 Task: Look for space in Izumo, Japan from 2nd August, 2023 to 12th August, 2023 for 2 adults in price range Rs.5000 to Rs.10000. Place can be private room with 1  bedroom having 1 bed and 1 bathroom. Property type can be house, flat, guest house, hotel. Booking option can be shelf check-in. Required host language is English.
Action: Mouse moved to (516, 143)
Screenshot: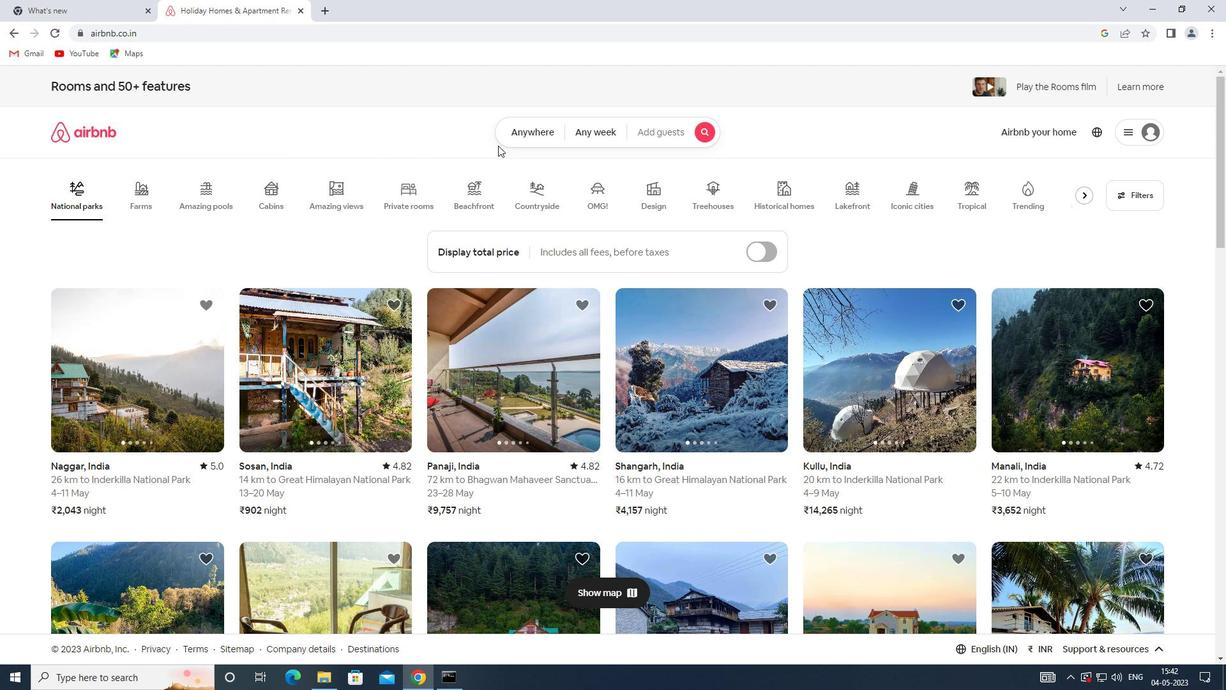 
Action: Mouse pressed left at (516, 143)
Screenshot: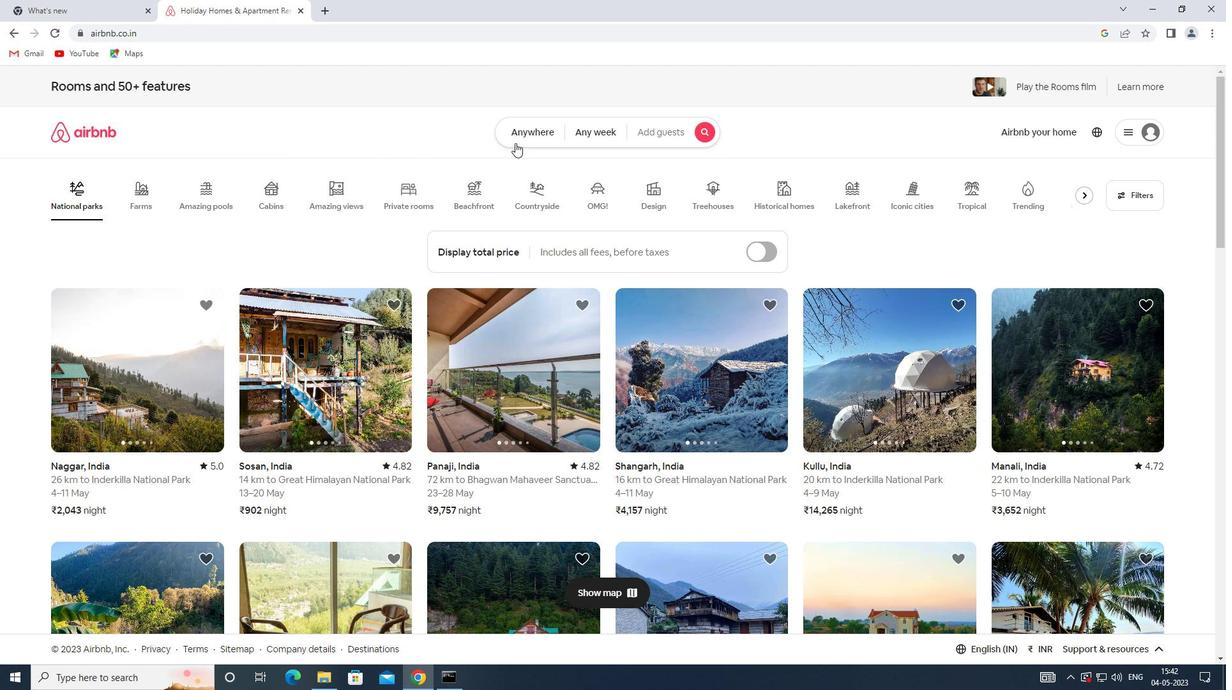 
Action: Mouse moved to (458, 185)
Screenshot: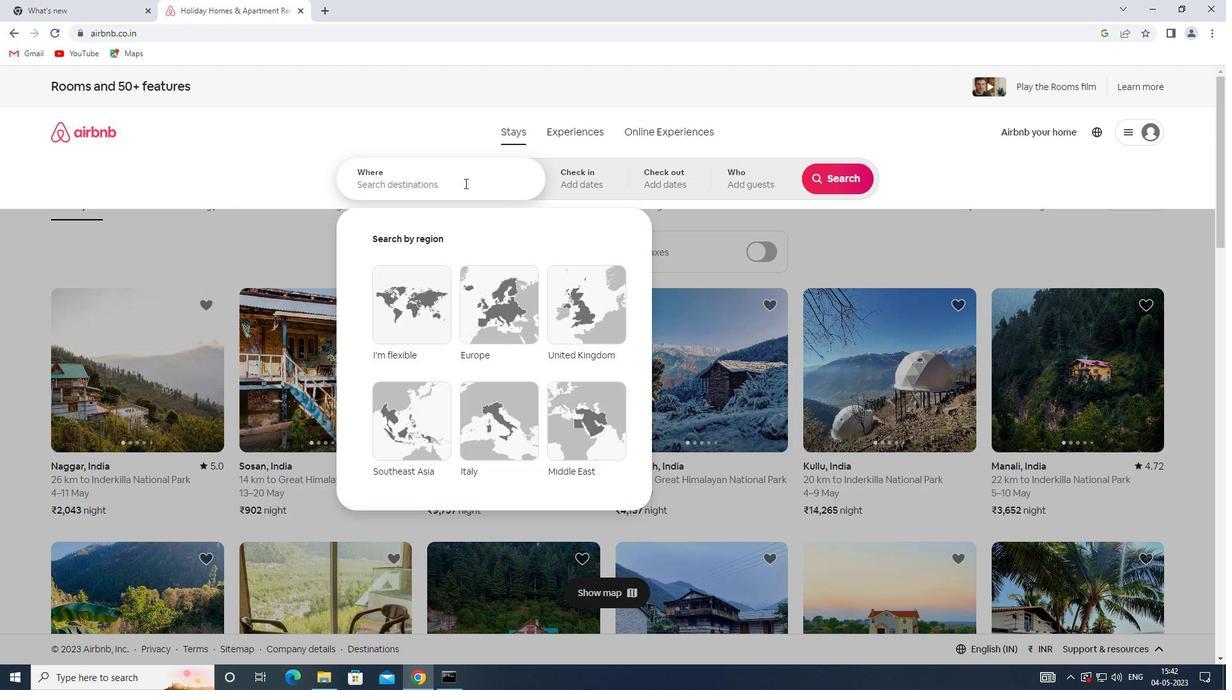 
Action: Mouse pressed left at (458, 185)
Screenshot: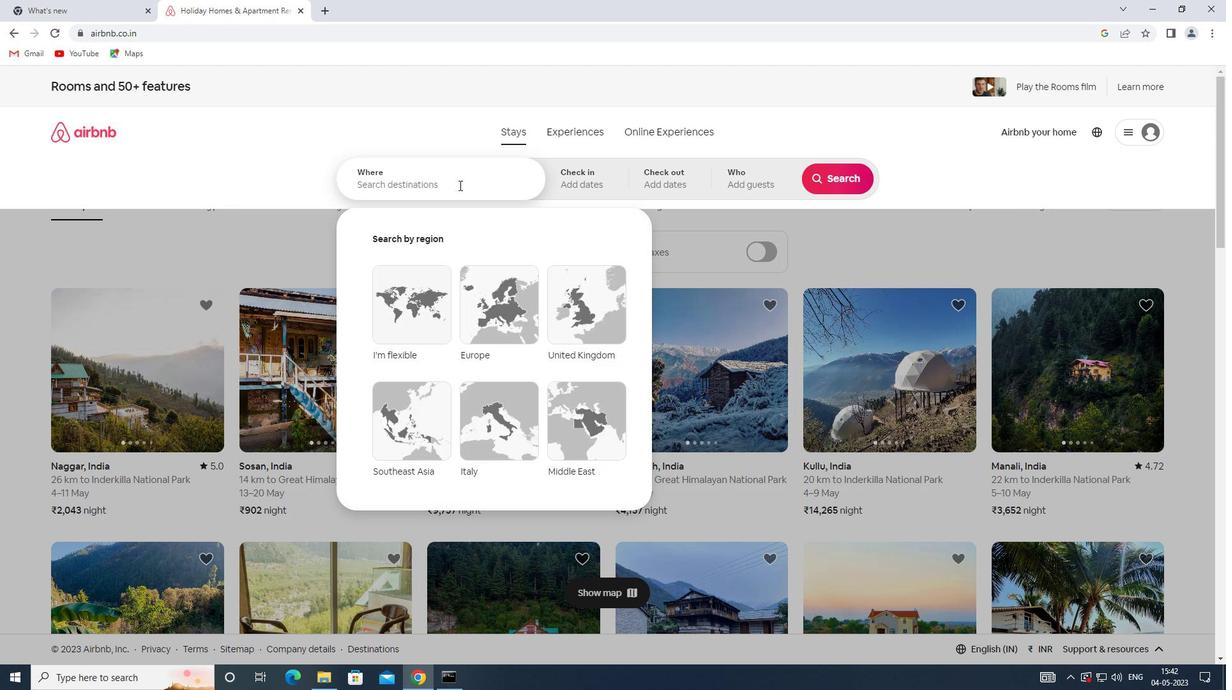 
Action: Key pressed <Key.shift>IZUMO,<Key.shift>JAPAN
Screenshot: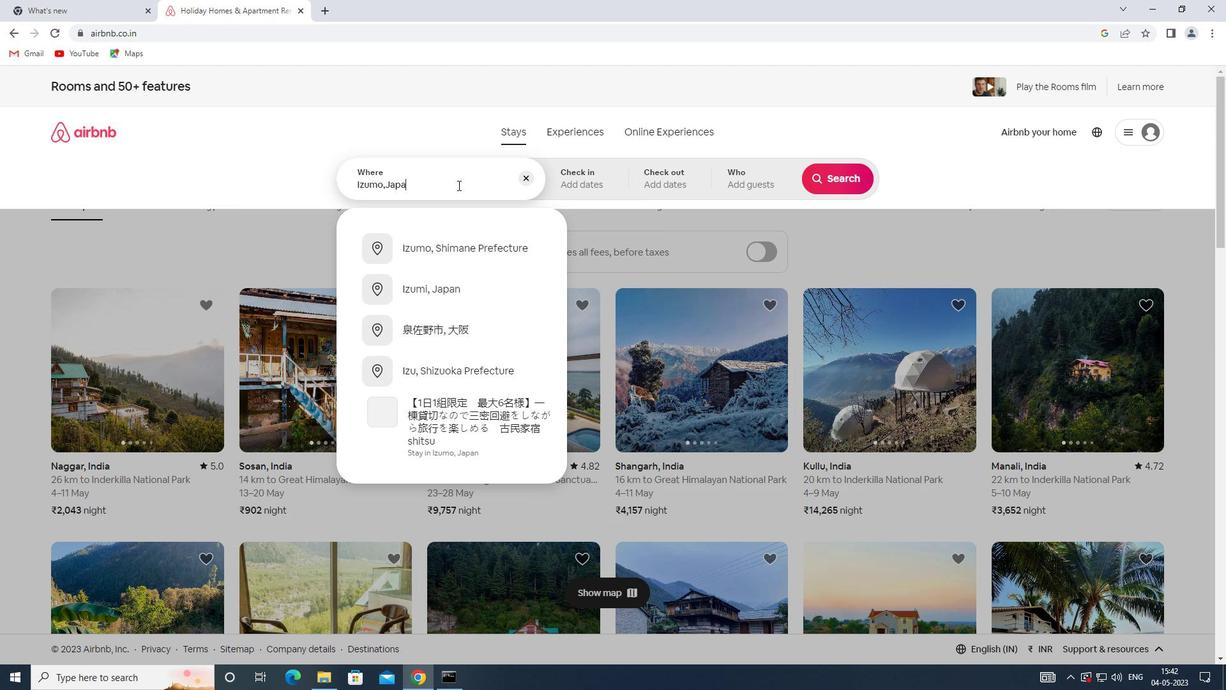 
Action: Mouse moved to (571, 173)
Screenshot: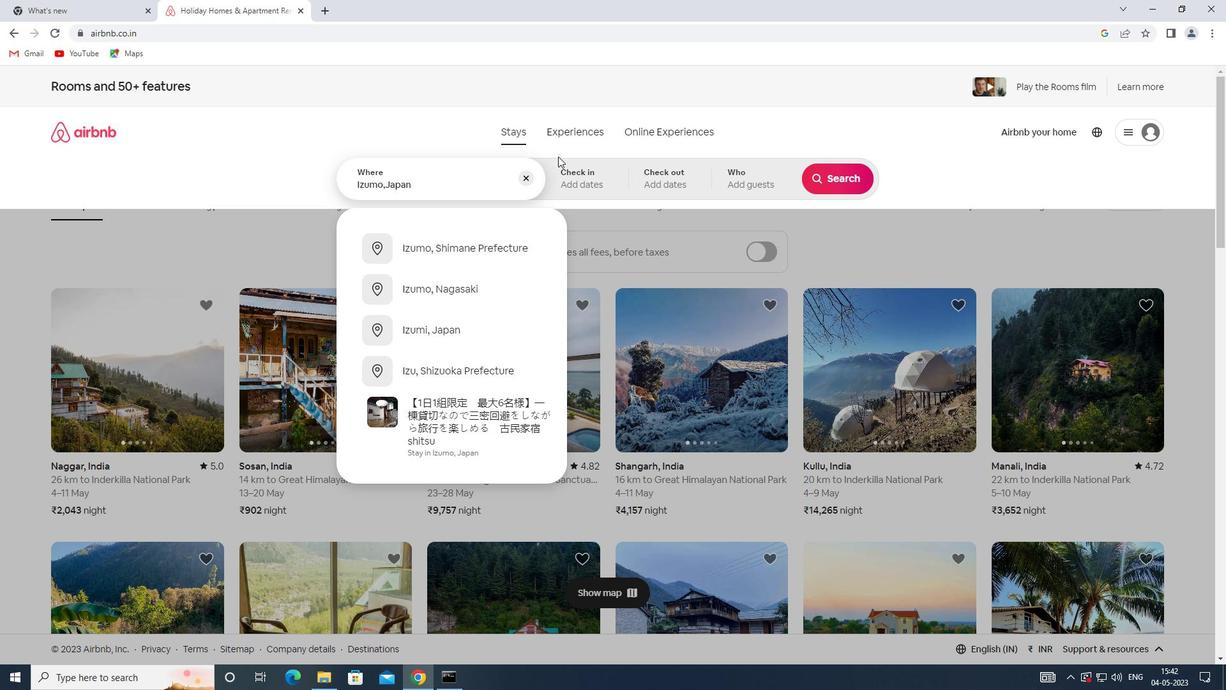 
Action: Mouse pressed left at (571, 173)
Screenshot: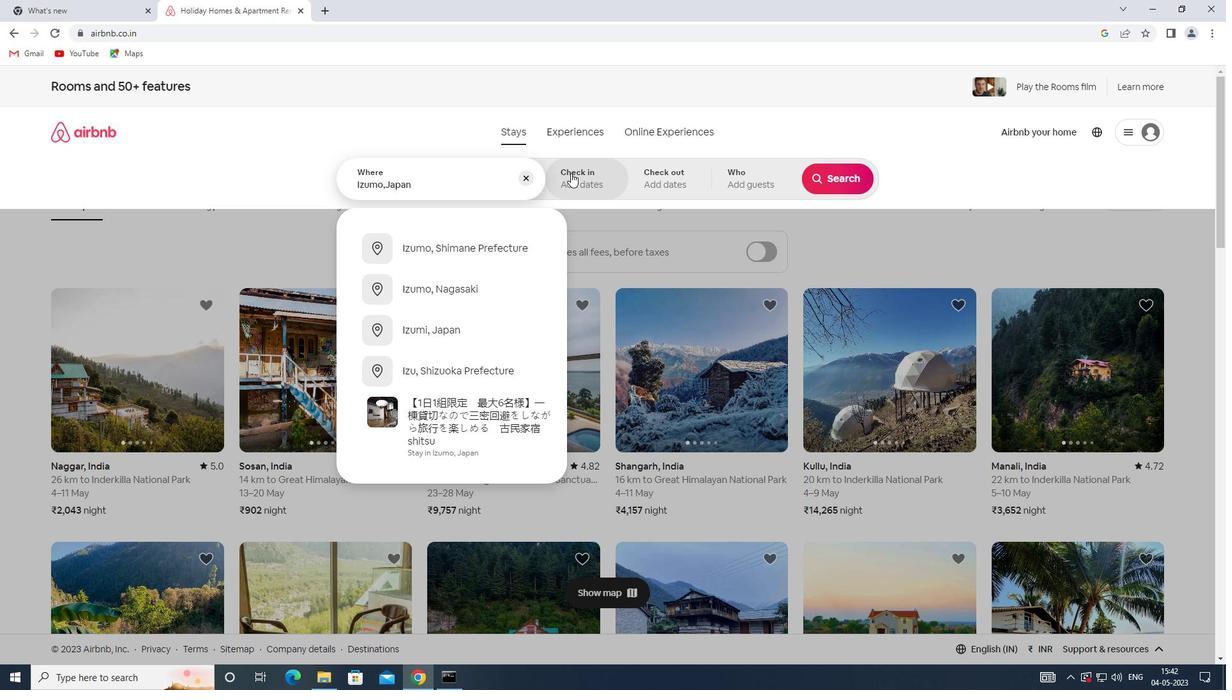 
Action: Mouse moved to (837, 279)
Screenshot: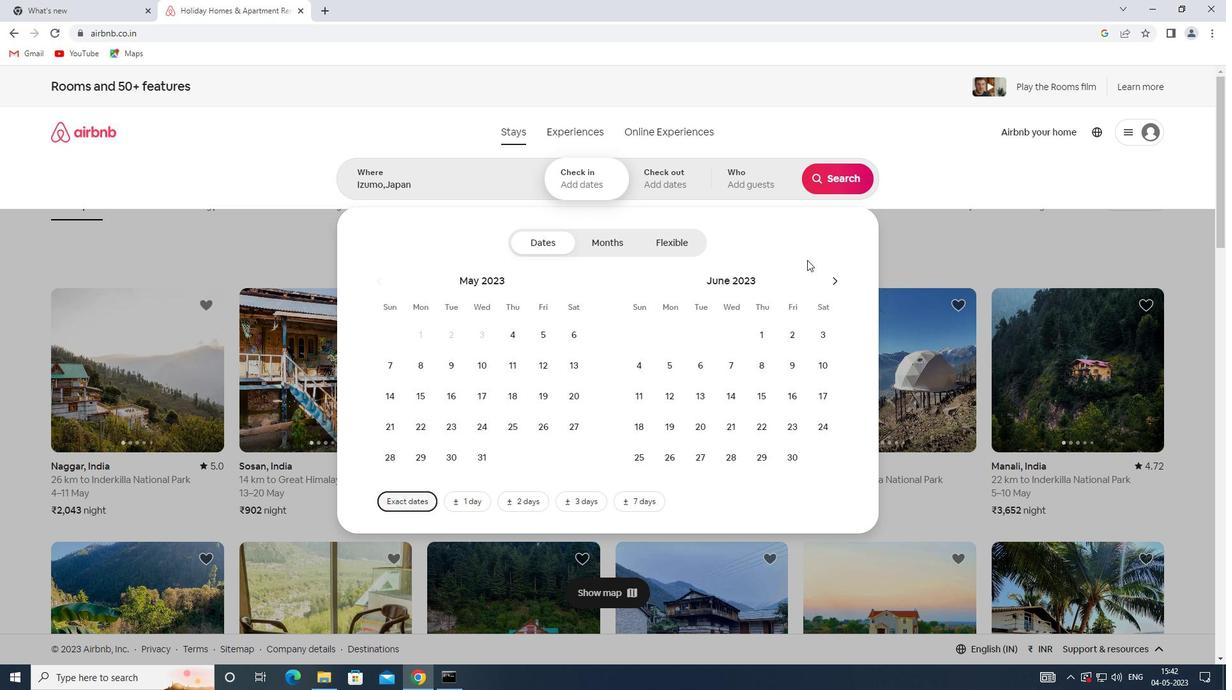 
Action: Mouse pressed left at (837, 279)
Screenshot: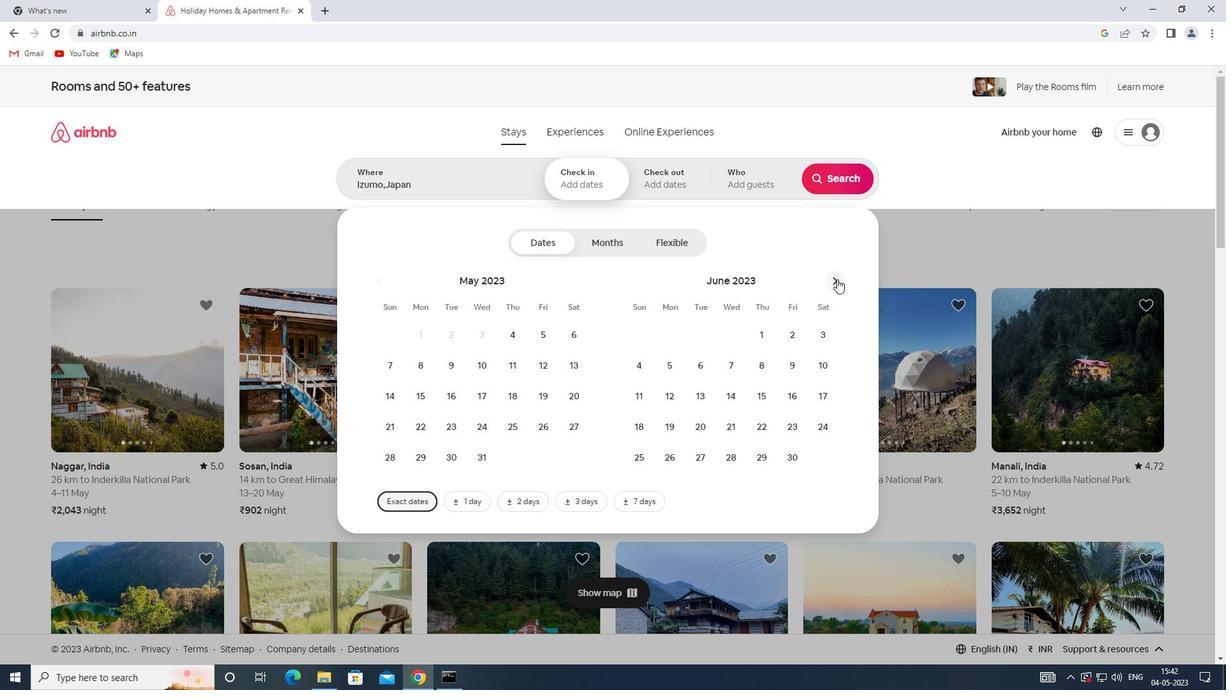 
Action: Mouse pressed left at (837, 279)
Screenshot: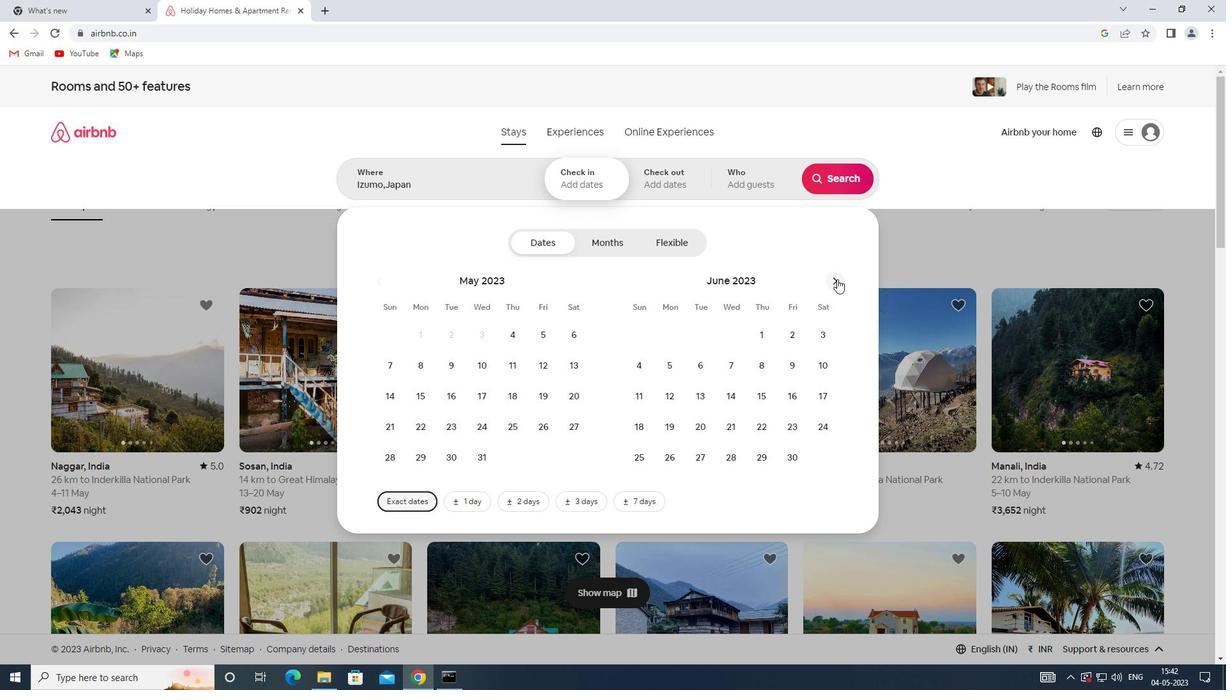 
Action: Mouse moved to (735, 330)
Screenshot: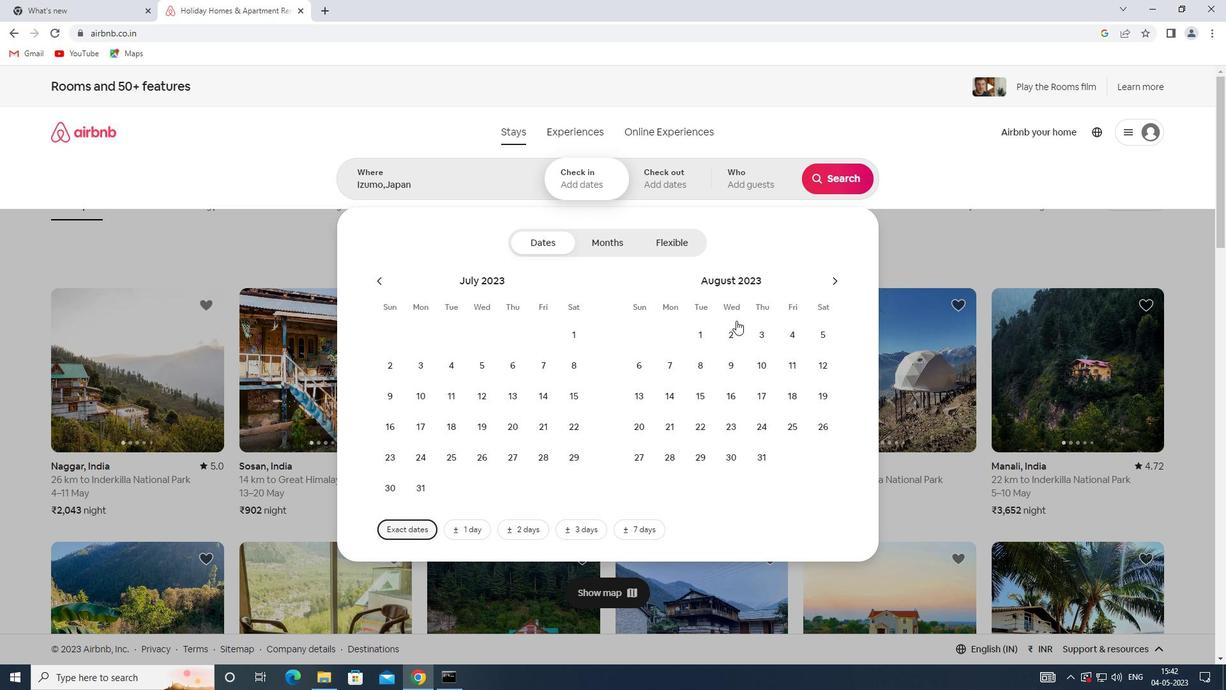 
Action: Mouse pressed left at (735, 330)
Screenshot: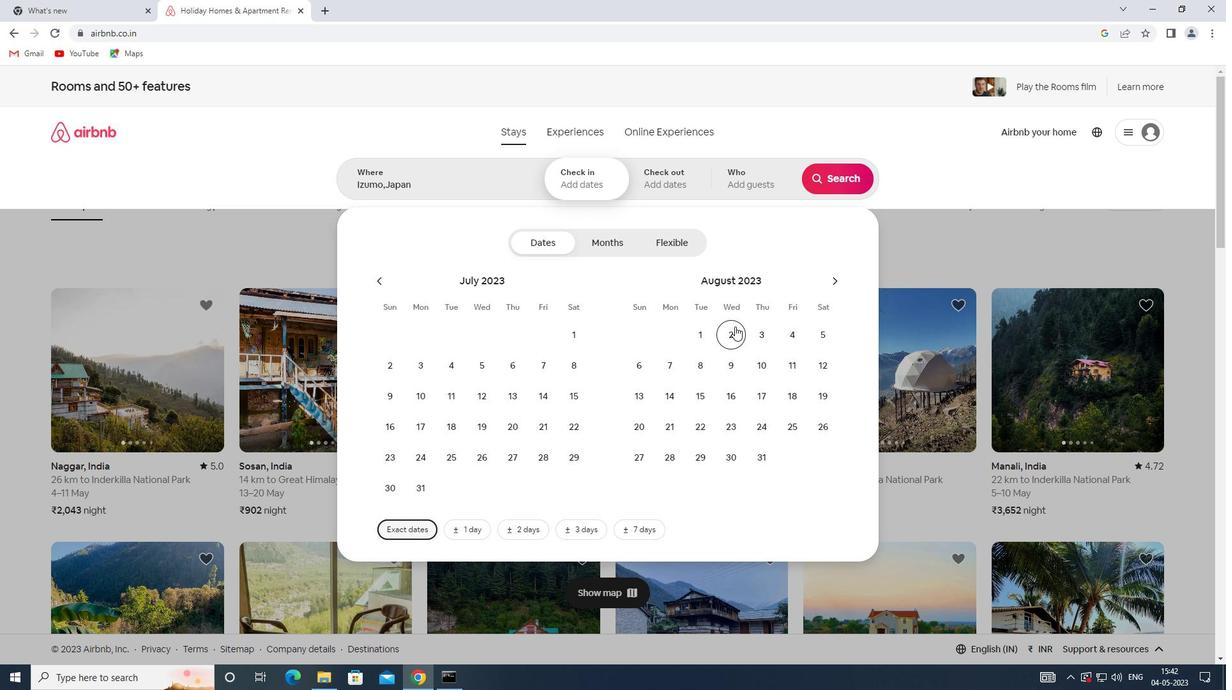 
Action: Mouse moved to (824, 366)
Screenshot: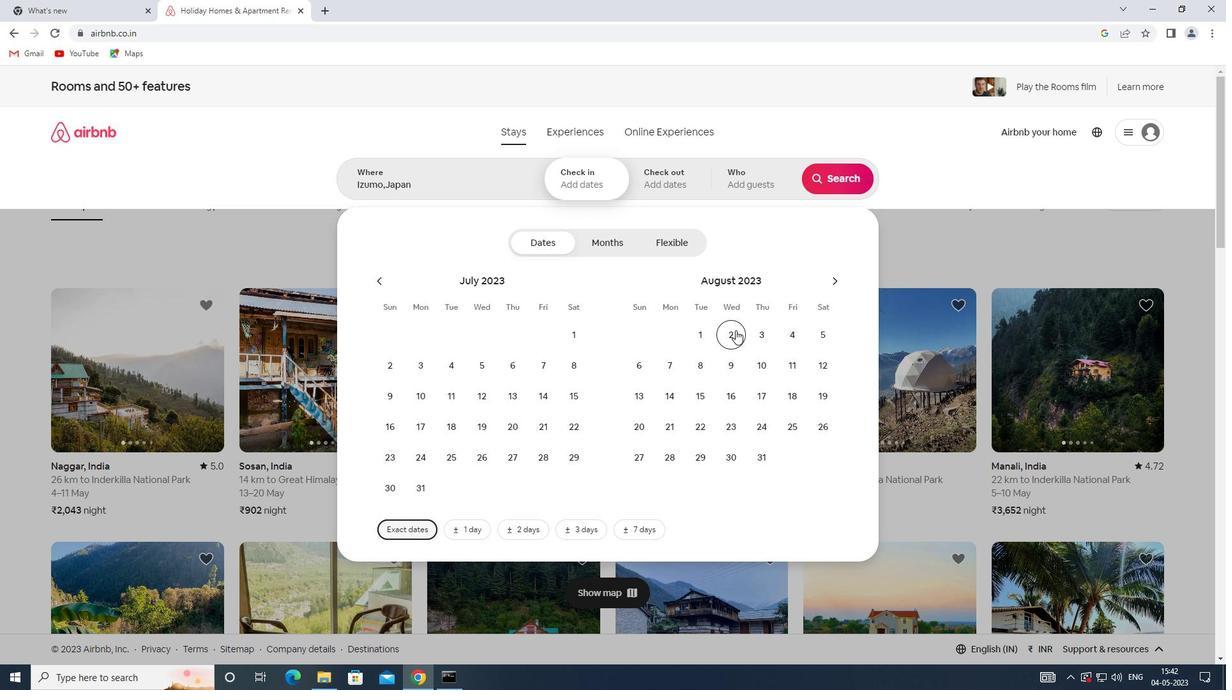 
Action: Mouse pressed left at (824, 366)
Screenshot: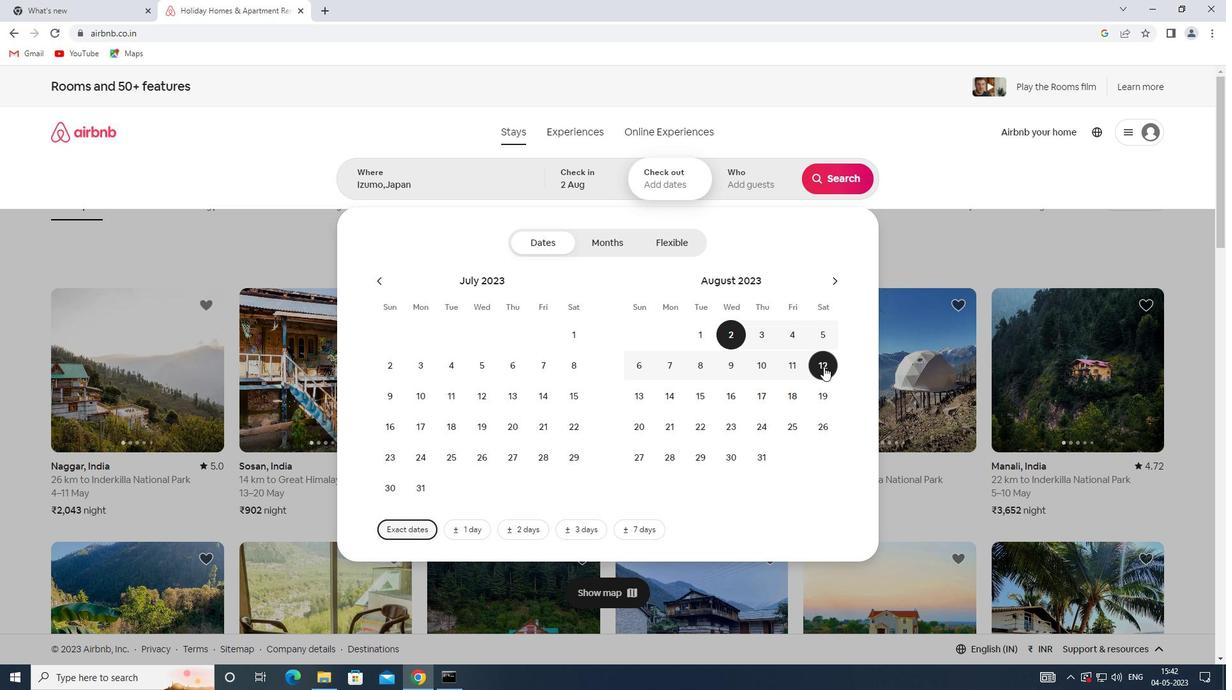 
Action: Mouse moved to (761, 182)
Screenshot: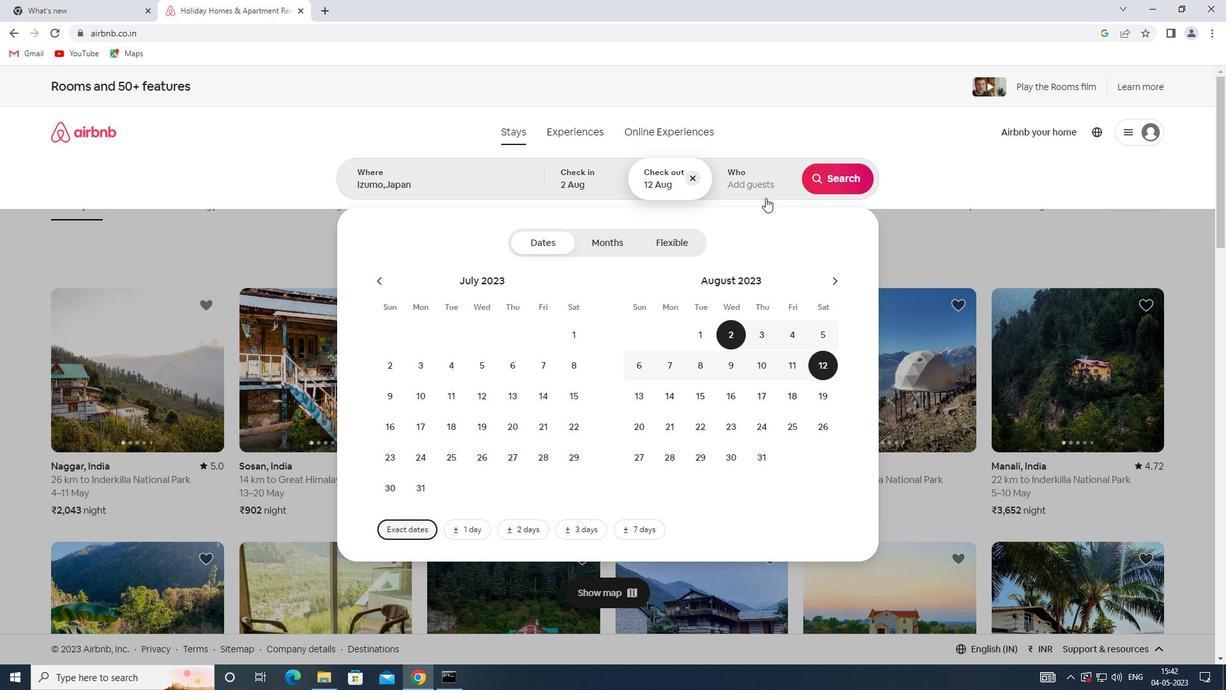 
Action: Mouse pressed left at (761, 182)
Screenshot: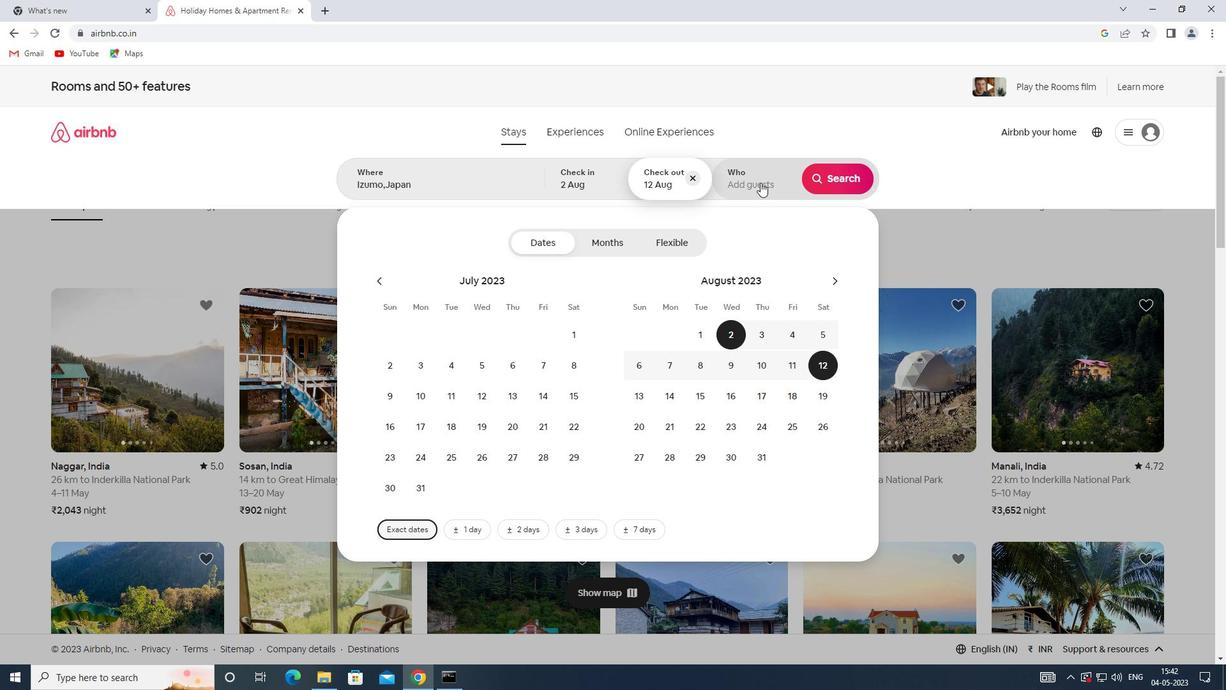 
Action: Mouse moved to (845, 244)
Screenshot: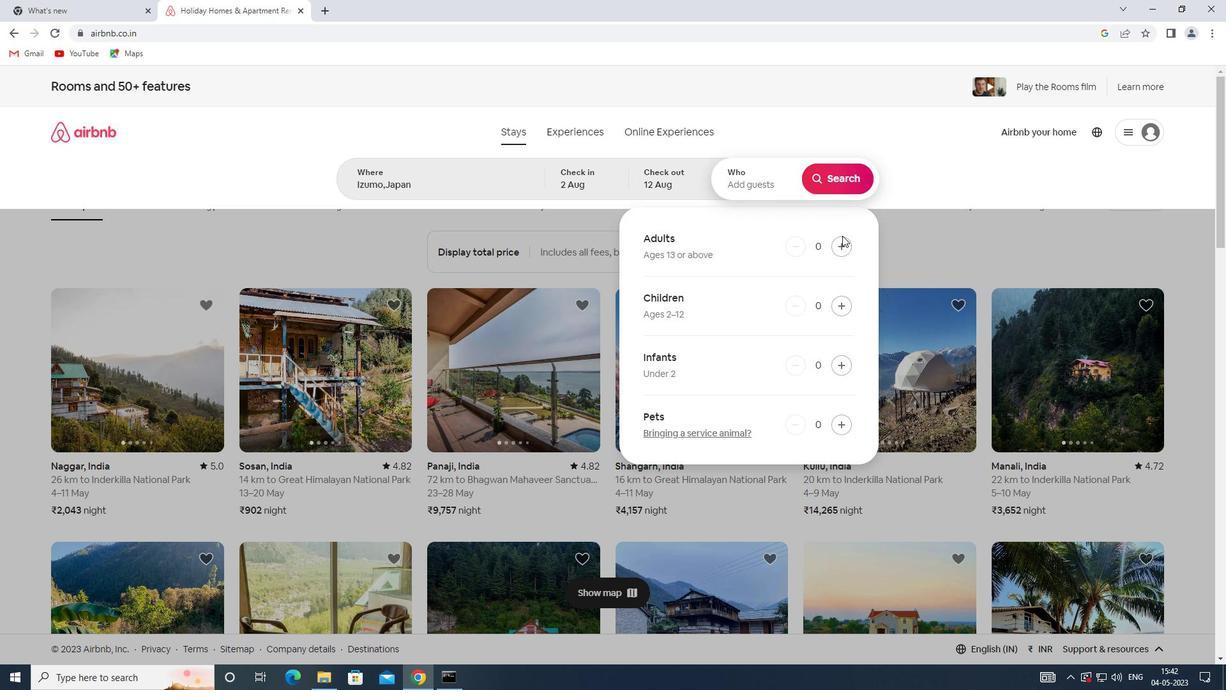 
Action: Mouse pressed left at (845, 244)
Screenshot: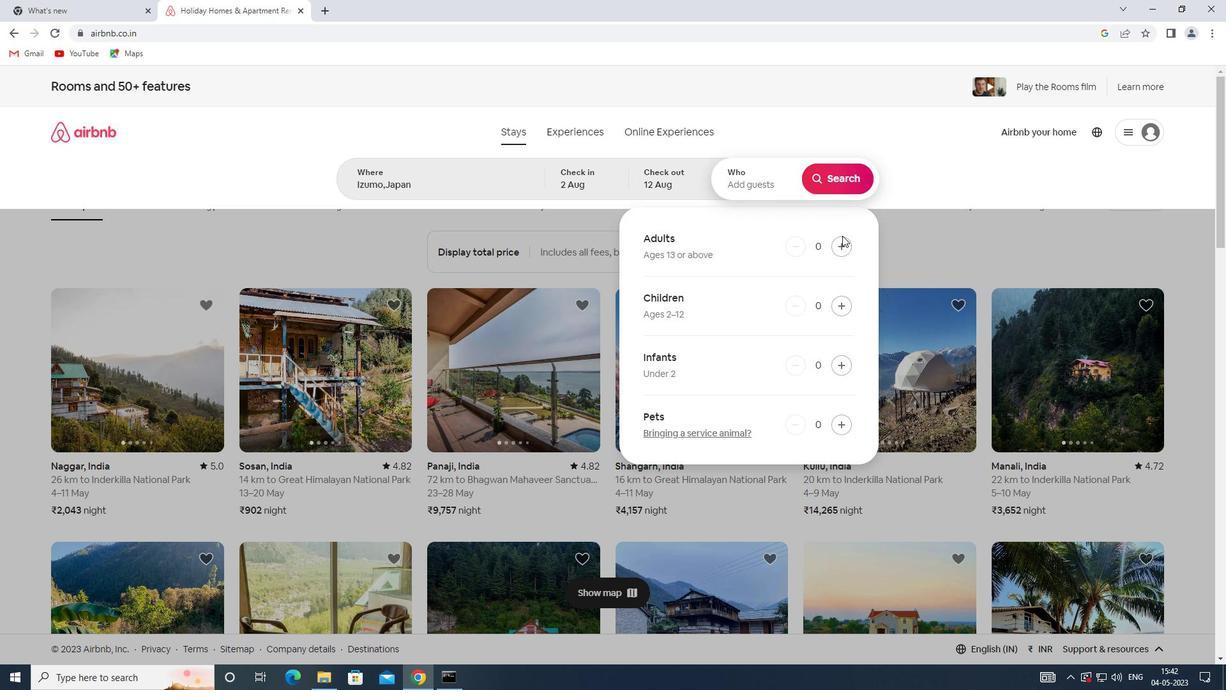 
Action: Mouse moved to (845, 244)
Screenshot: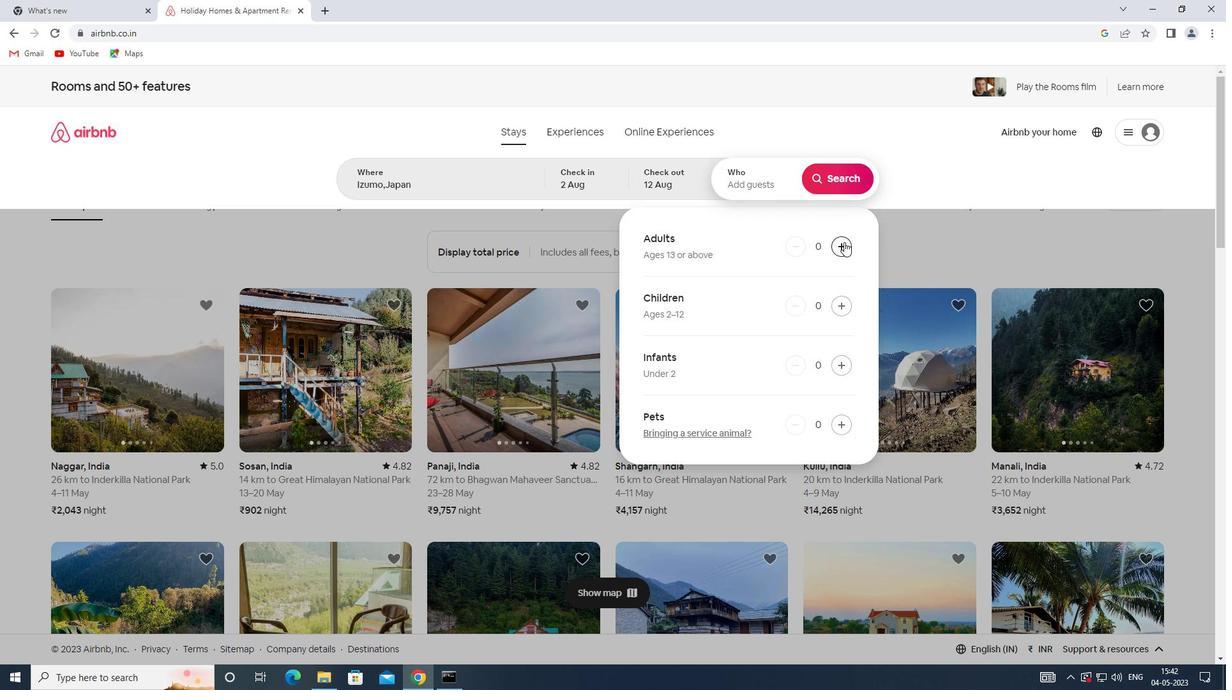
Action: Mouse pressed left at (845, 244)
Screenshot: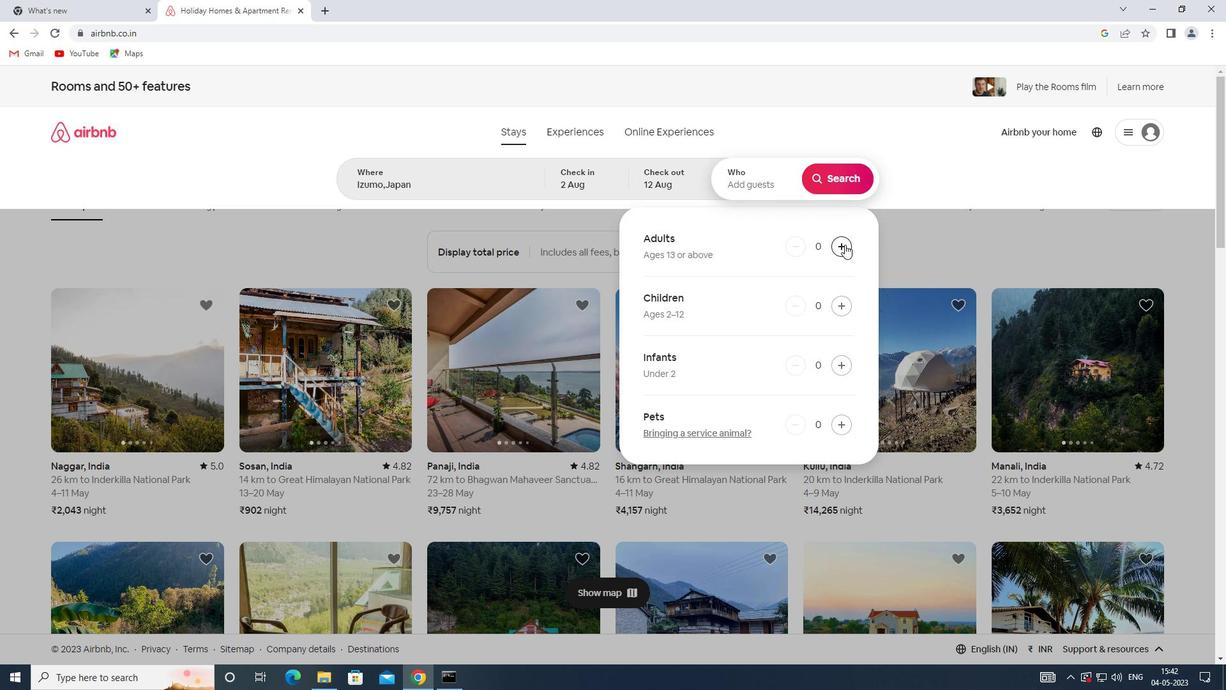 
Action: Mouse moved to (840, 183)
Screenshot: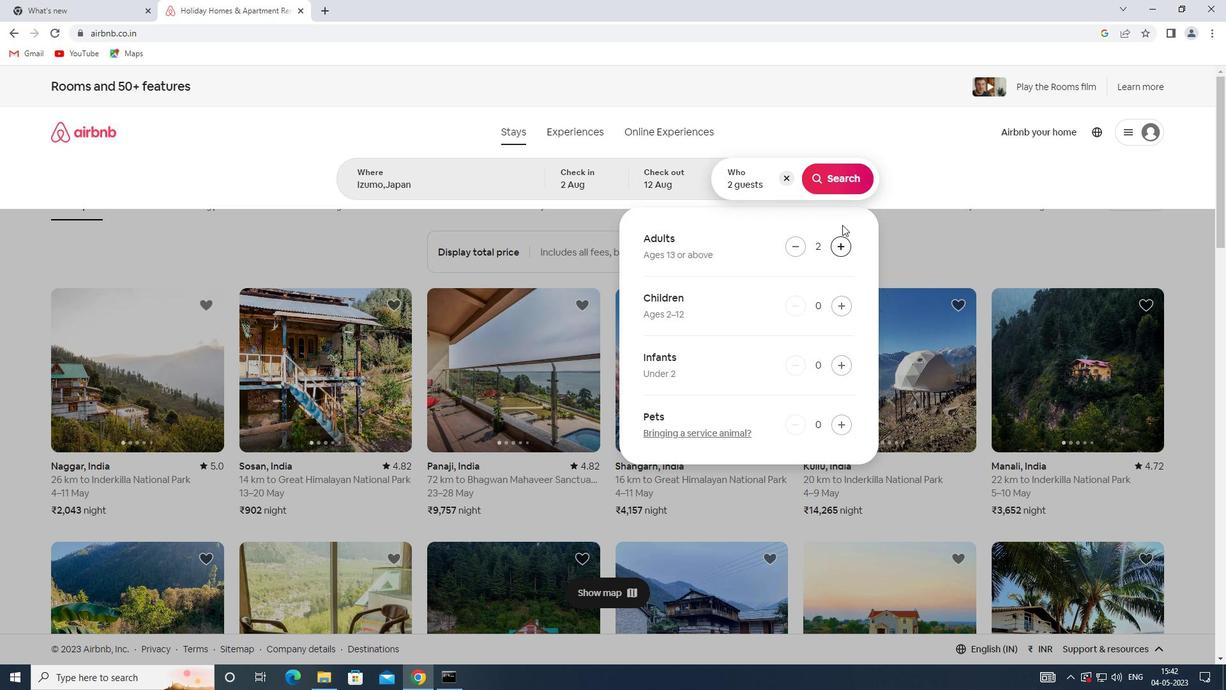 
Action: Mouse pressed left at (840, 183)
Screenshot: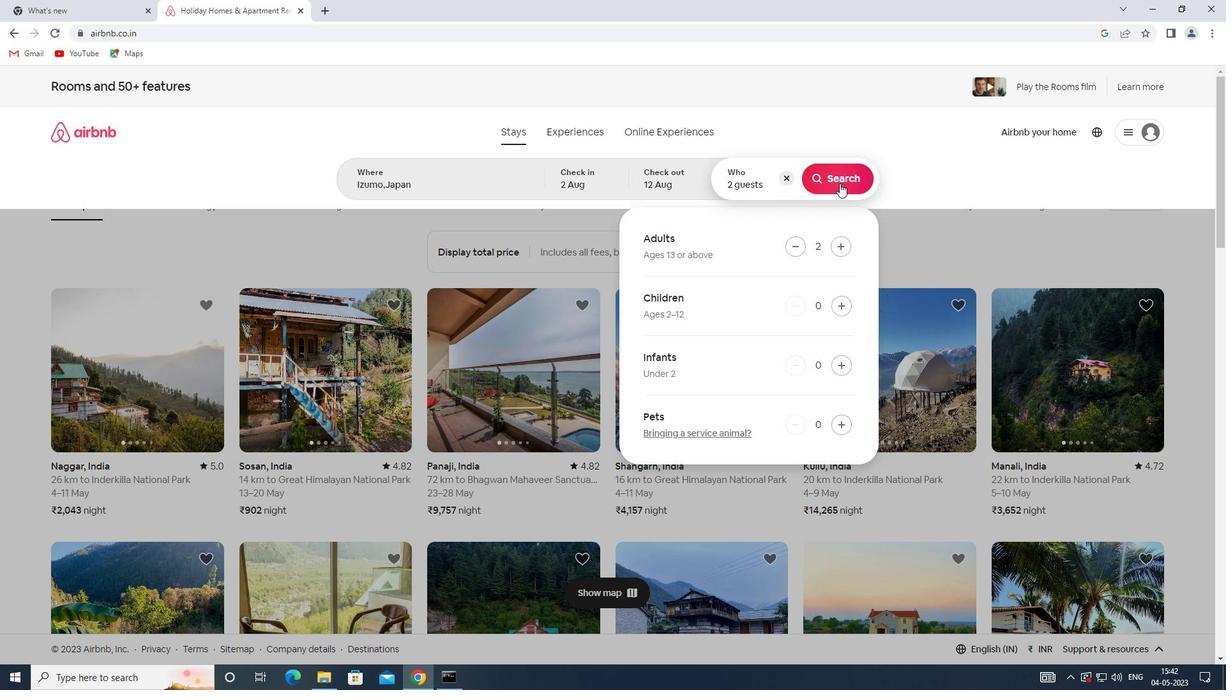 
Action: Mouse moved to (1154, 145)
Screenshot: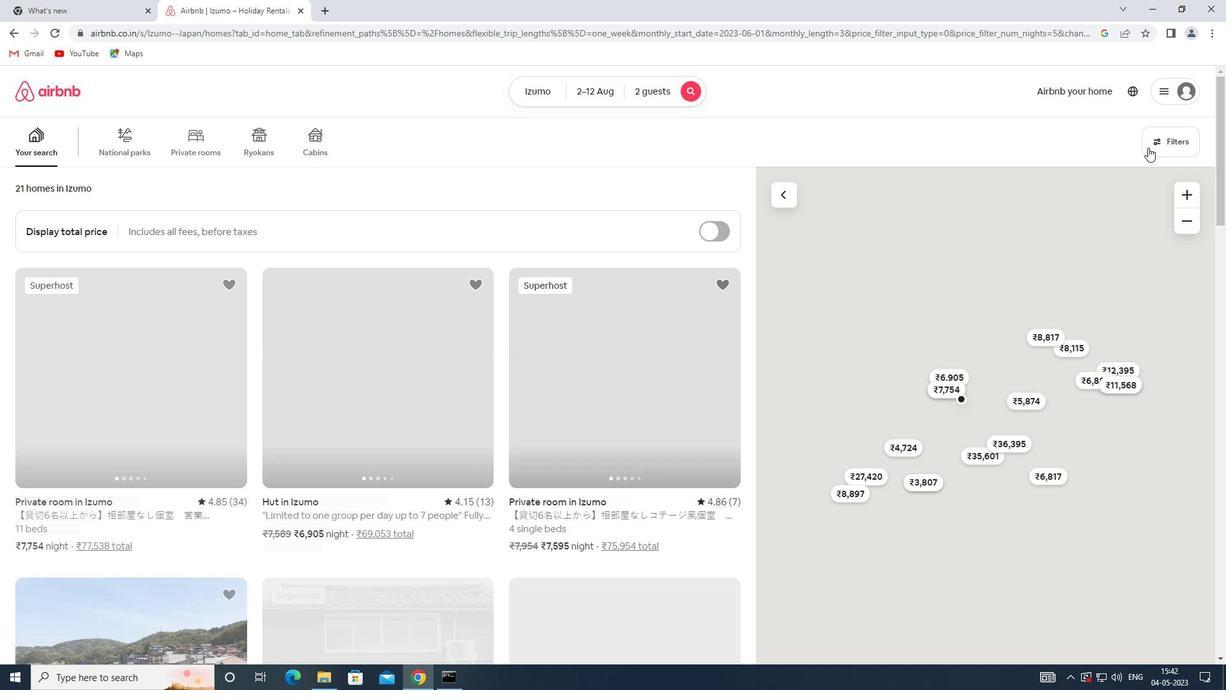 
Action: Mouse pressed left at (1154, 145)
Screenshot: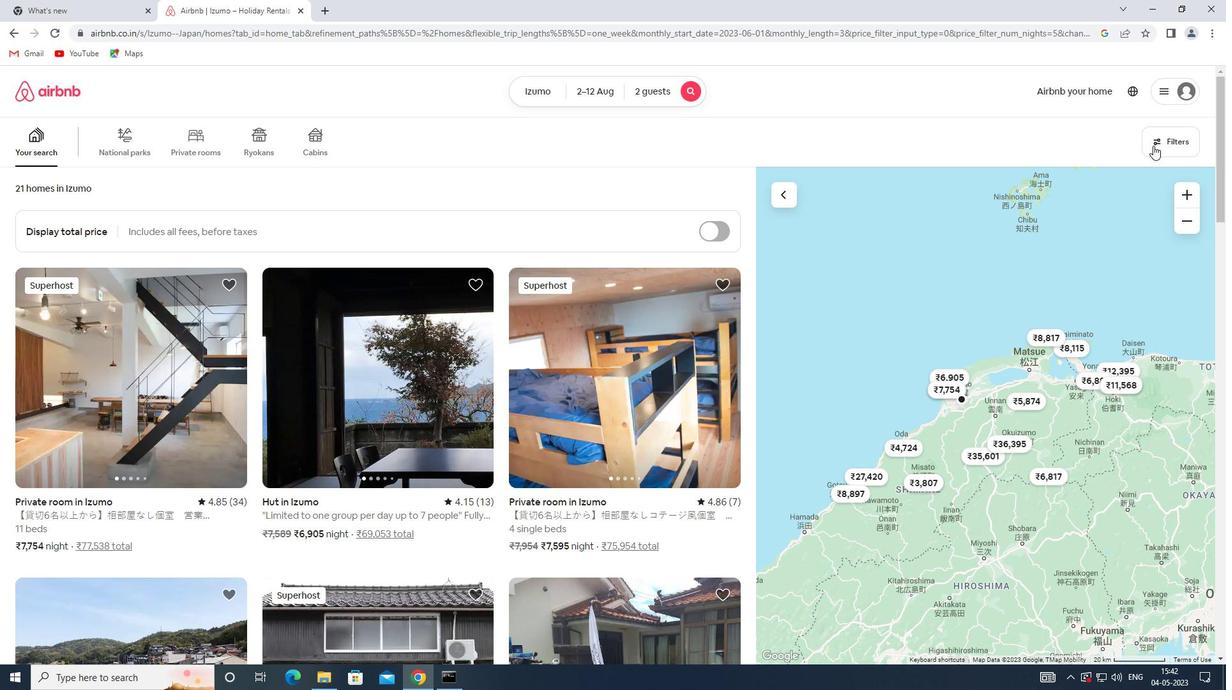 
Action: Mouse moved to (448, 306)
Screenshot: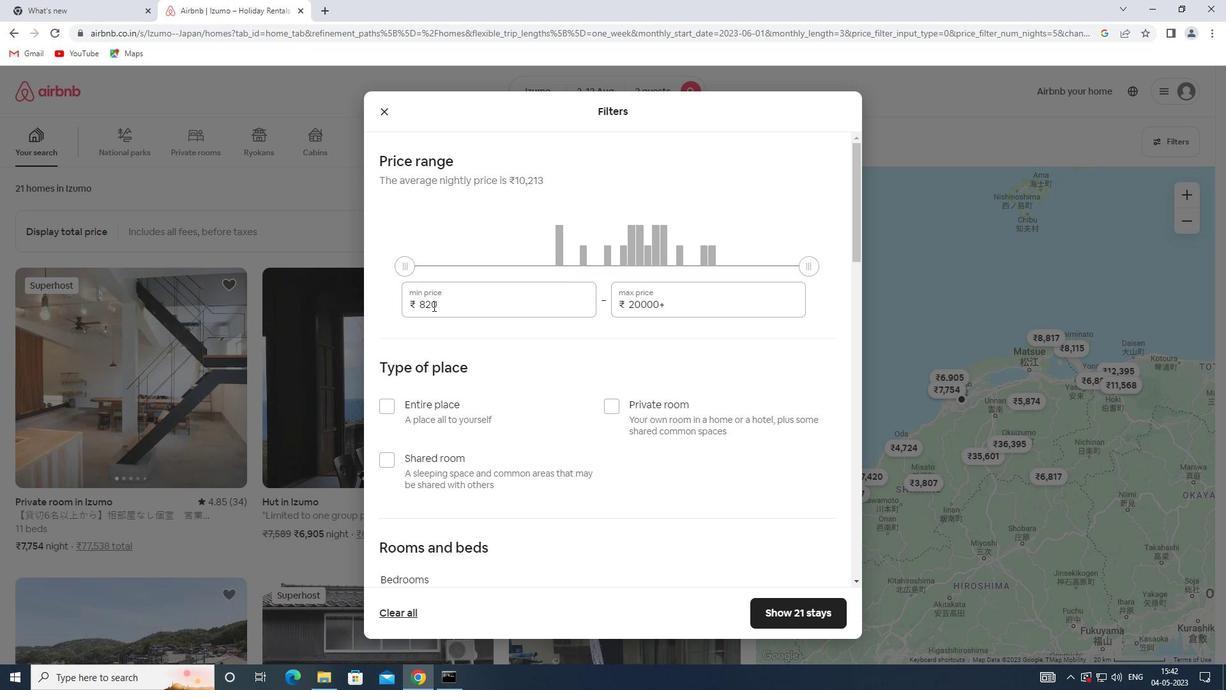 
Action: Mouse pressed left at (448, 306)
Screenshot: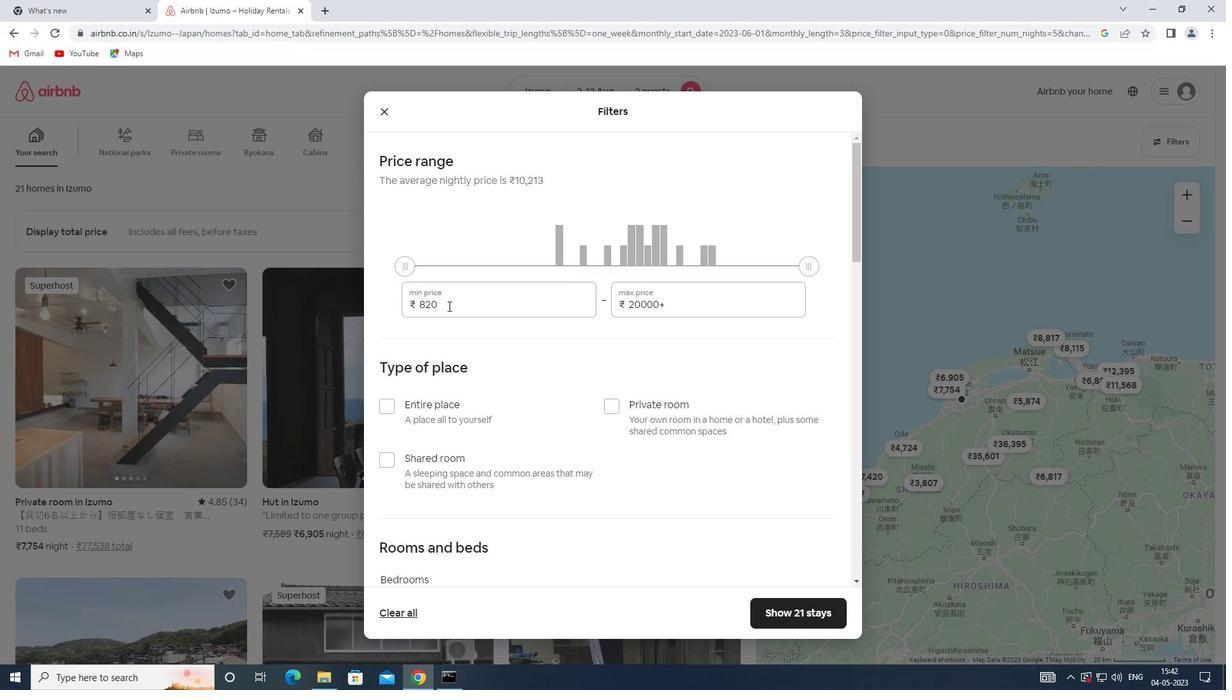 
Action: Mouse moved to (408, 301)
Screenshot: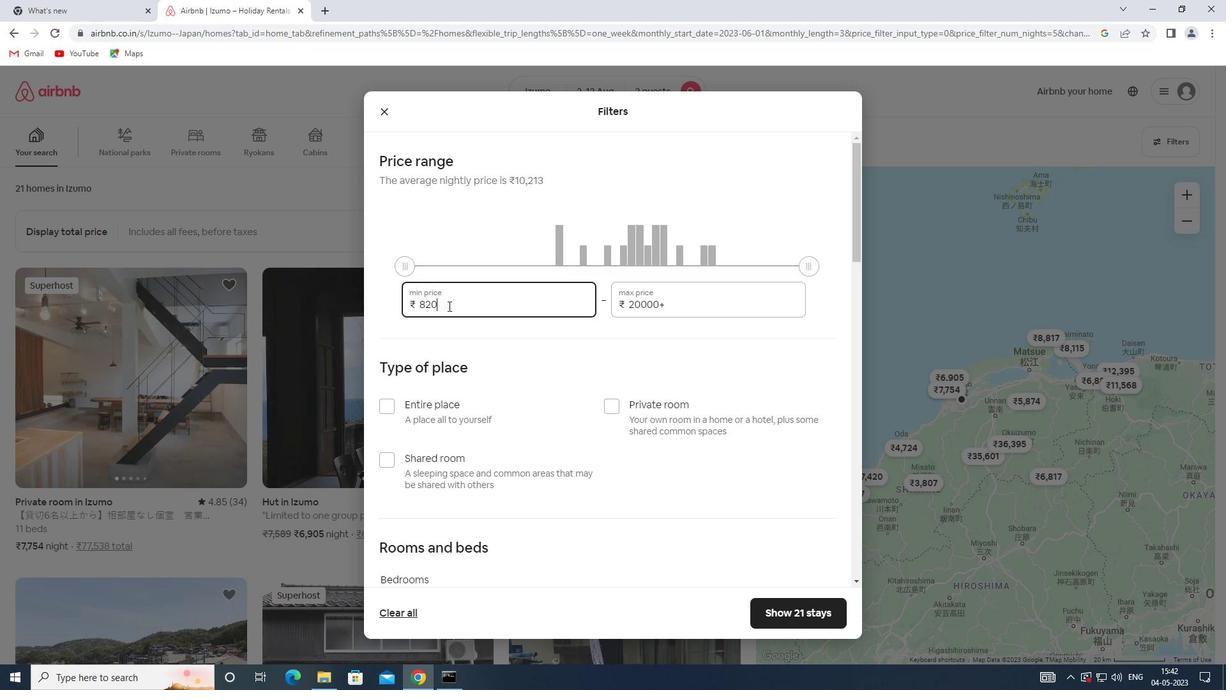 
Action: Key pressed 5000
Screenshot: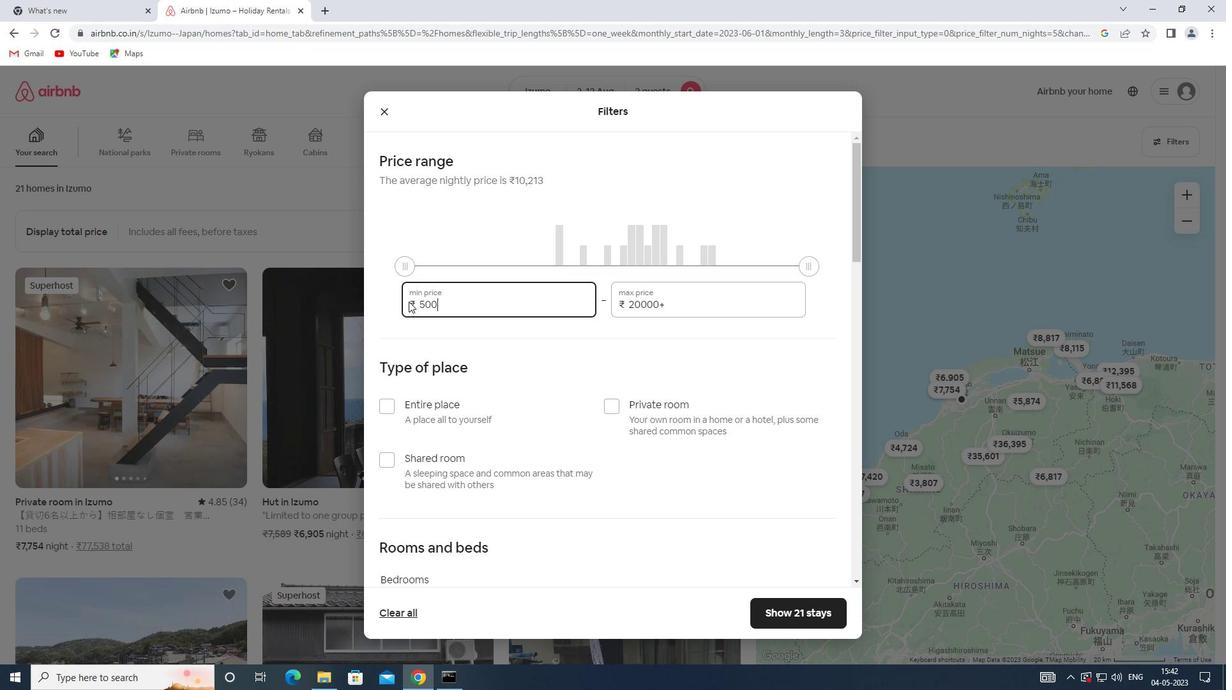 
Action: Mouse moved to (667, 304)
Screenshot: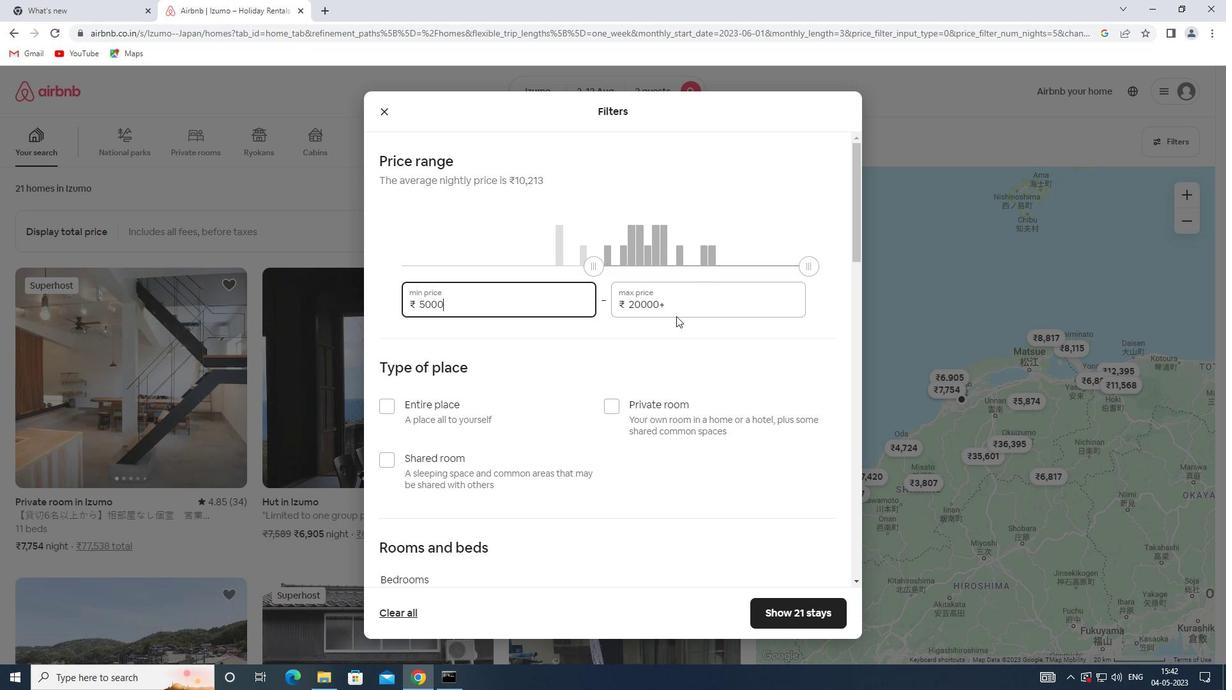 
Action: Mouse pressed left at (667, 304)
Screenshot: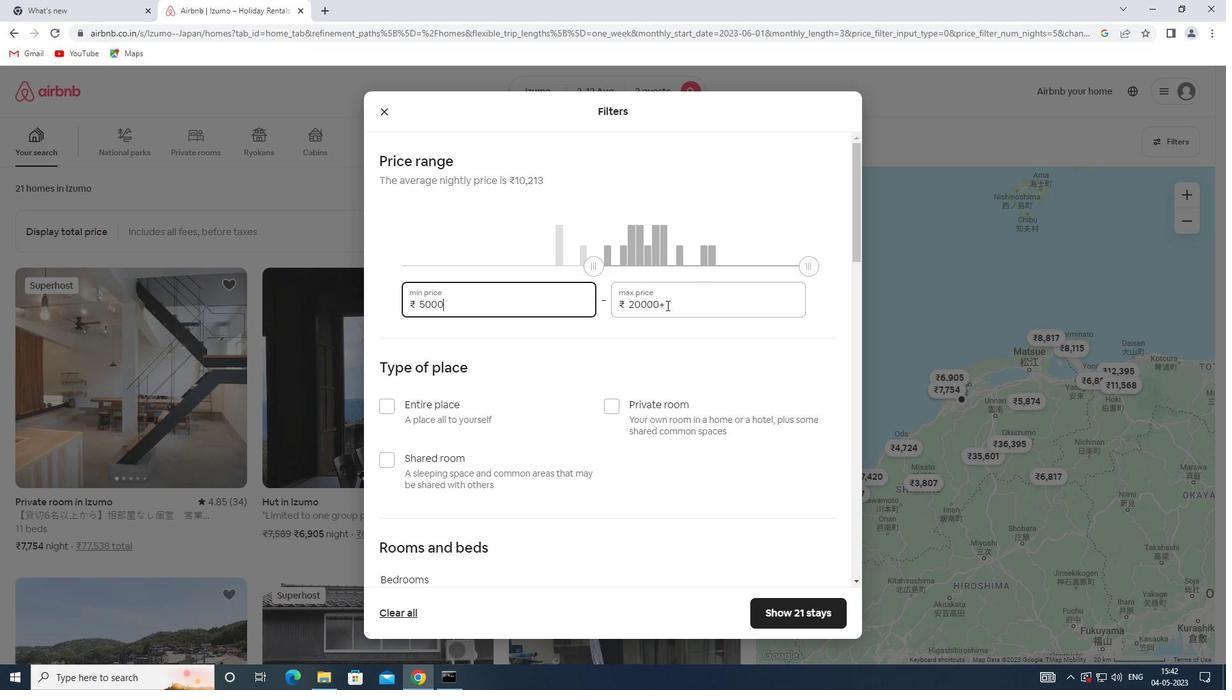 
Action: Mouse moved to (547, 300)
Screenshot: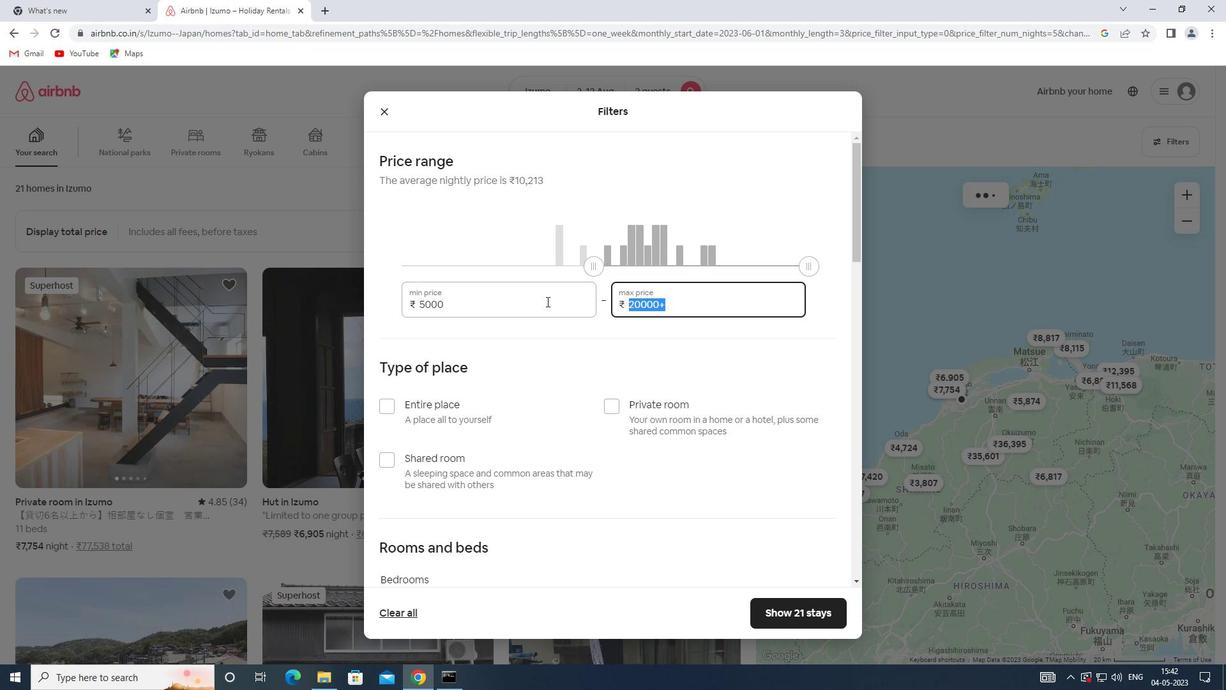 
Action: Key pressed 10000
Screenshot: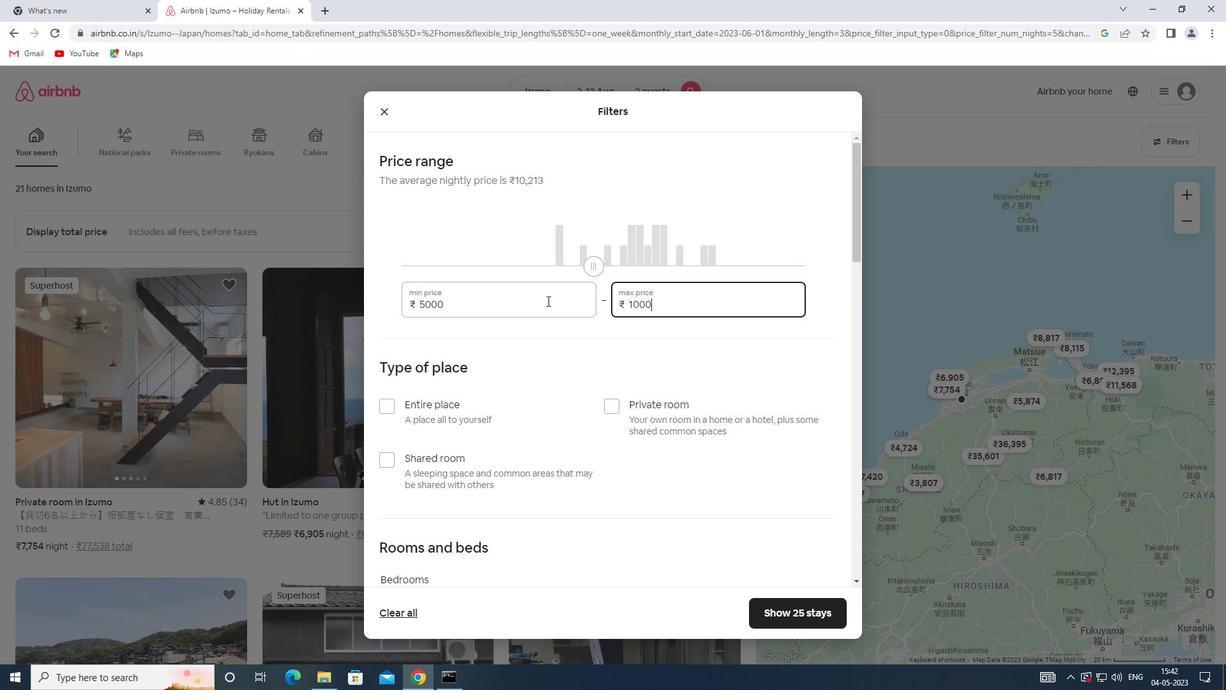 
Action: Mouse moved to (541, 269)
Screenshot: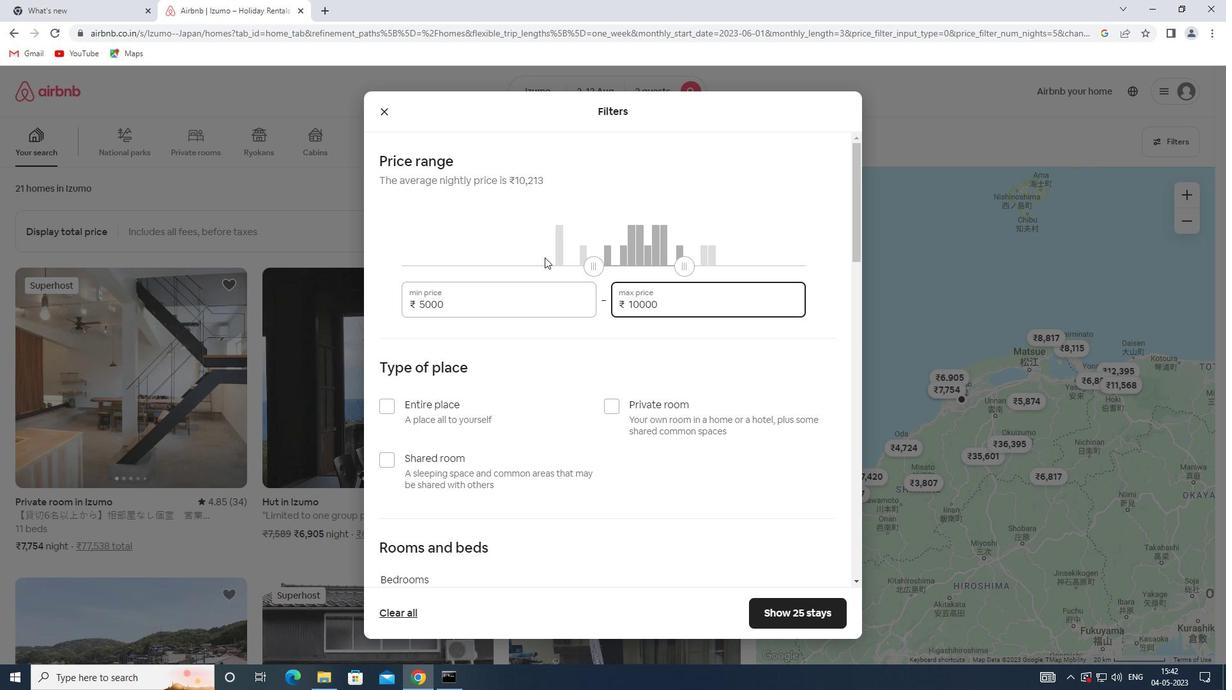 
Action: Mouse scrolled (541, 268) with delta (0, 0)
Screenshot: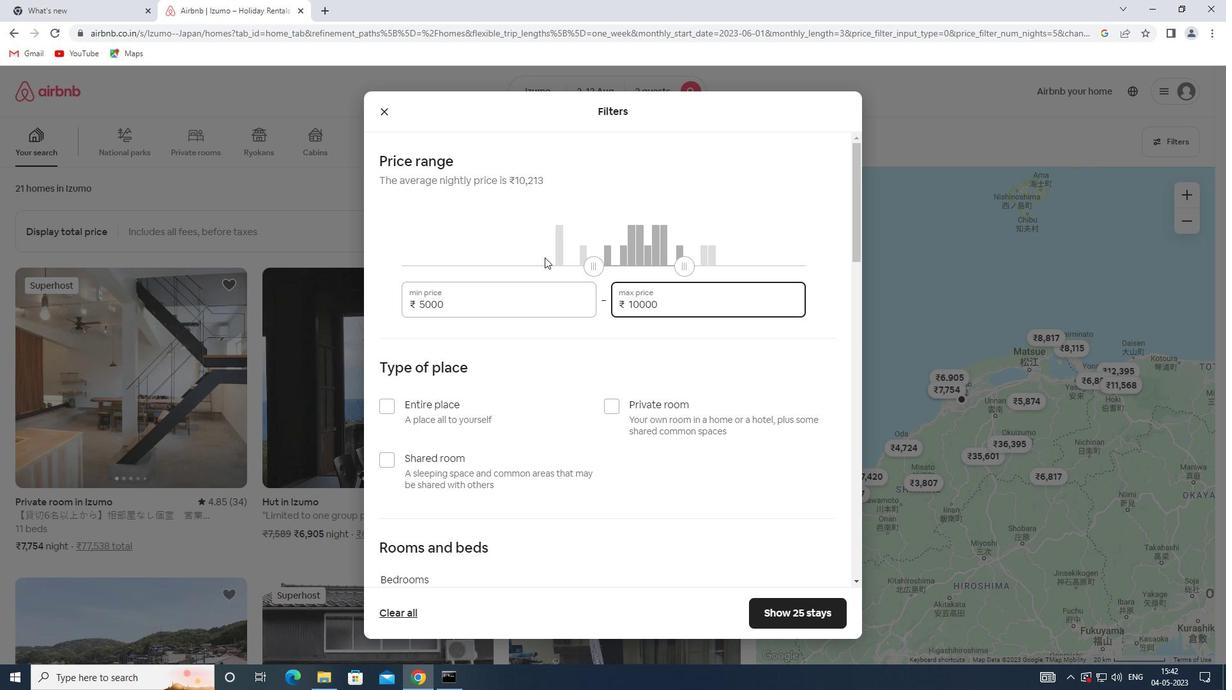 
Action: Mouse moved to (541, 269)
Screenshot: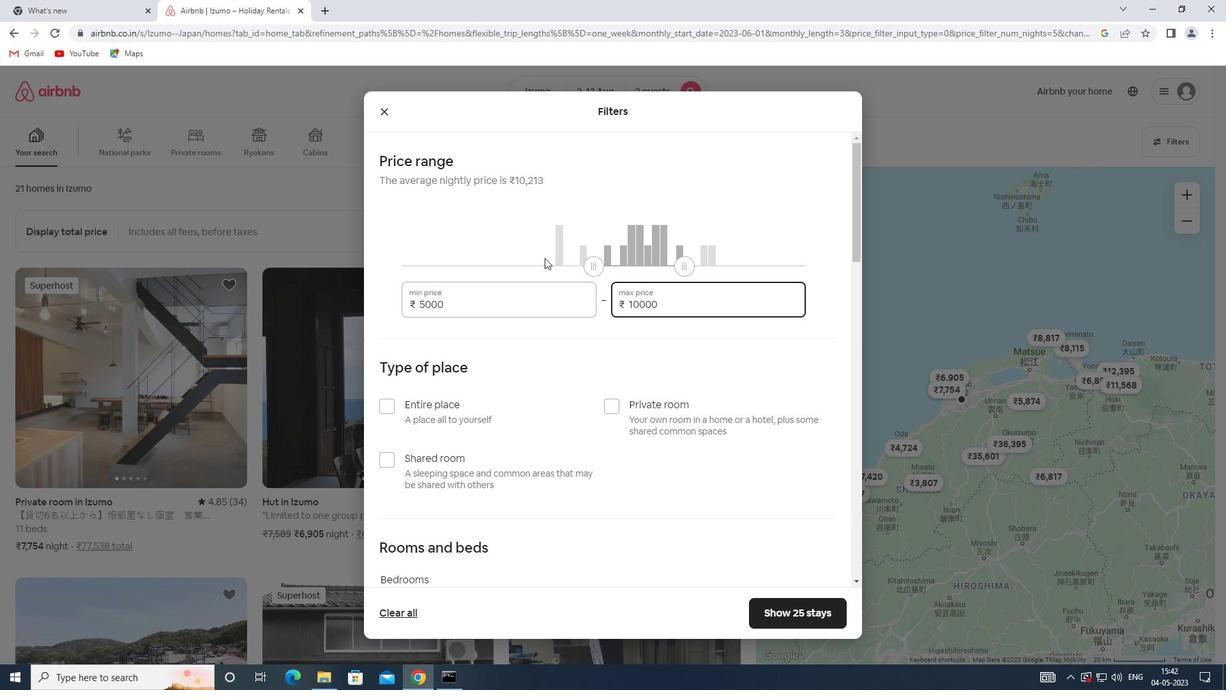 
Action: Mouse scrolled (541, 269) with delta (0, 0)
Screenshot: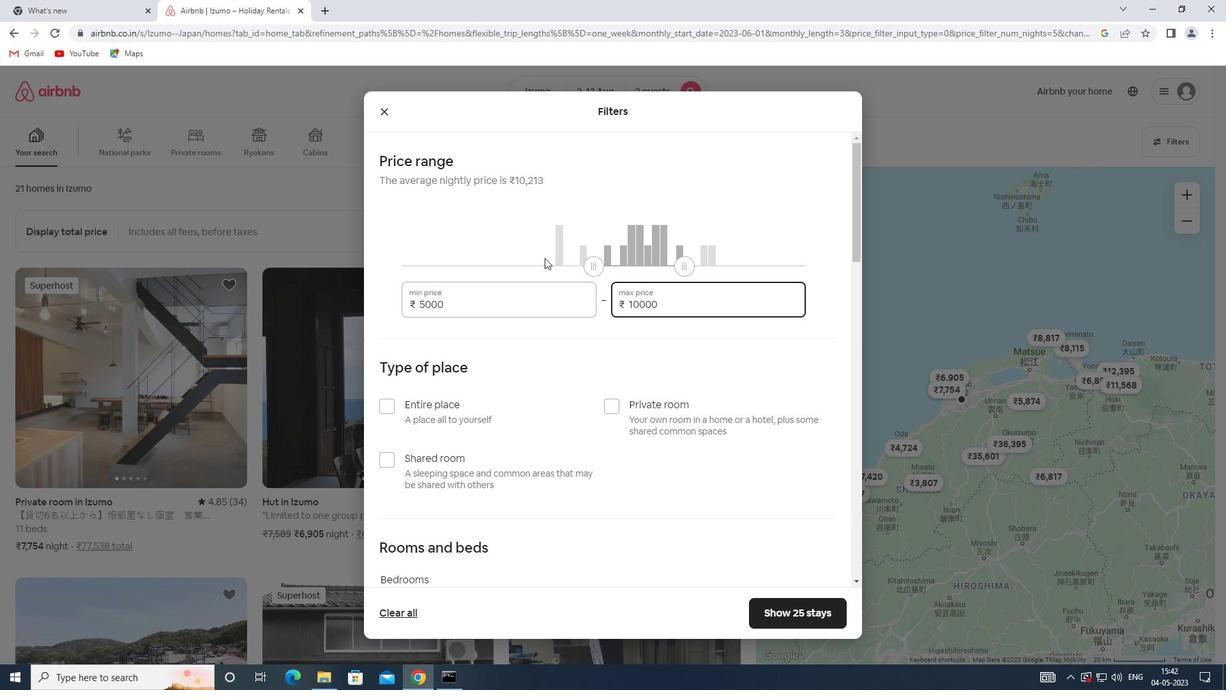 
Action: Mouse moved to (612, 277)
Screenshot: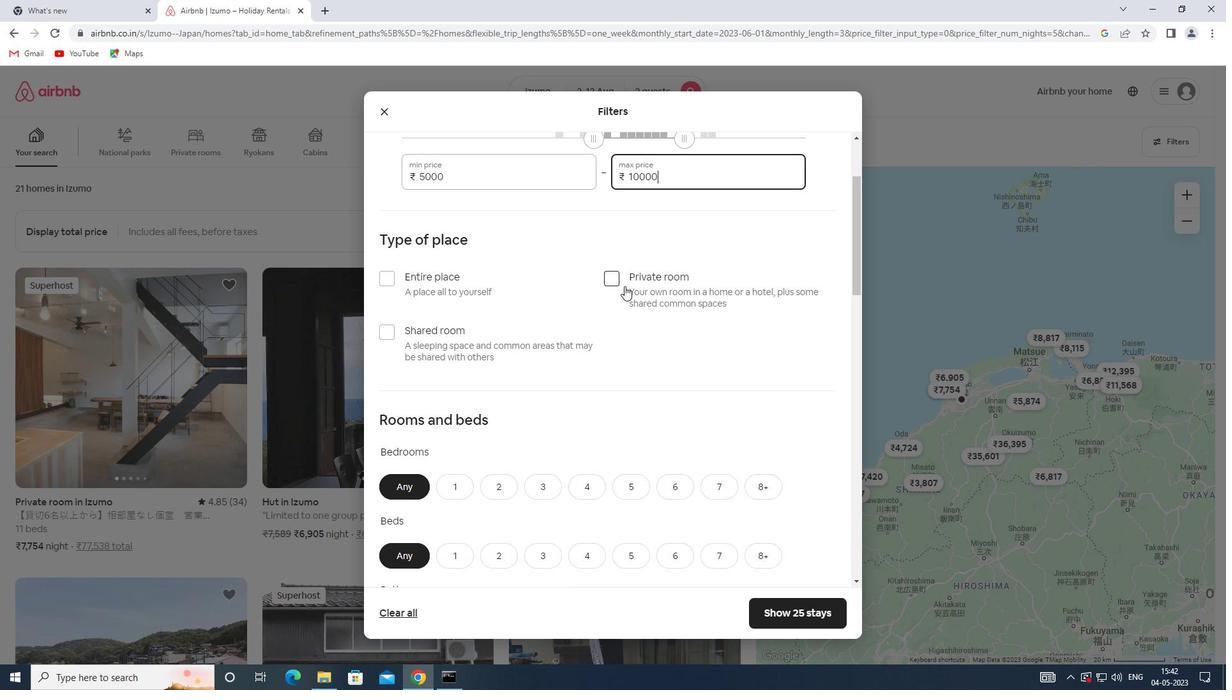 
Action: Mouse pressed left at (612, 277)
Screenshot: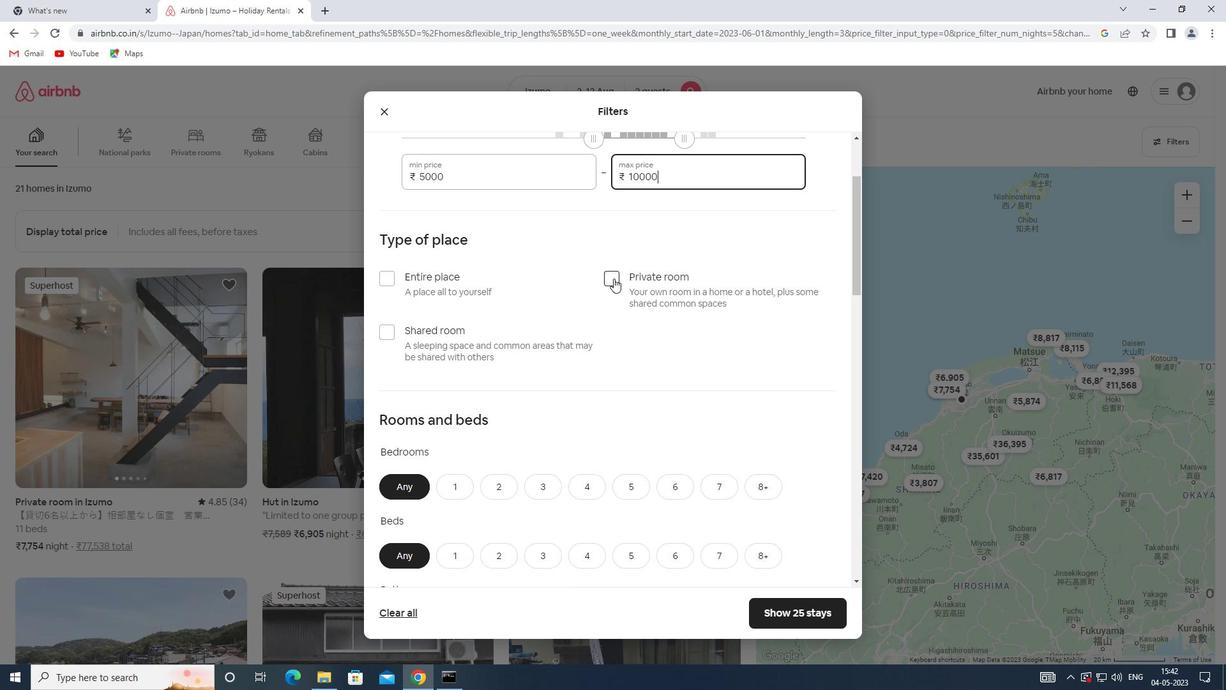 
Action: Mouse scrolled (612, 277) with delta (0, 0)
Screenshot: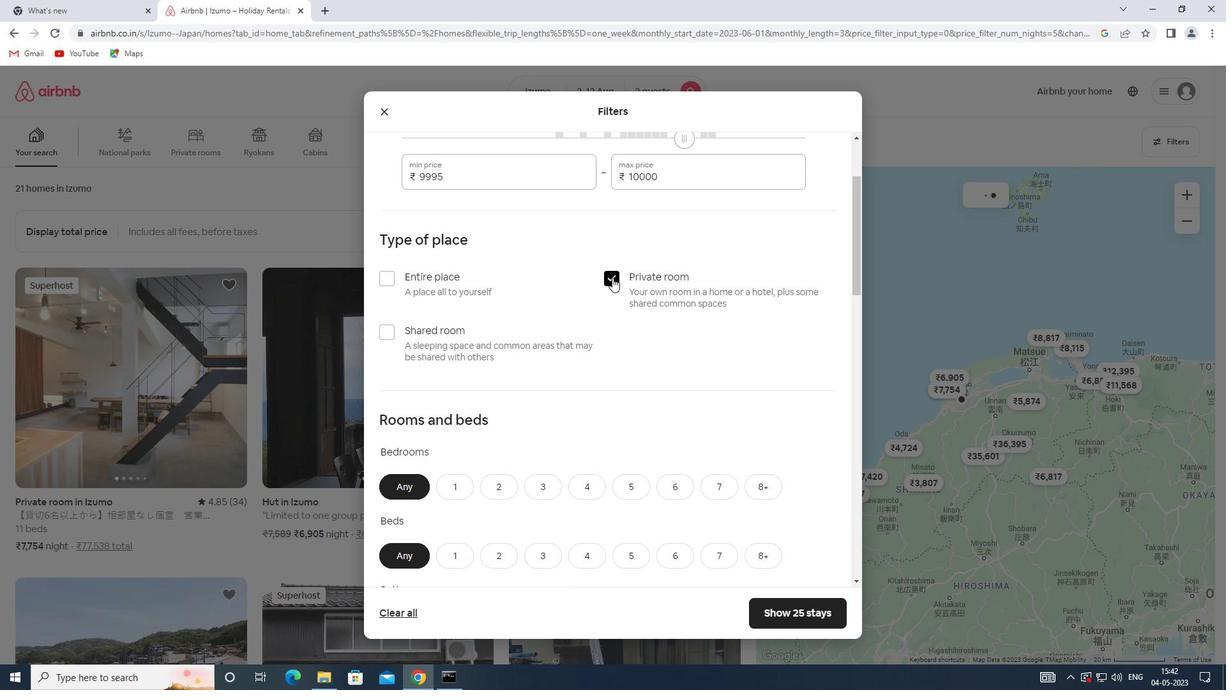 
Action: Mouse scrolled (612, 277) with delta (0, 0)
Screenshot: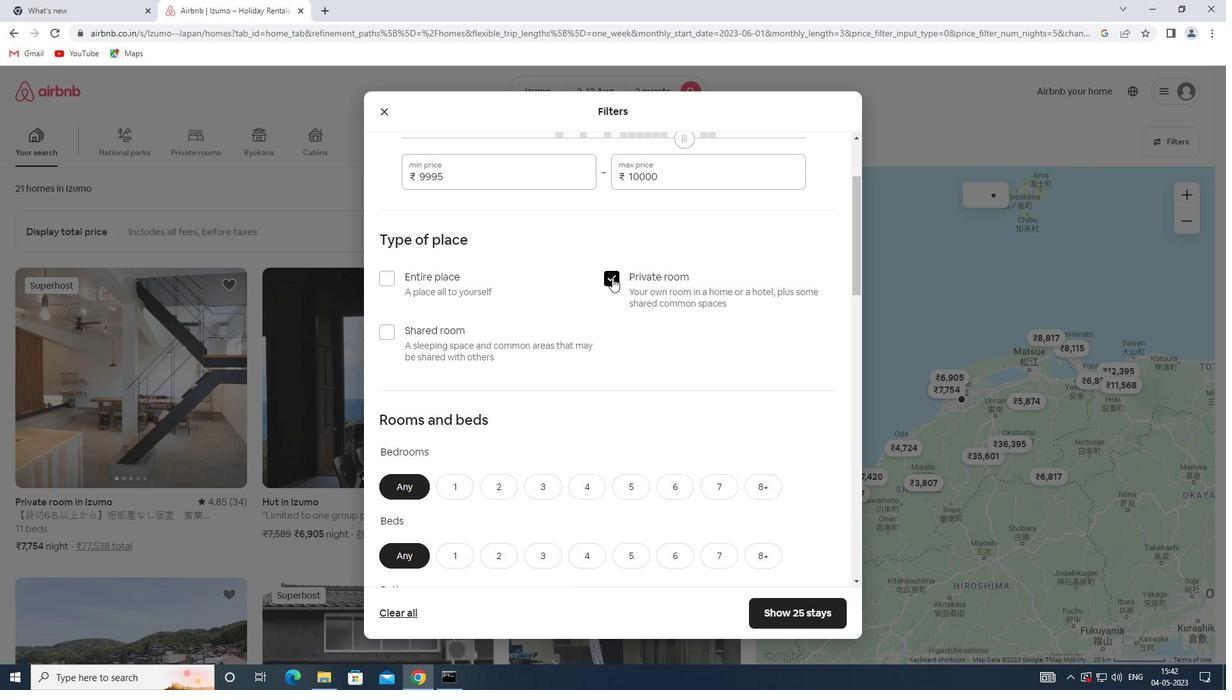 
Action: Mouse moved to (457, 354)
Screenshot: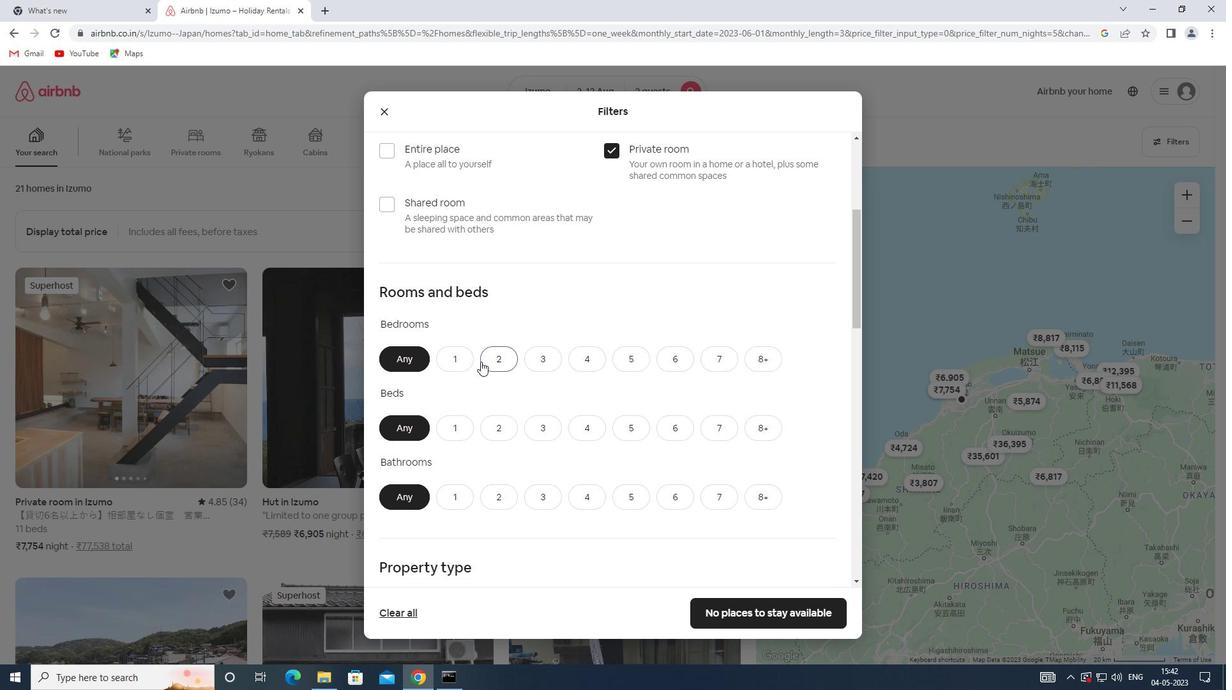 
Action: Mouse pressed left at (457, 354)
Screenshot: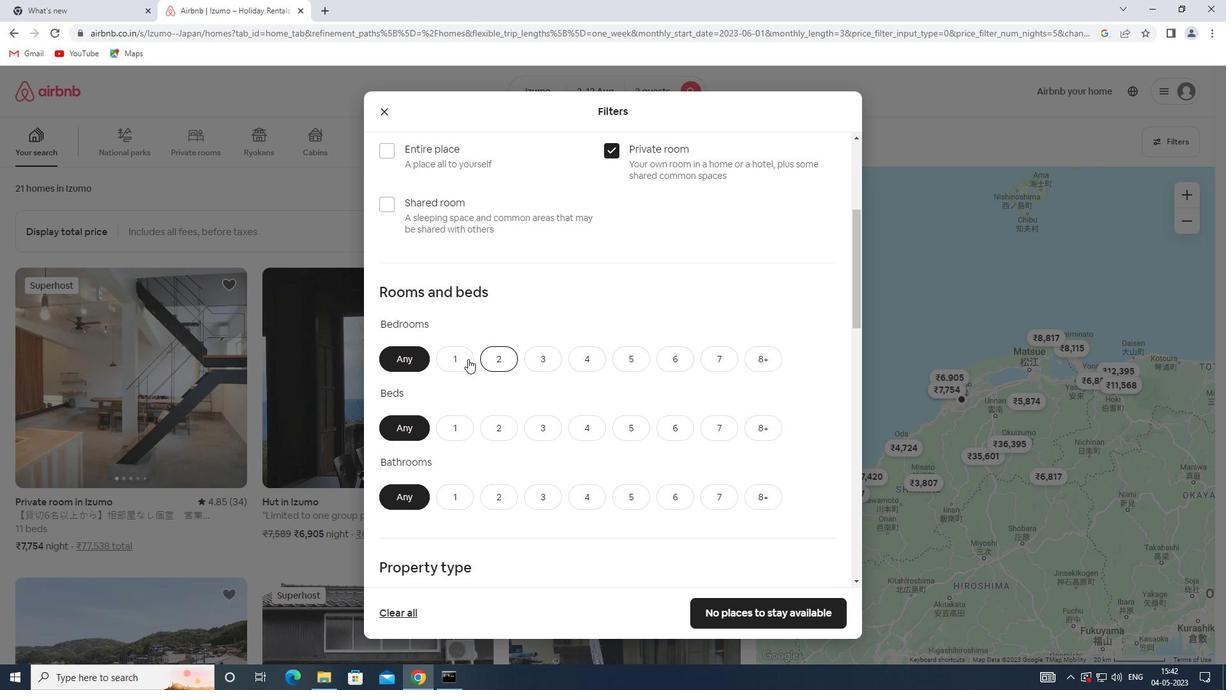 
Action: Mouse moved to (459, 423)
Screenshot: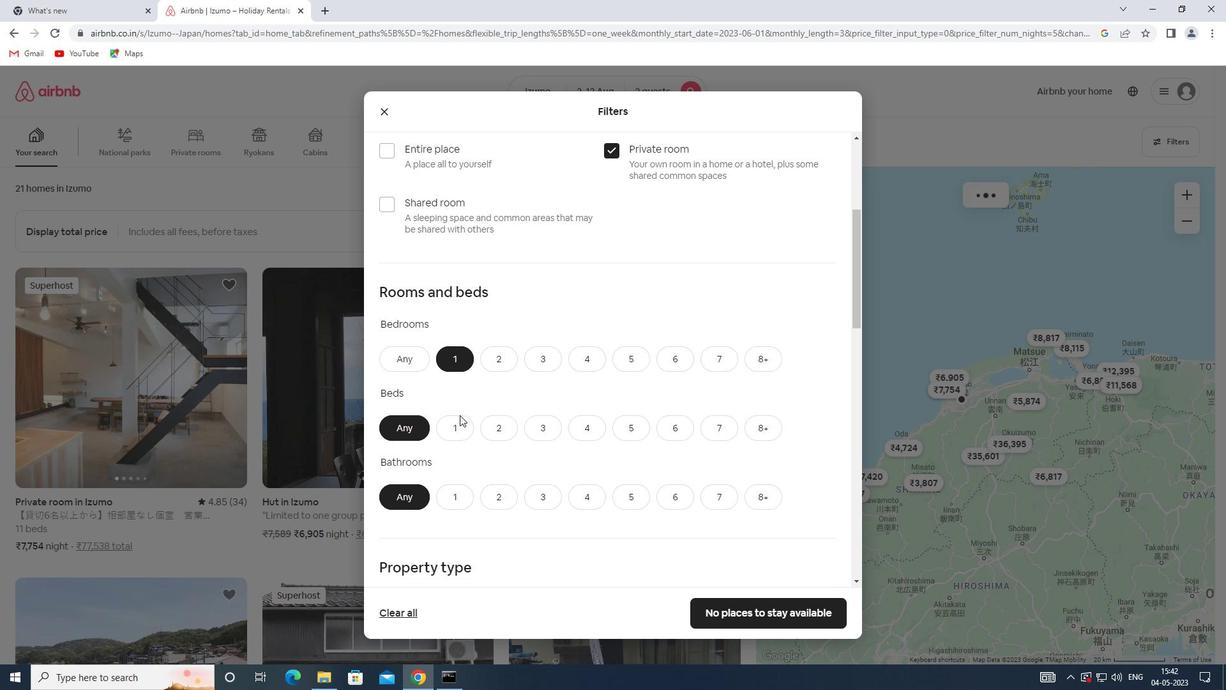
Action: Mouse pressed left at (459, 423)
Screenshot: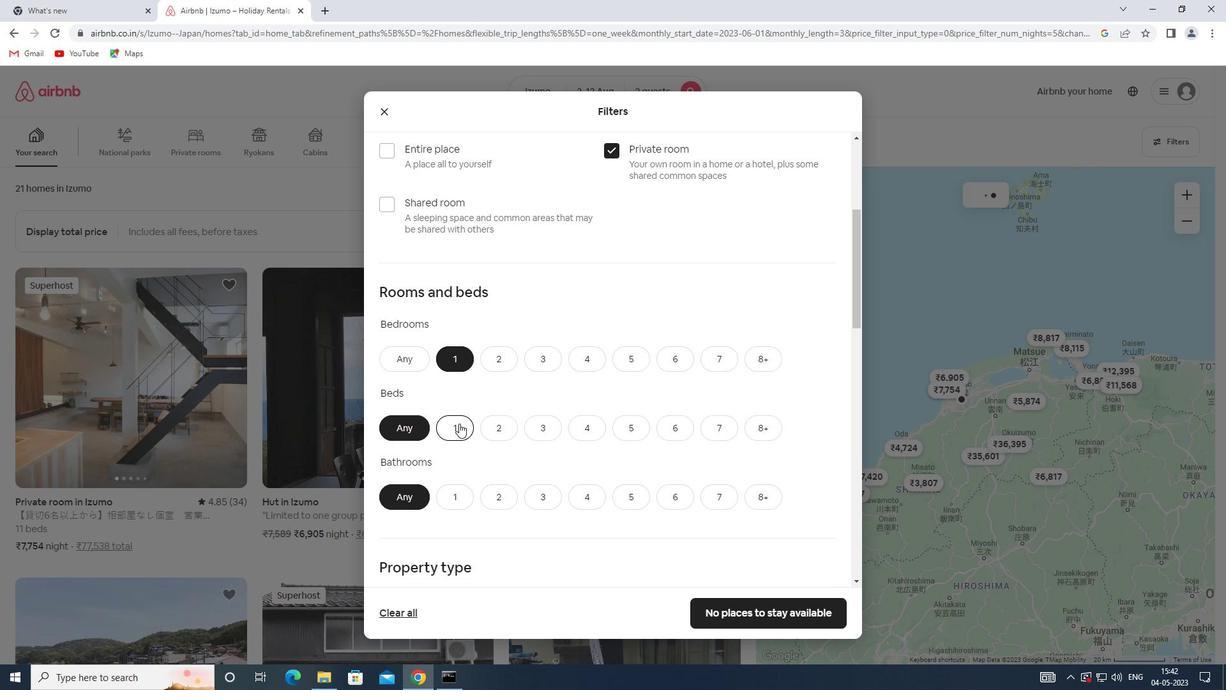 
Action: Mouse moved to (449, 493)
Screenshot: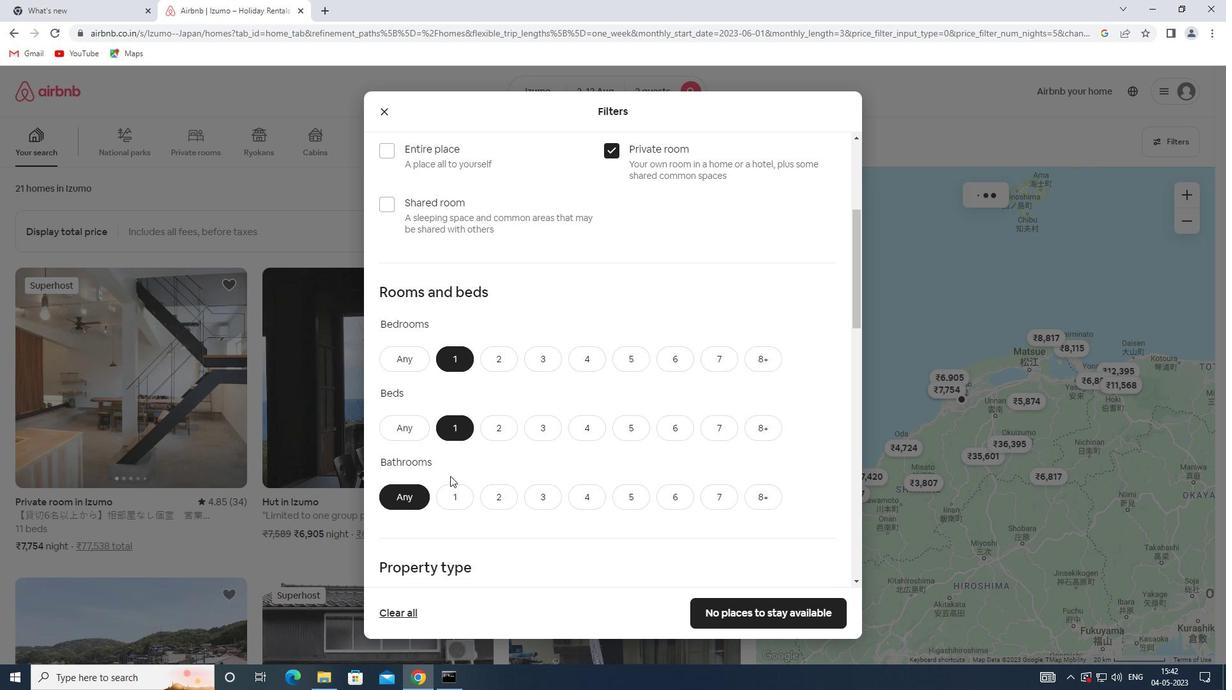 
Action: Mouse pressed left at (449, 493)
Screenshot: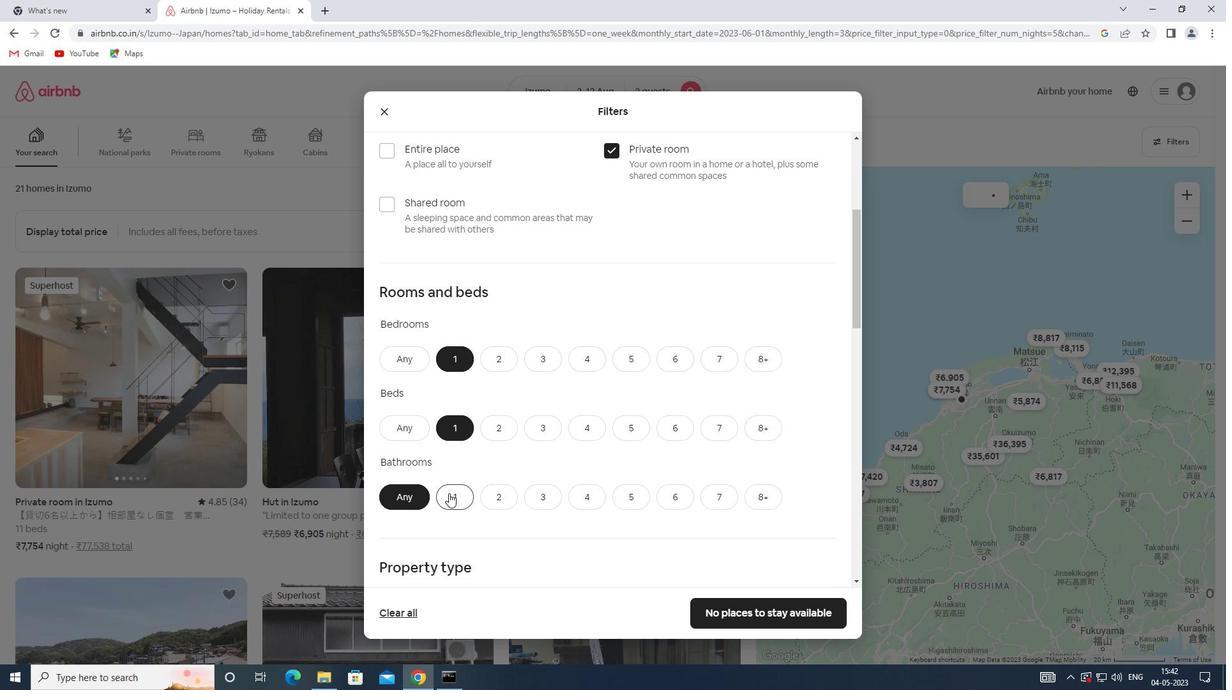
Action: Mouse moved to (450, 375)
Screenshot: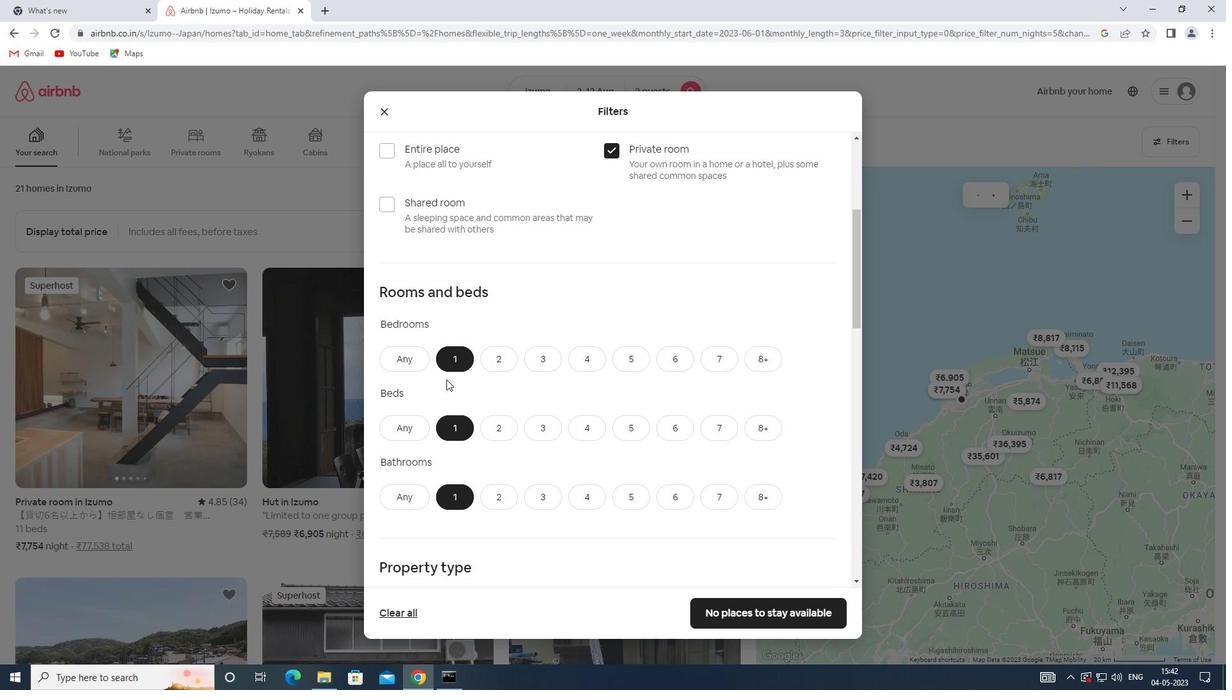 
Action: Mouse scrolled (450, 375) with delta (0, 0)
Screenshot: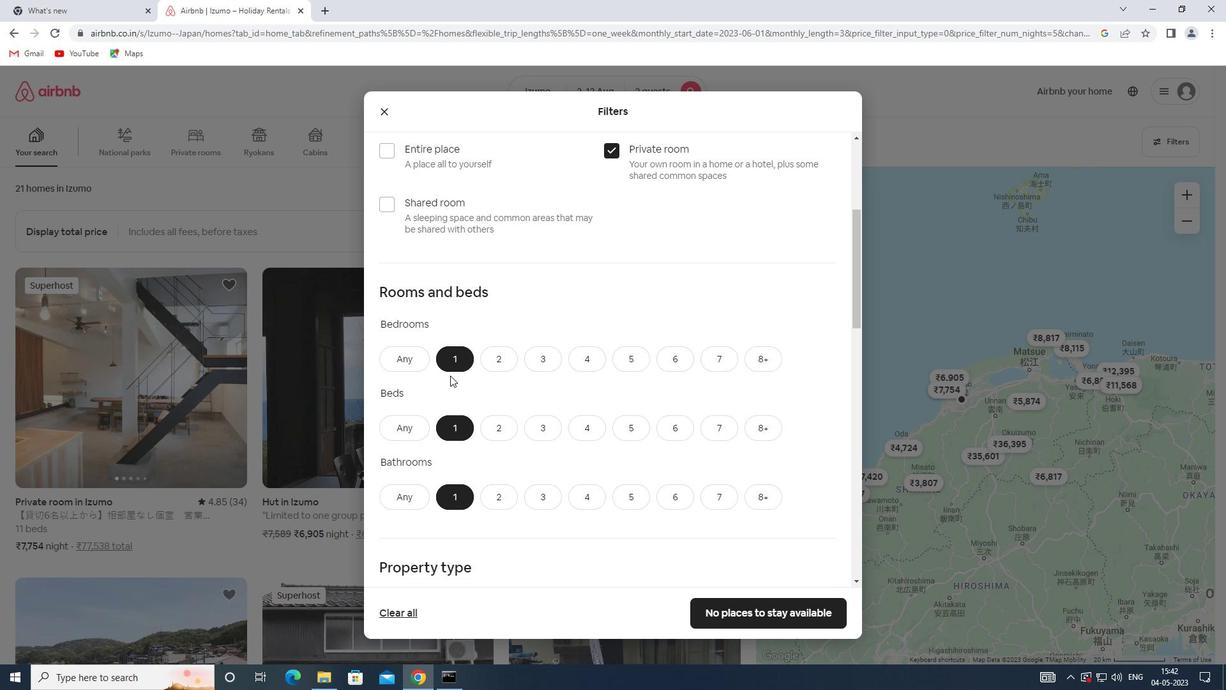 
Action: Mouse scrolled (450, 375) with delta (0, 0)
Screenshot: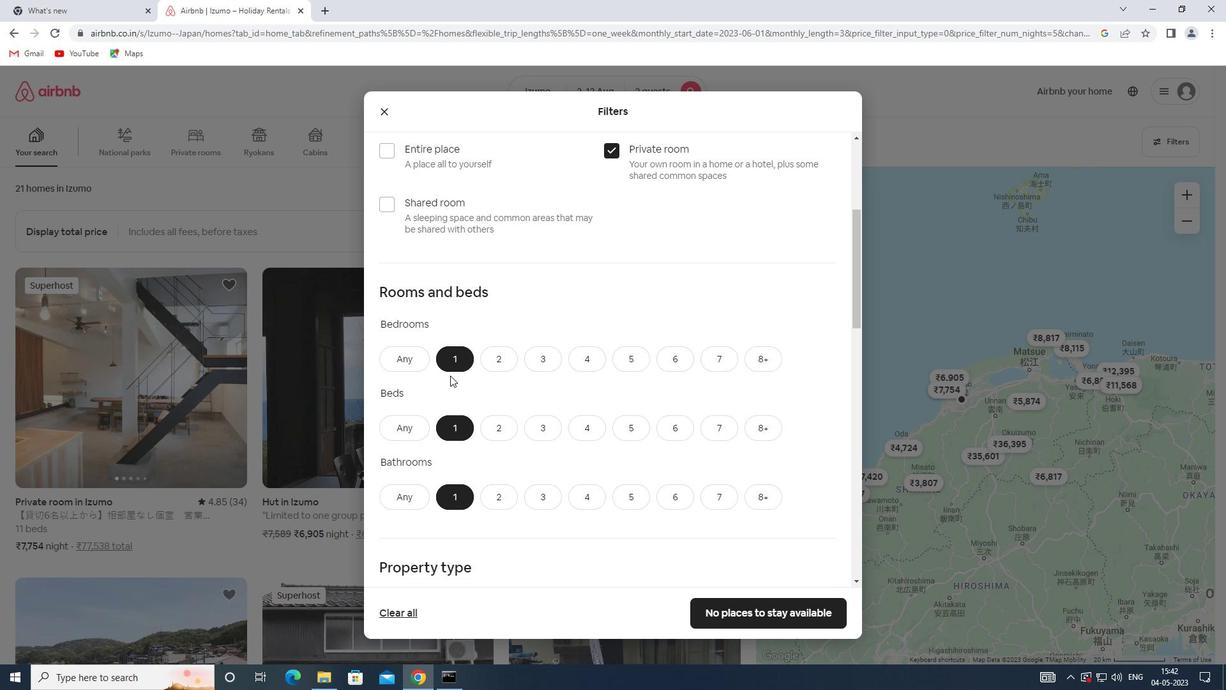 
Action: Mouse moved to (451, 375)
Screenshot: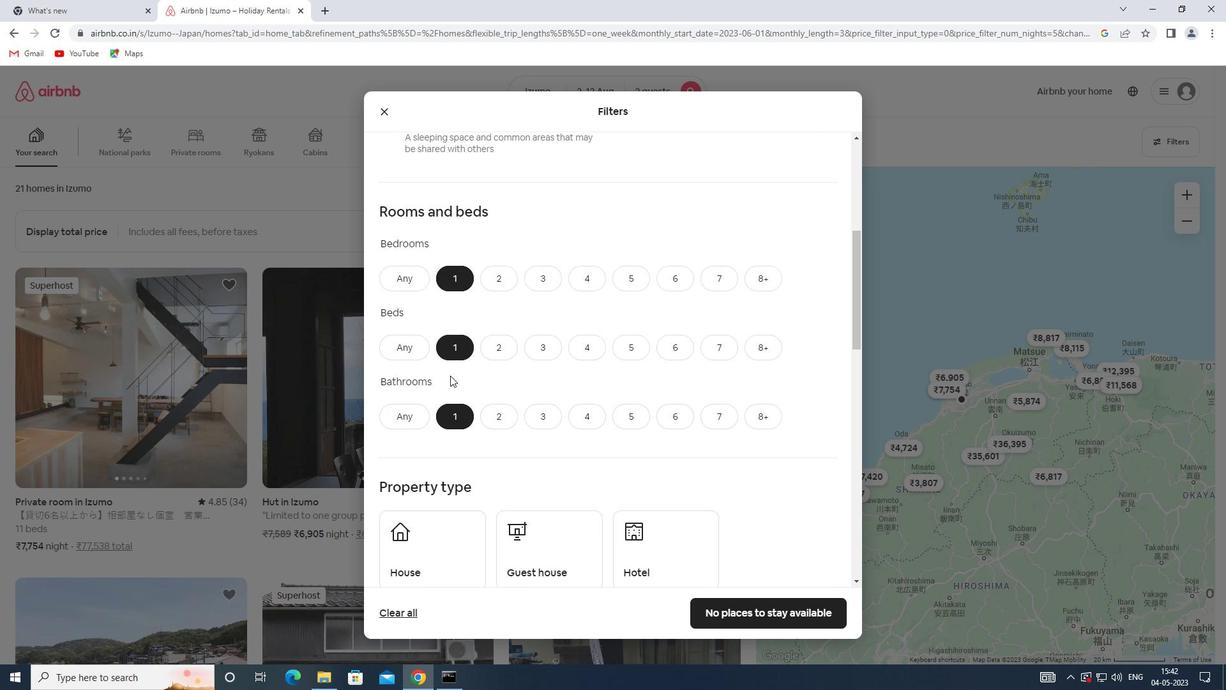 
Action: Mouse scrolled (451, 374) with delta (0, 0)
Screenshot: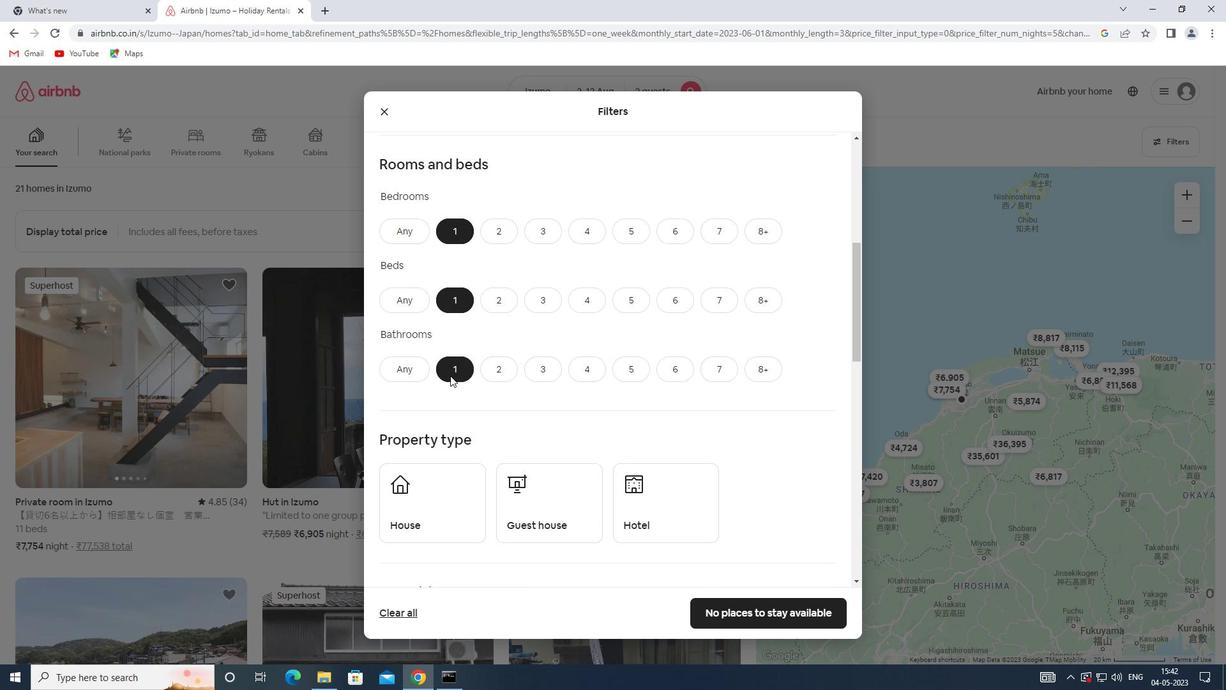 
Action: Mouse scrolled (451, 374) with delta (0, 0)
Screenshot: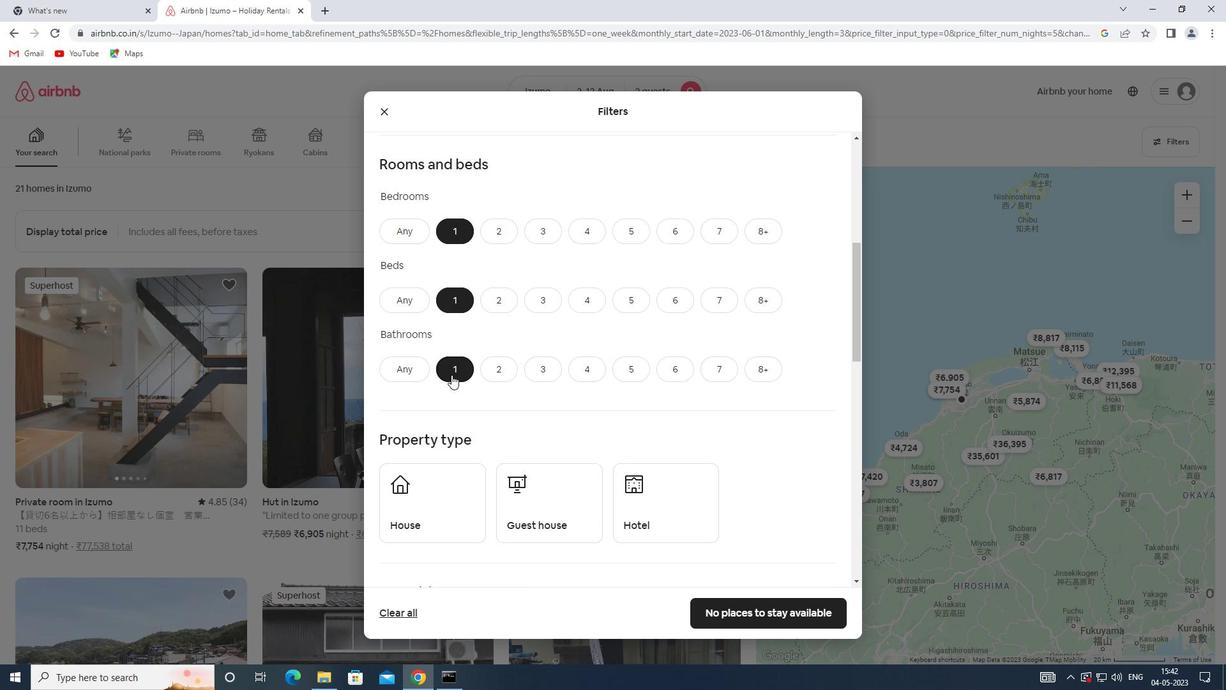 
Action: Mouse moved to (454, 387)
Screenshot: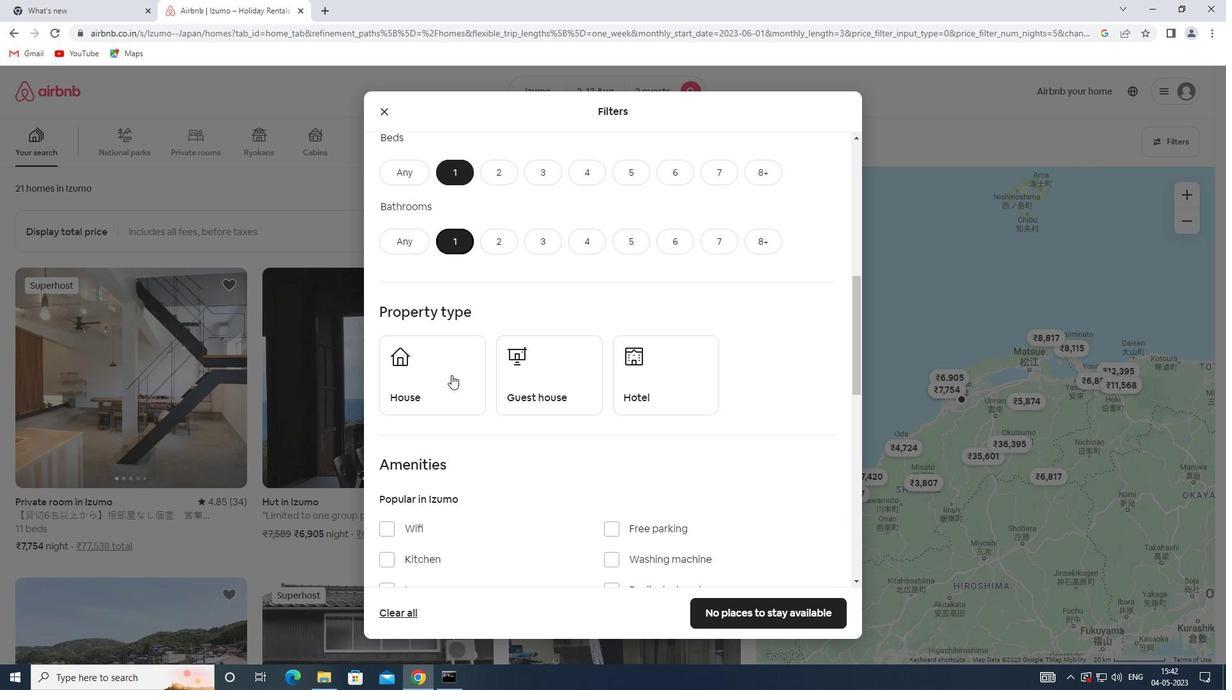 
Action: Mouse pressed left at (454, 387)
Screenshot: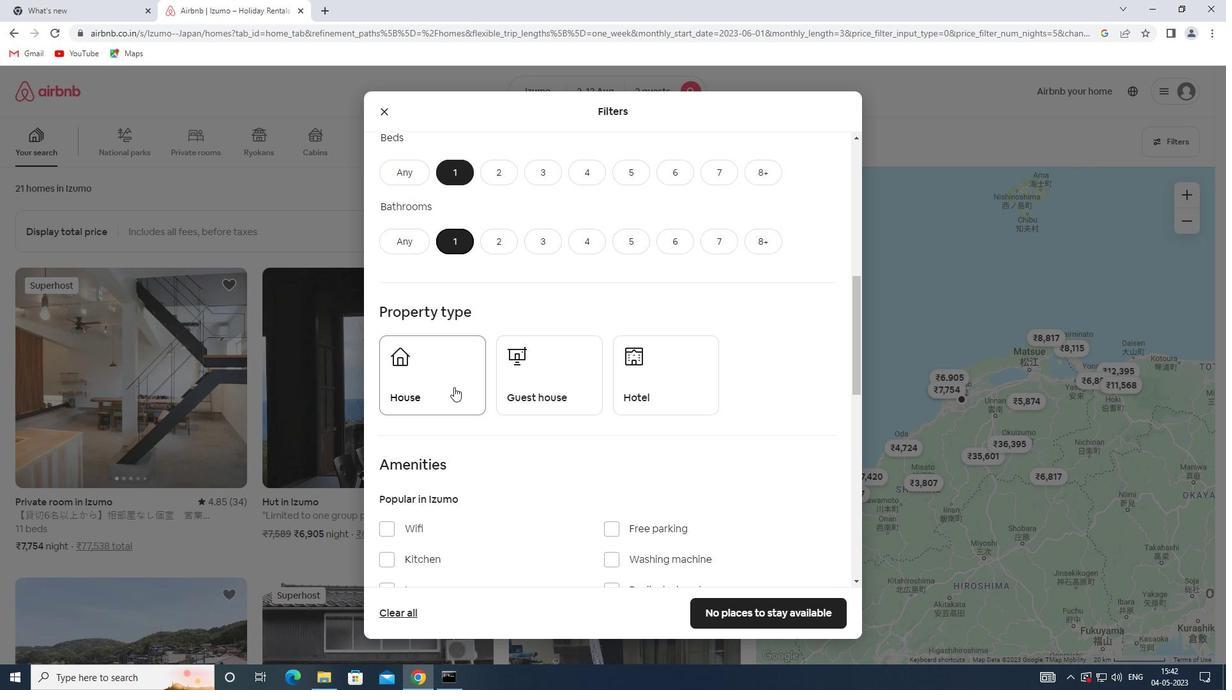 
Action: Mouse moved to (550, 387)
Screenshot: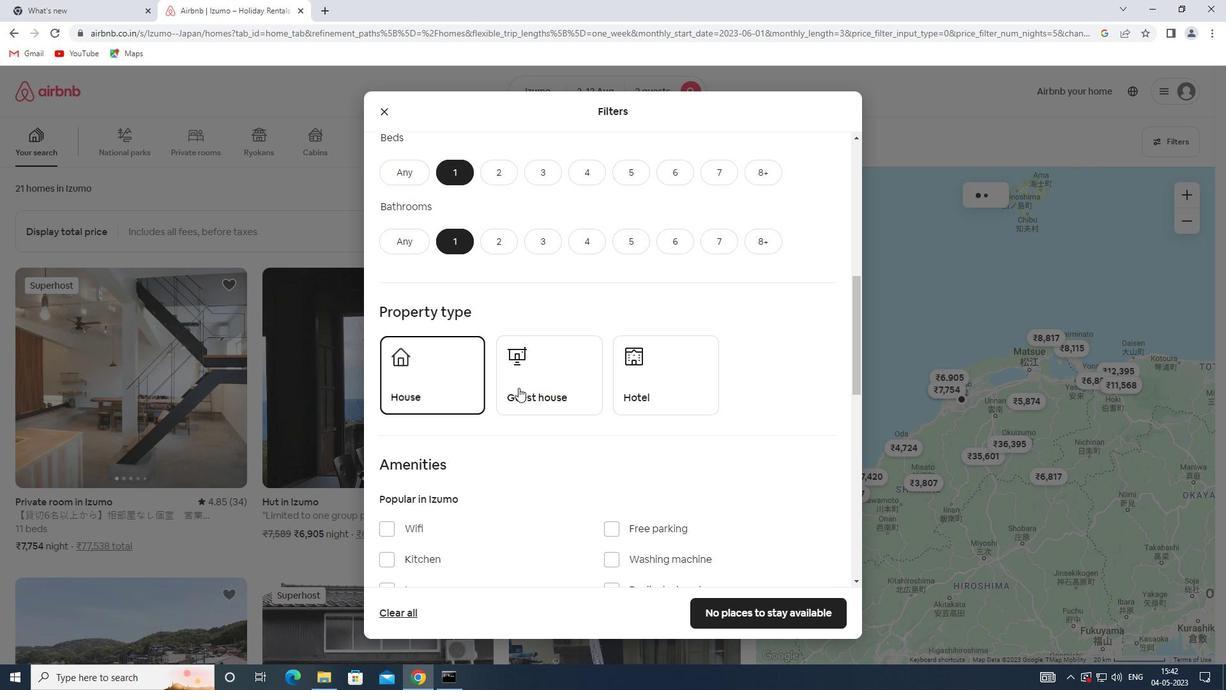 
Action: Mouse pressed left at (550, 387)
Screenshot: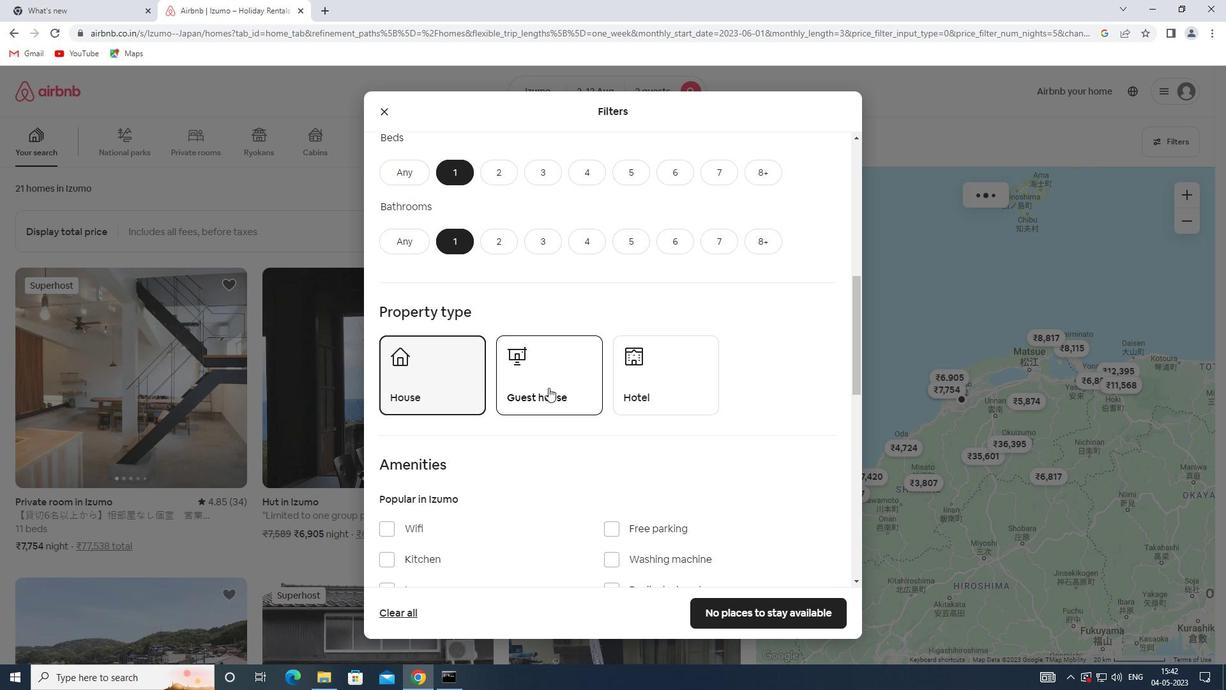 
Action: Mouse moved to (654, 384)
Screenshot: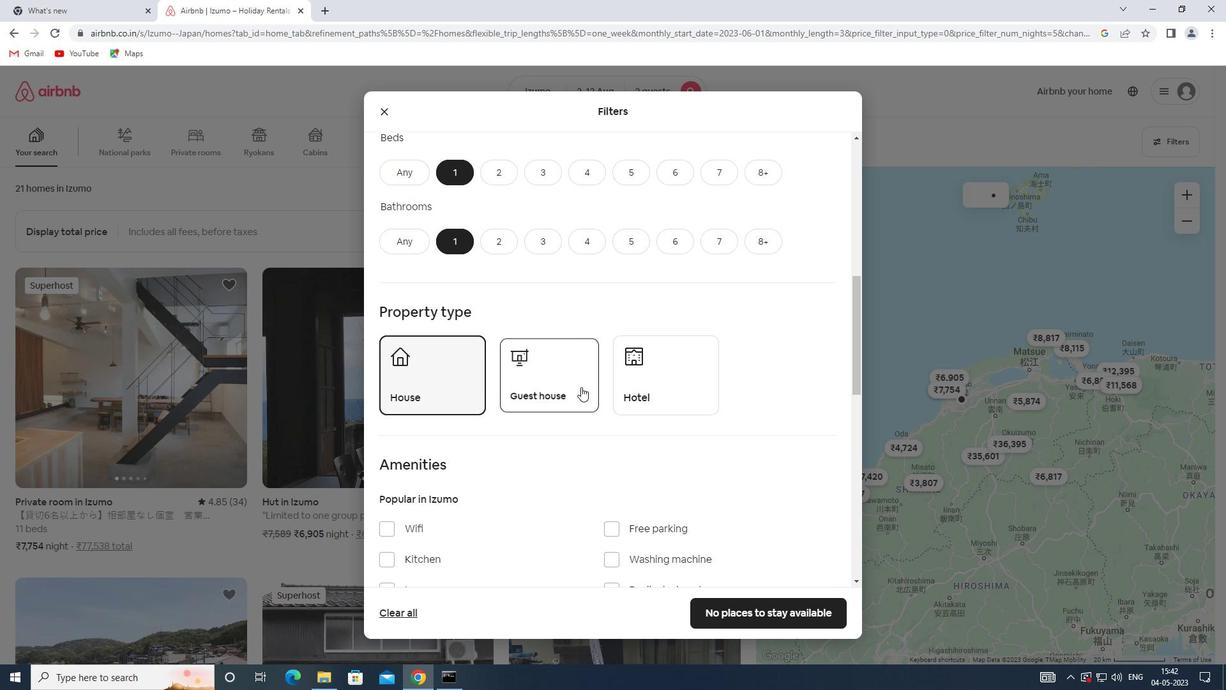 
Action: Mouse pressed left at (654, 384)
Screenshot: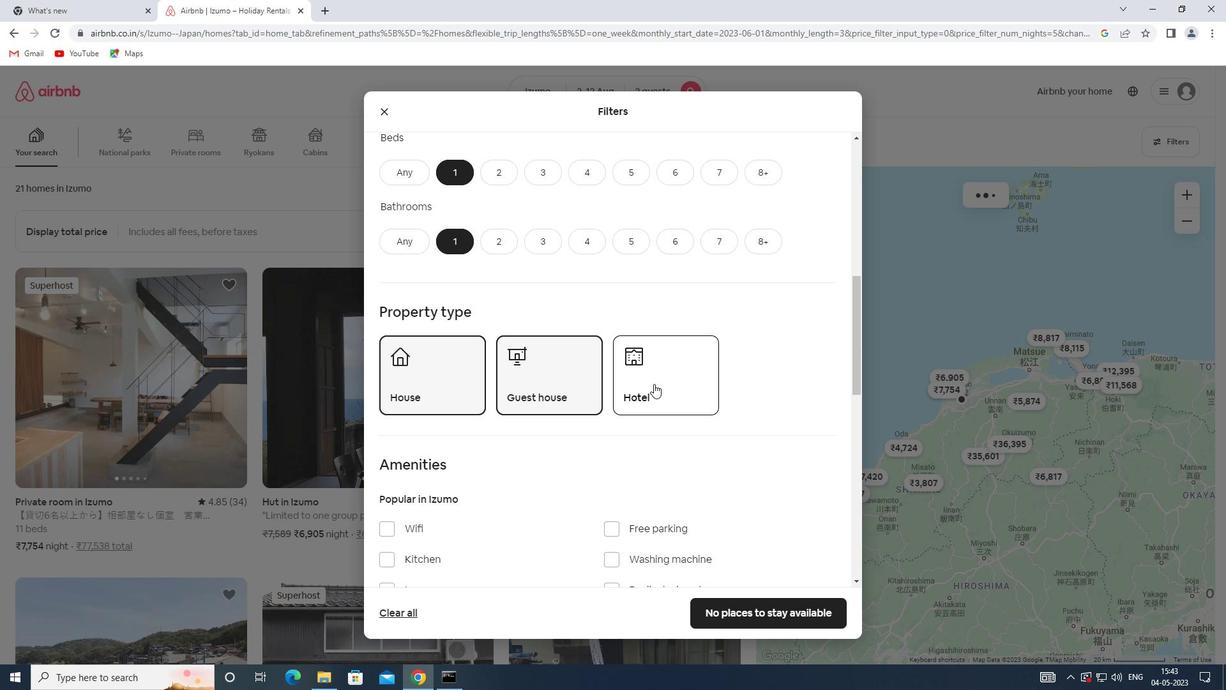 
Action: Mouse moved to (653, 380)
Screenshot: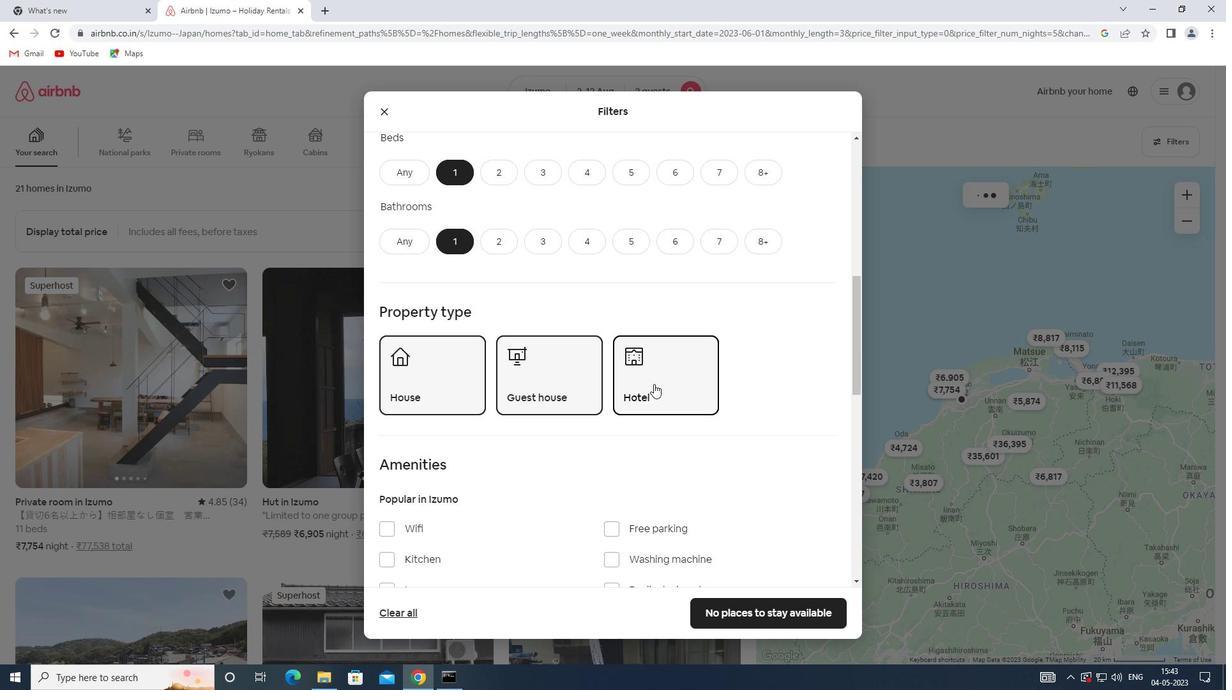 
Action: Mouse scrolled (653, 380) with delta (0, 0)
Screenshot: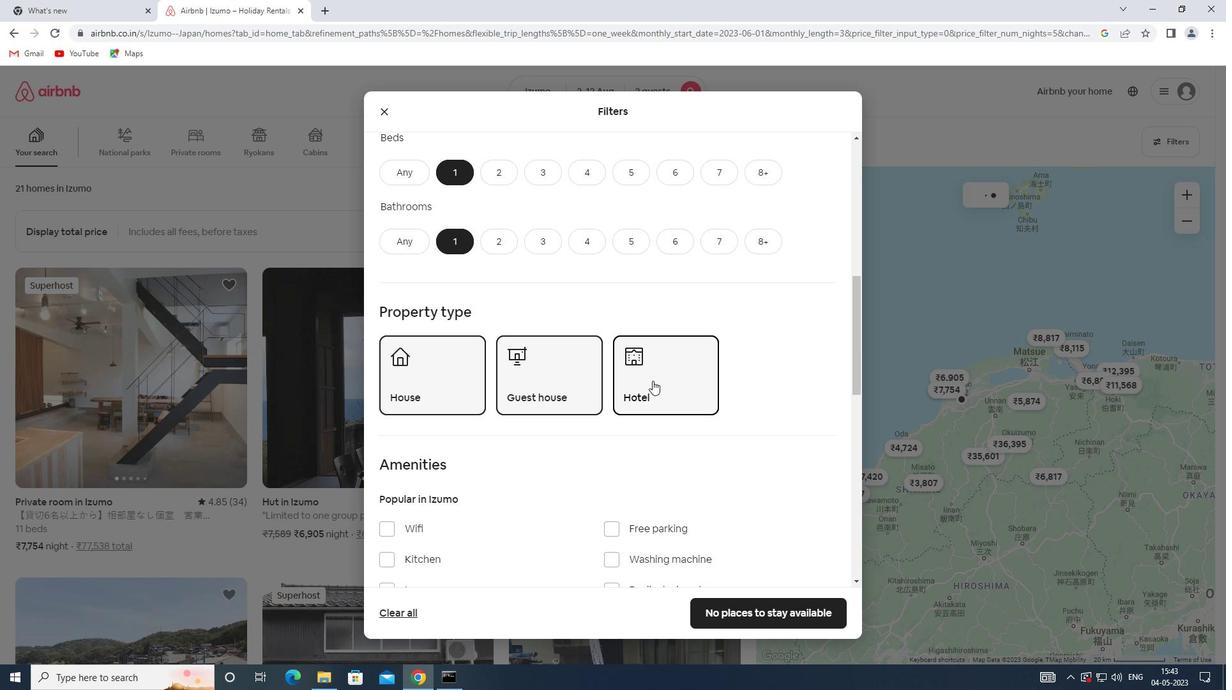 
Action: Mouse scrolled (653, 380) with delta (0, 0)
Screenshot: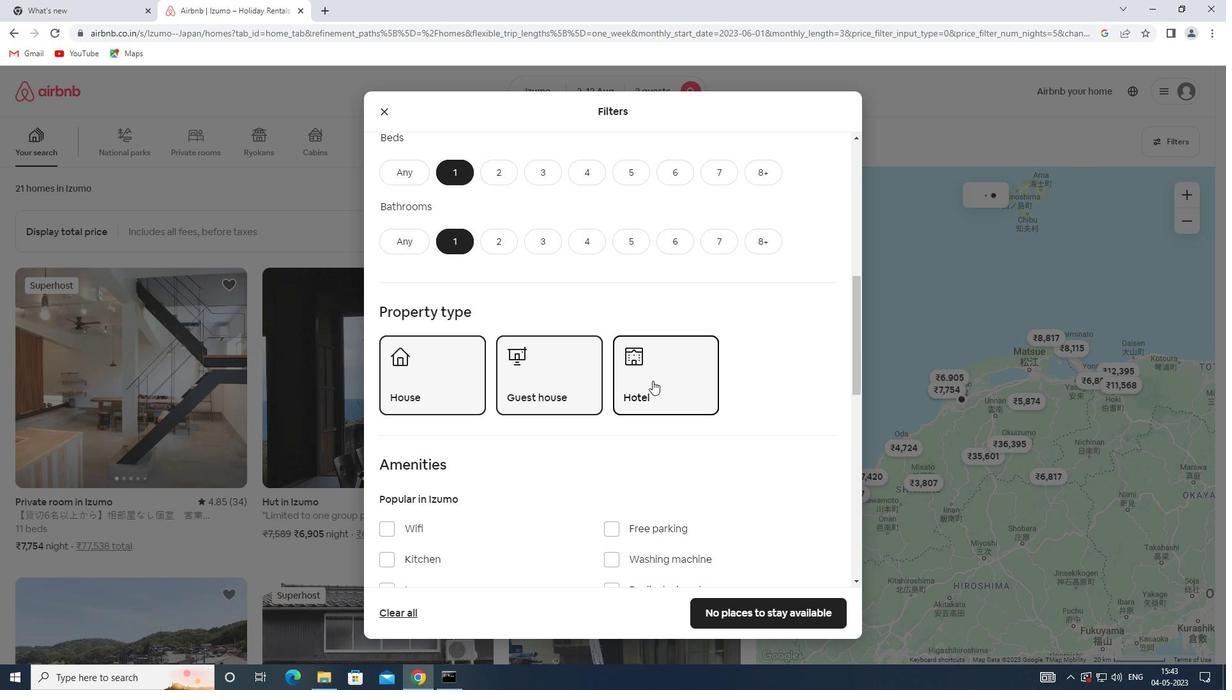 
Action: Mouse scrolled (653, 380) with delta (0, 0)
Screenshot: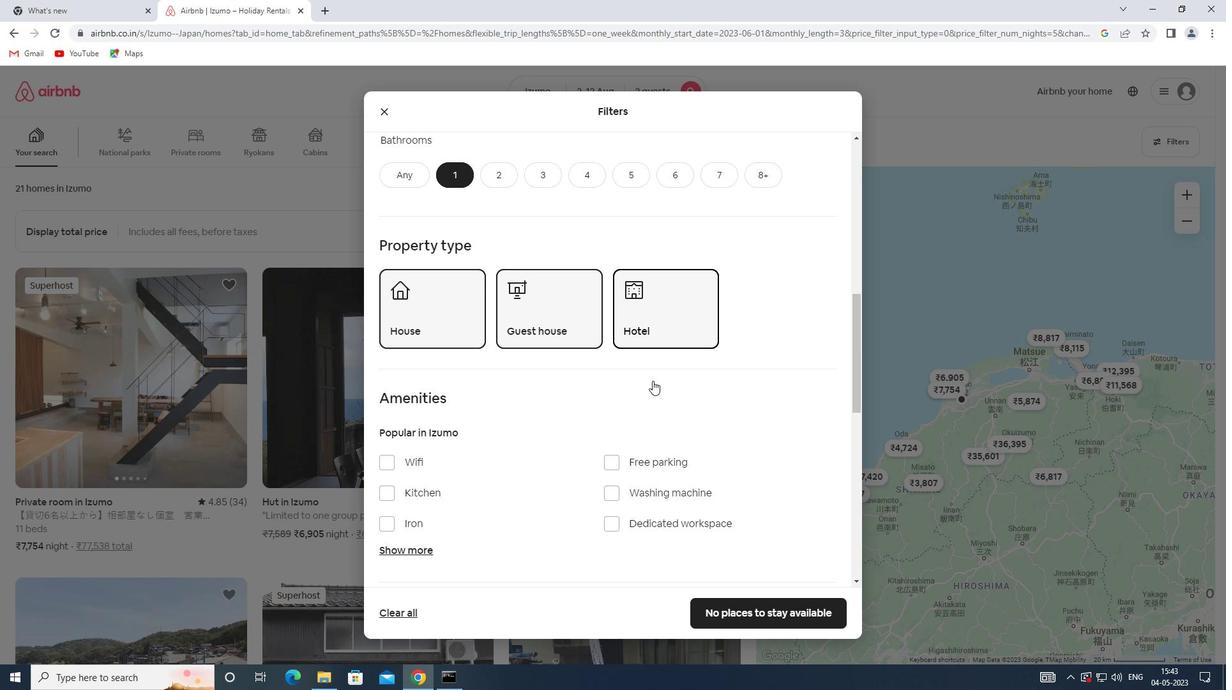 
Action: Mouse scrolled (653, 380) with delta (0, 0)
Screenshot: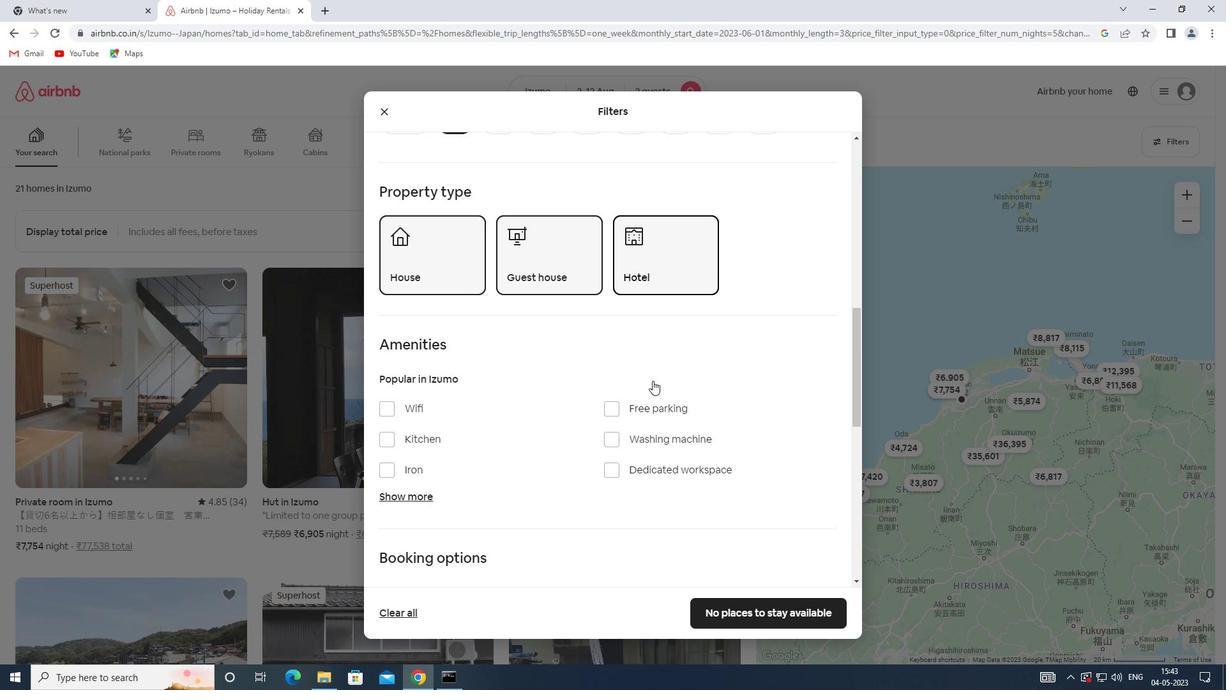 
Action: Mouse scrolled (653, 380) with delta (0, 0)
Screenshot: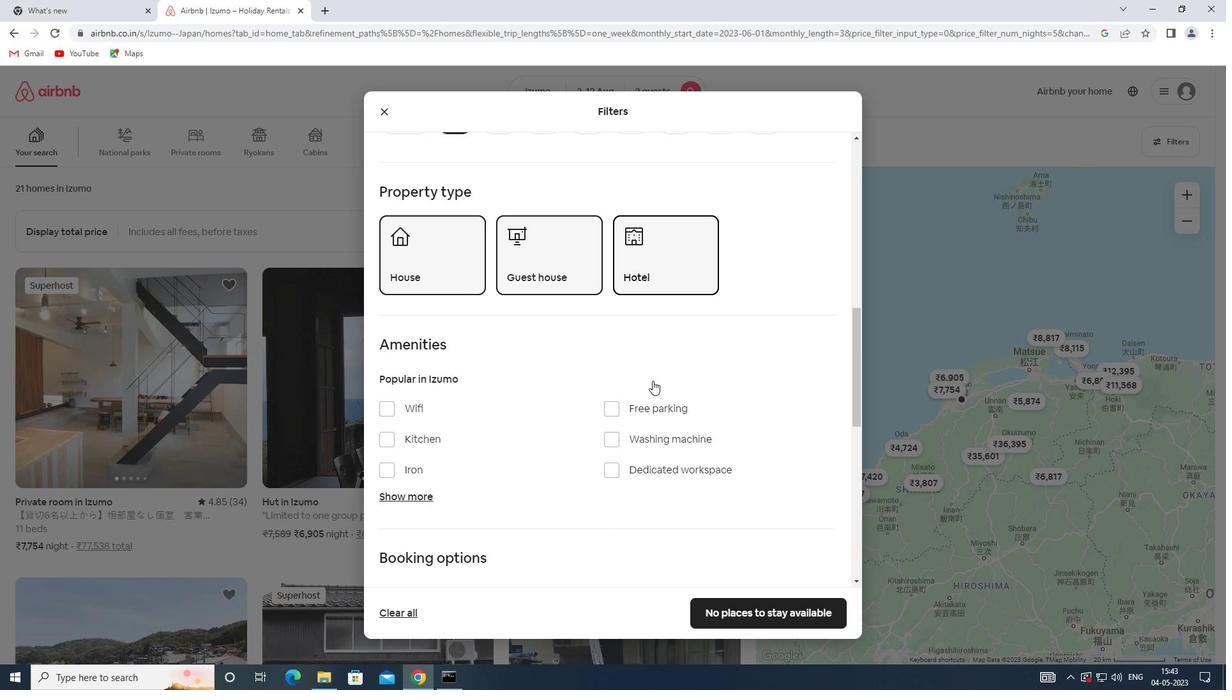 
Action: Mouse moved to (803, 442)
Screenshot: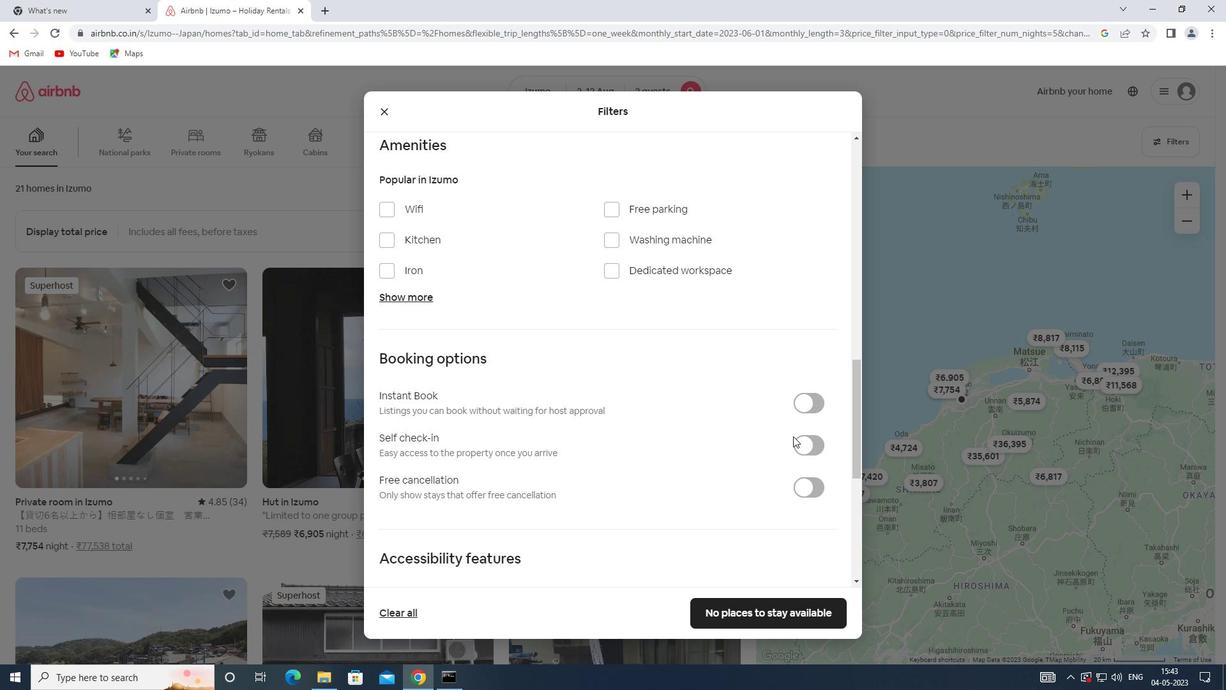 
Action: Mouse pressed left at (803, 442)
Screenshot: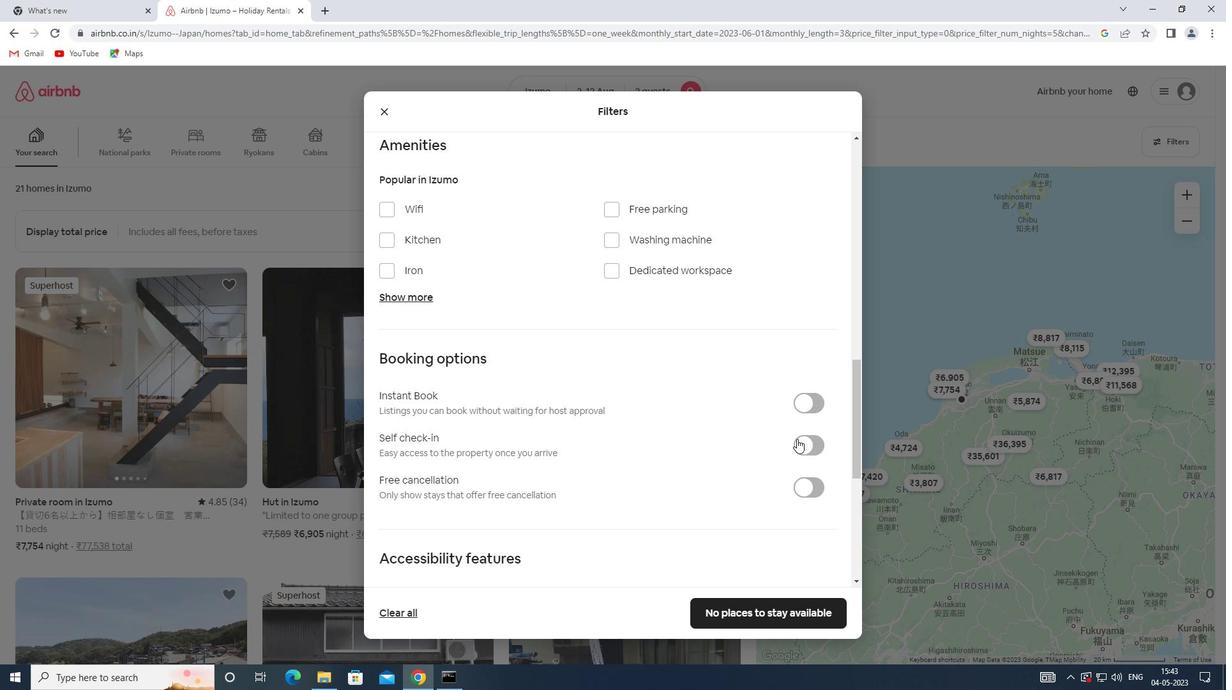 
Action: Mouse moved to (530, 392)
Screenshot: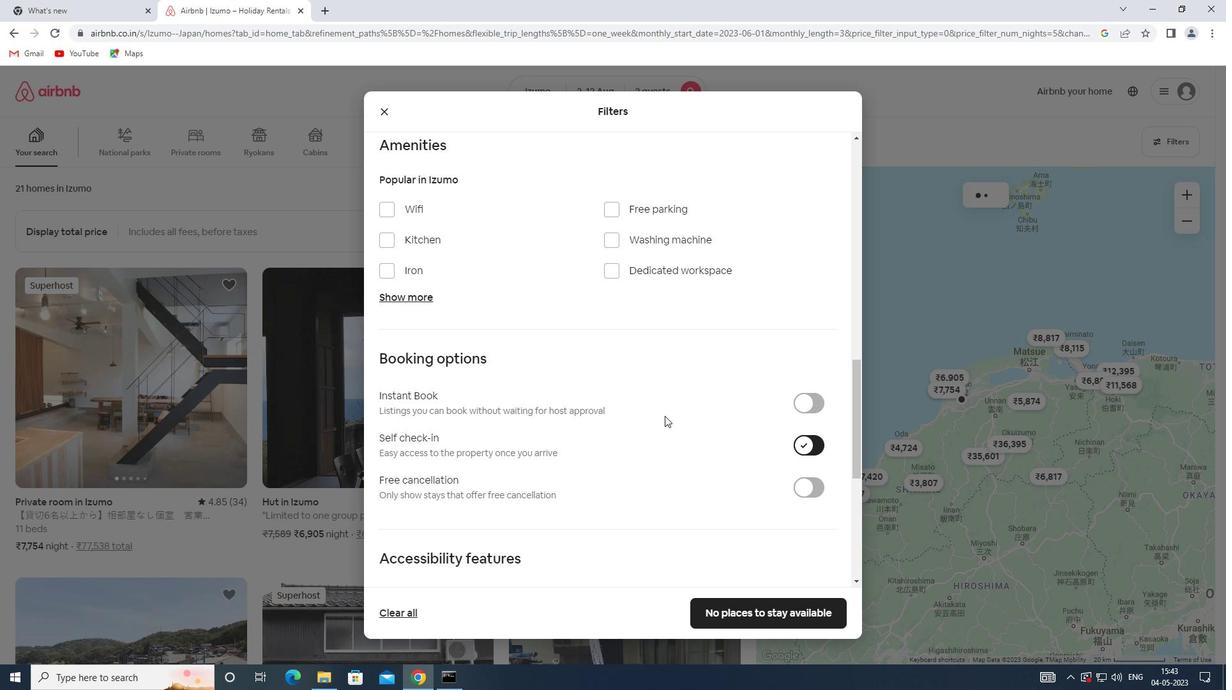 
Action: Mouse scrolled (530, 392) with delta (0, 0)
Screenshot: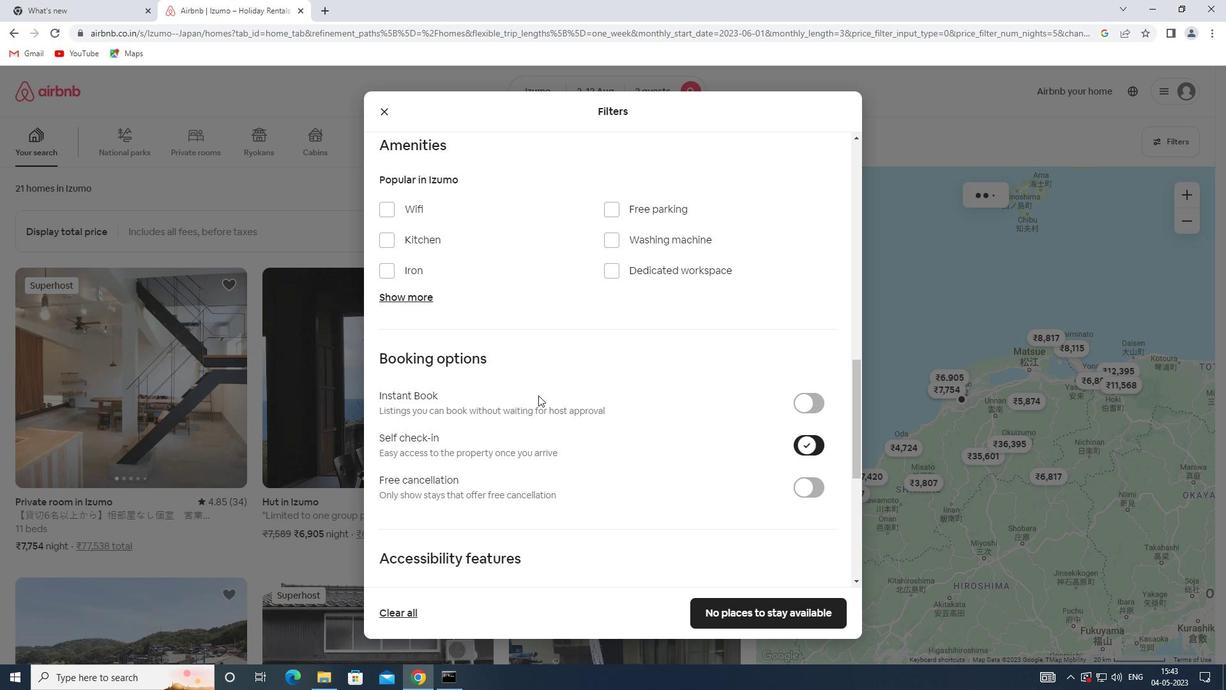 
Action: Mouse moved to (529, 392)
Screenshot: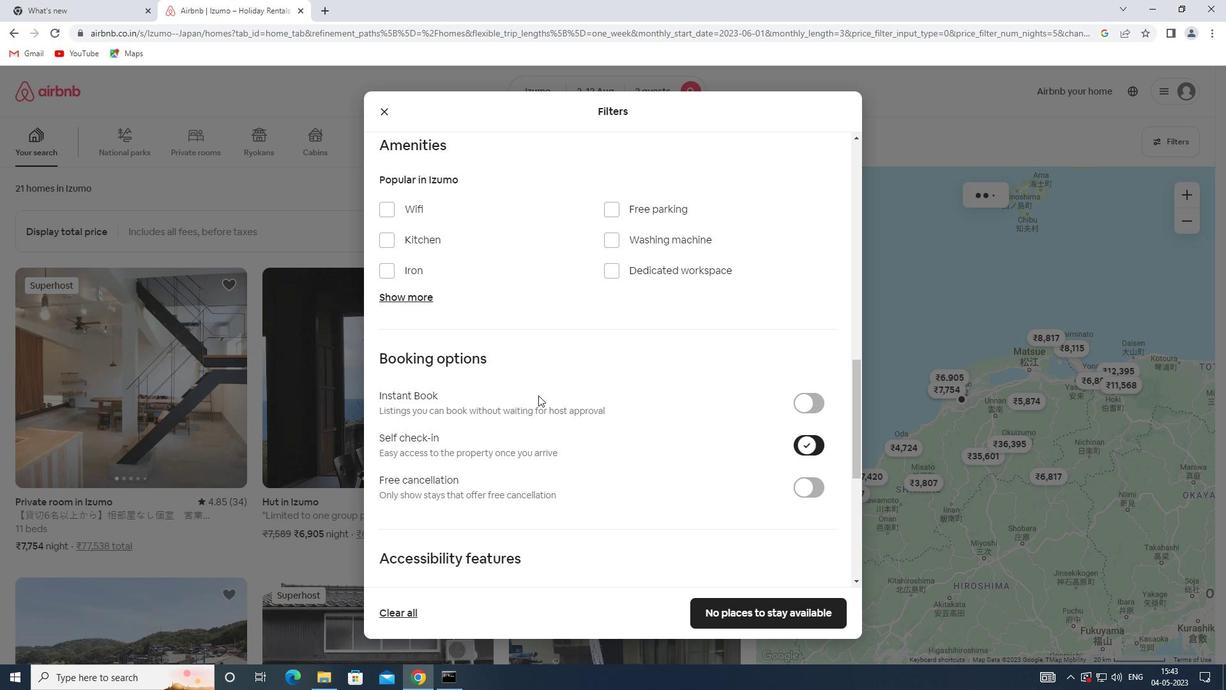 
Action: Mouse scrolled (529, 392) with delta (0, 0)
Screenshot: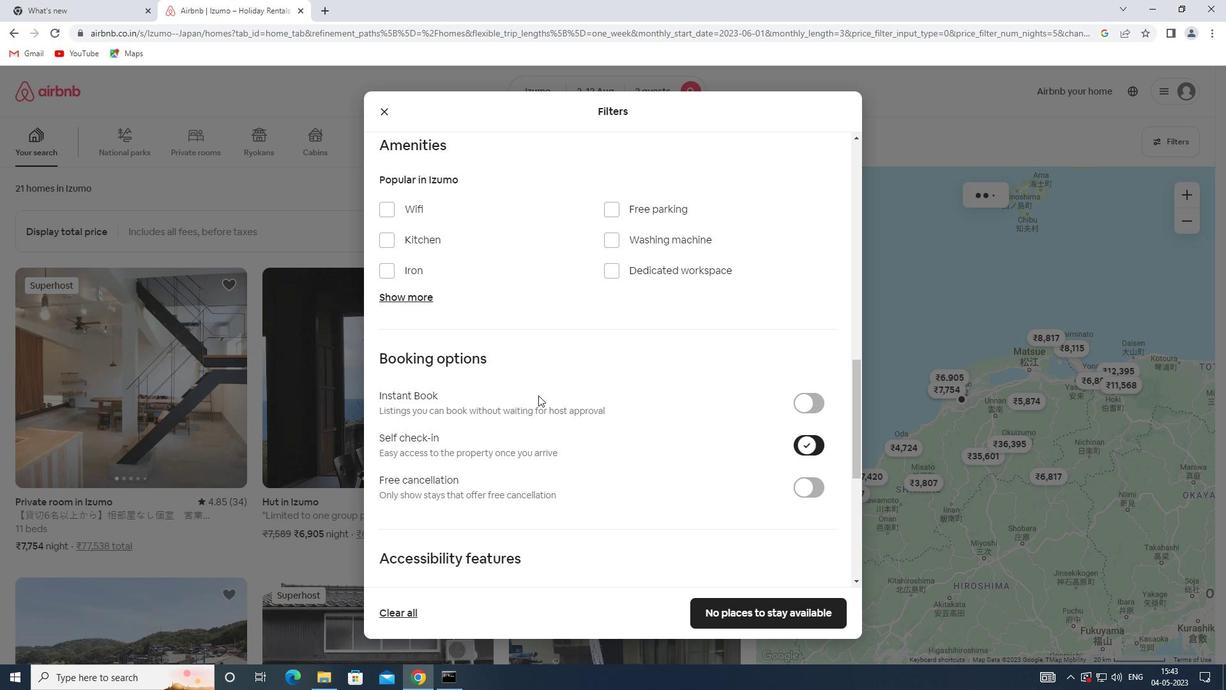 
Action: Mouse moved to (529, 392)
Screenshot: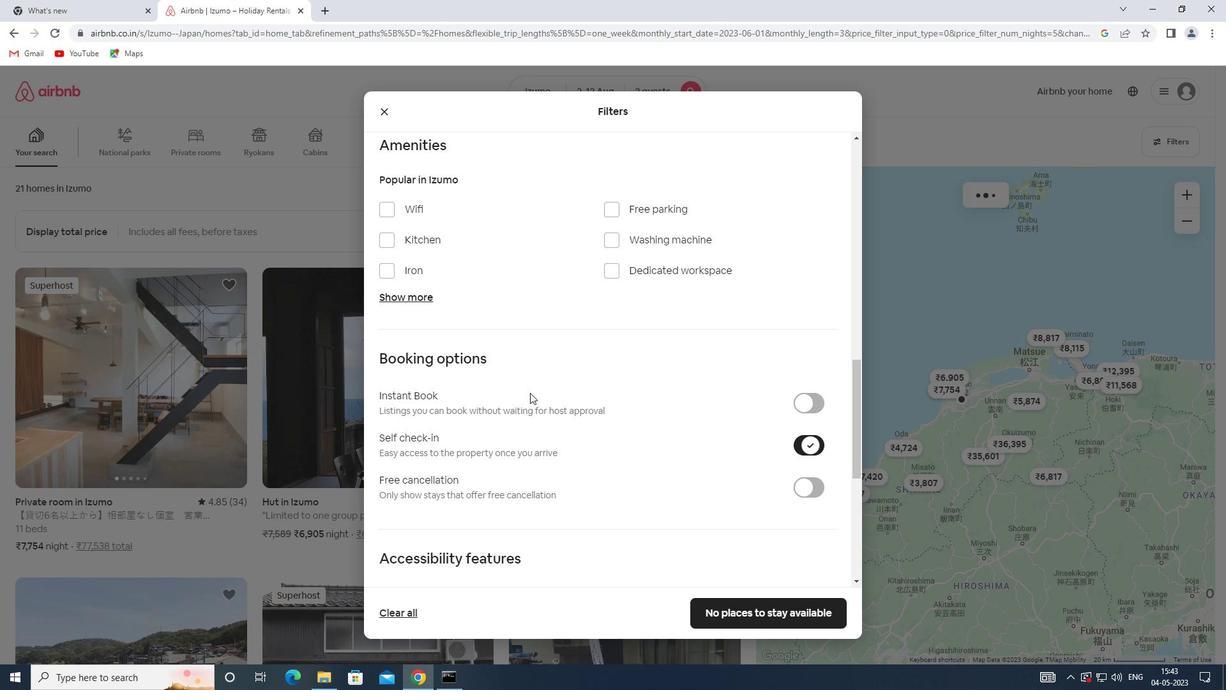 
Action: Mouse scrolled (529, 392) with delta (0, 0)
Screenshot: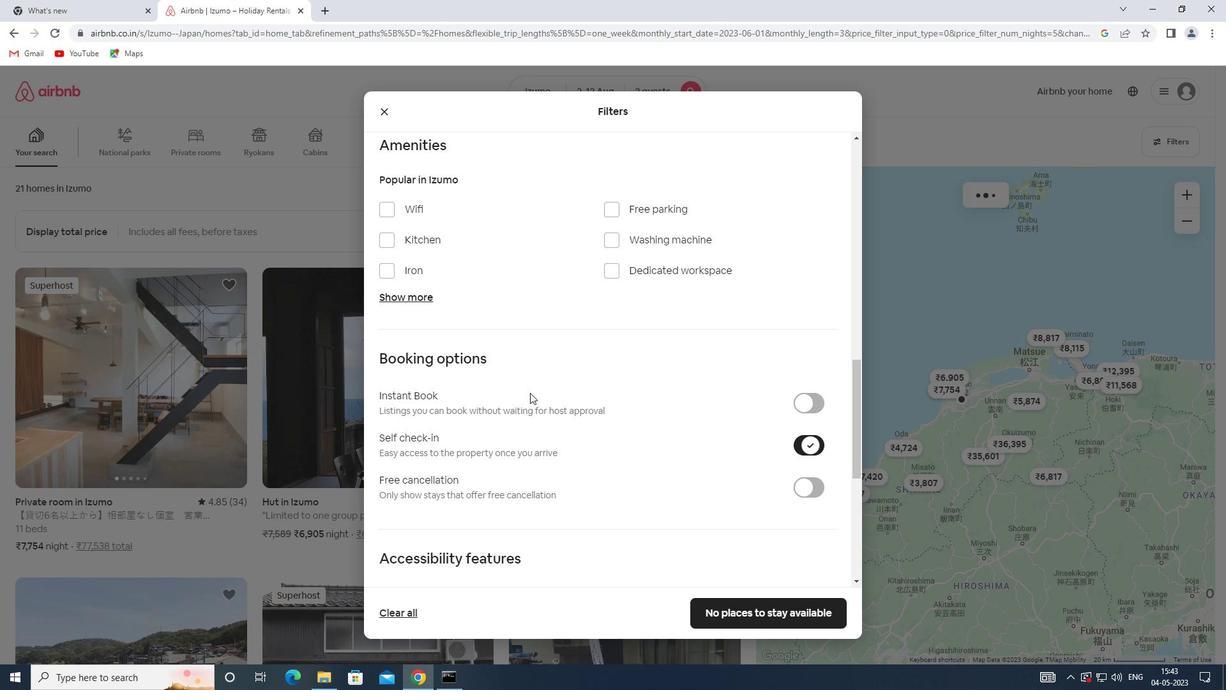 
Action: Mouse scrolled (529, 392) with delta (0, 0)
Screenshot: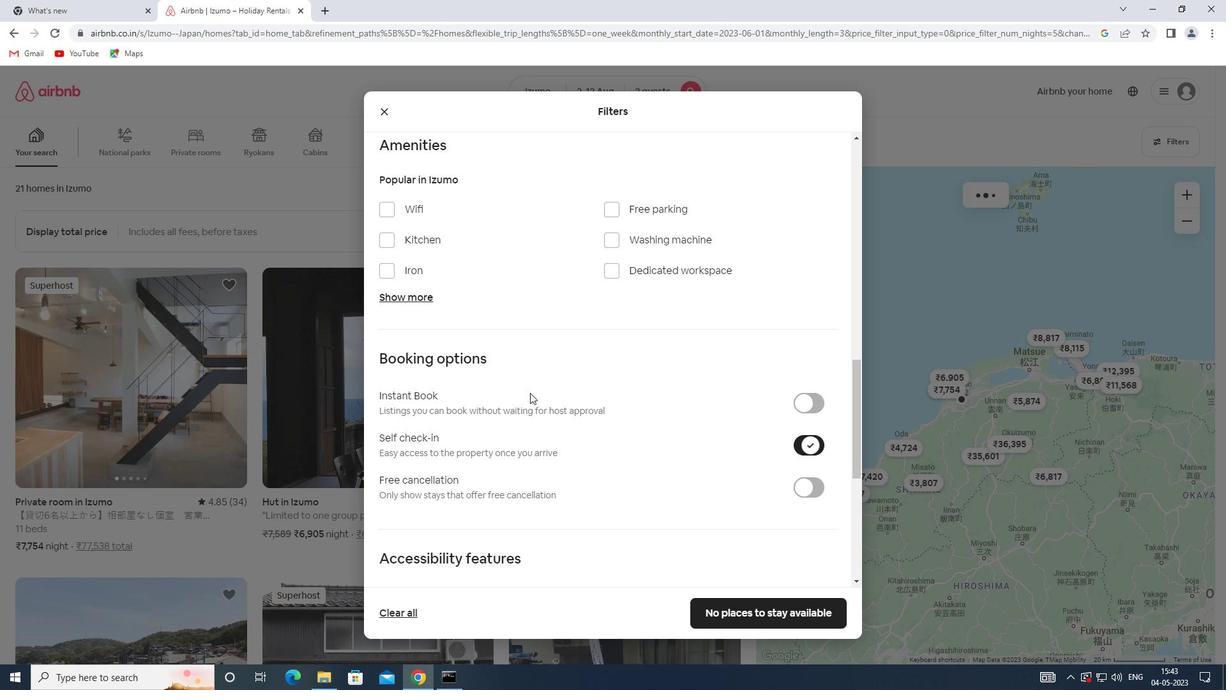 
Action: Mouse moved to (528, 391)
Screenshot: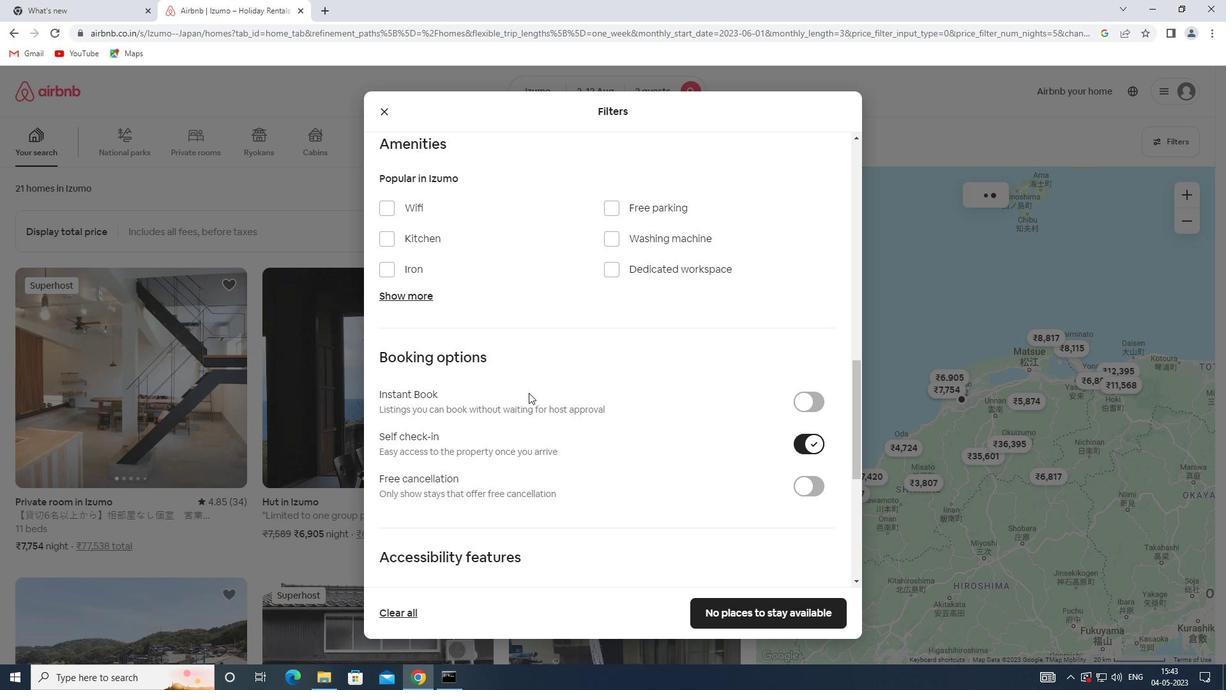 
Action: Mouse scrolled (528, 391) with delta (0, 0)
Screenshot: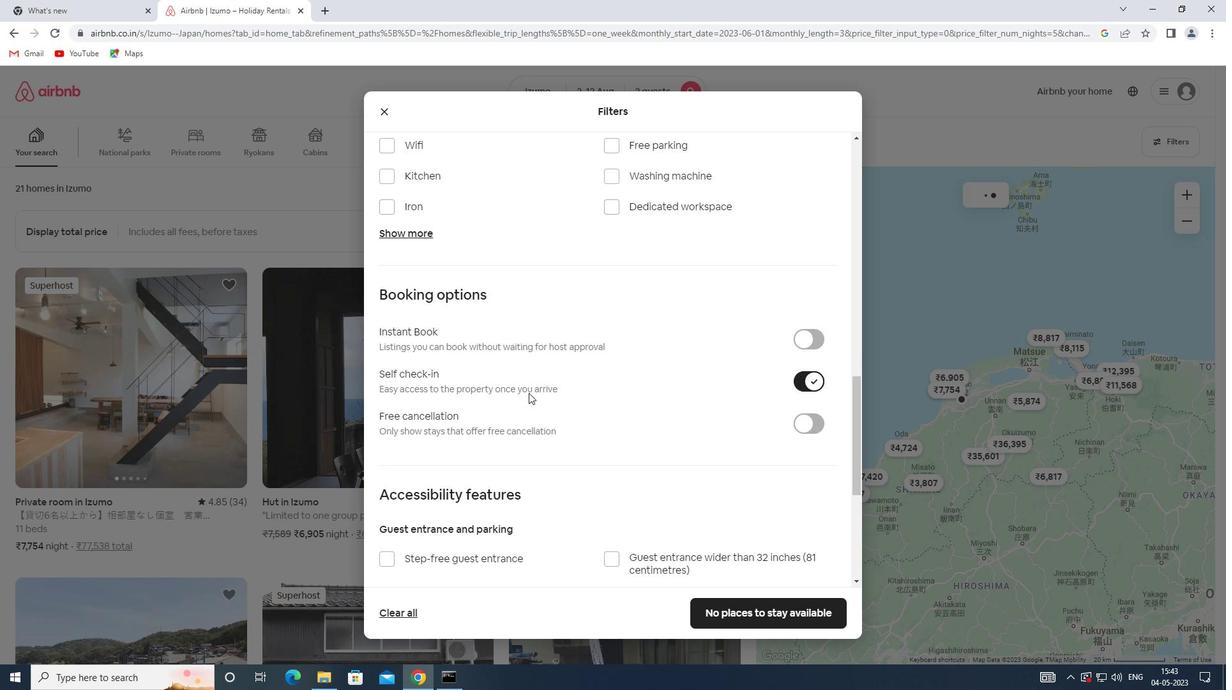 
Action: Mouse scrolled (528, 391) with delta (0, 0)
Screenshot: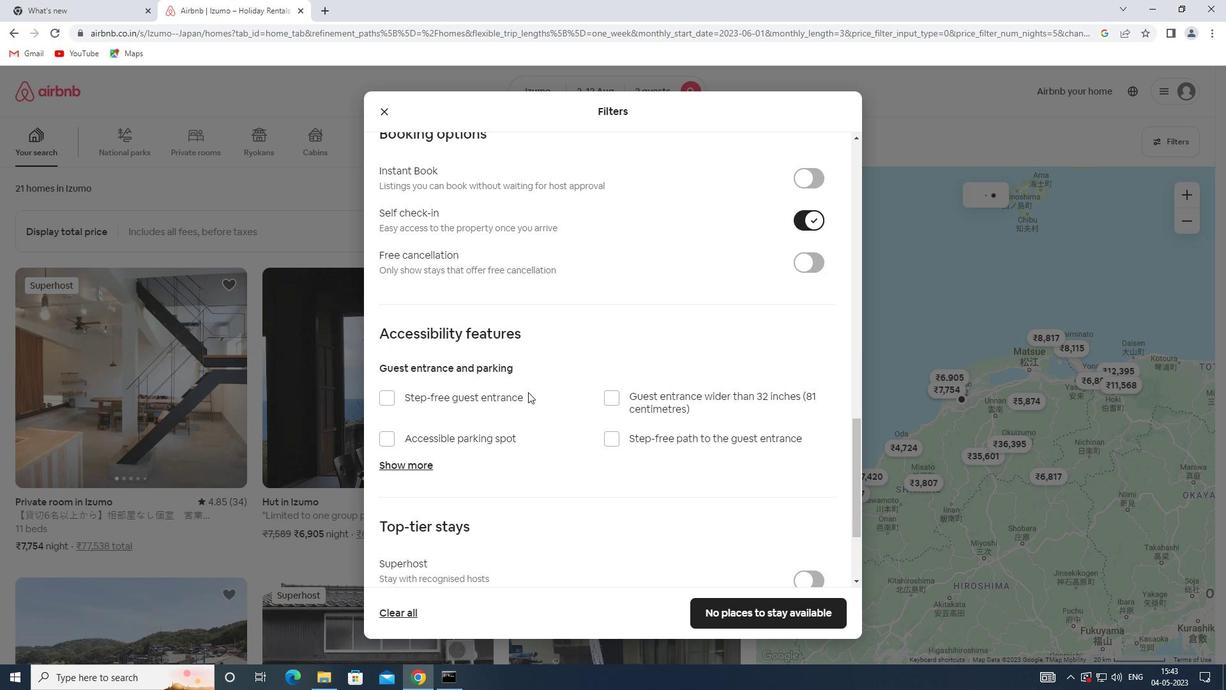 
Action: Mouse scrolled (528, 391) with delta (0, 0)
Screenshot: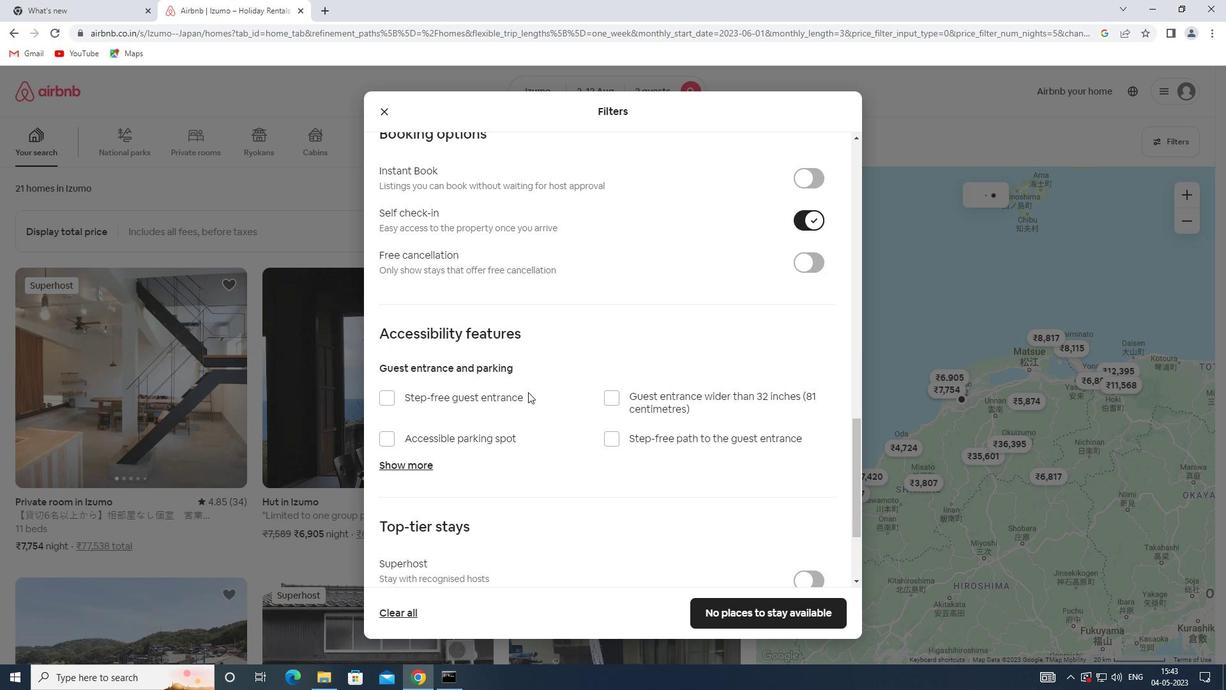 
Action: Mouse scrolled (528, 391) with delta (0, 0)
Screenshot: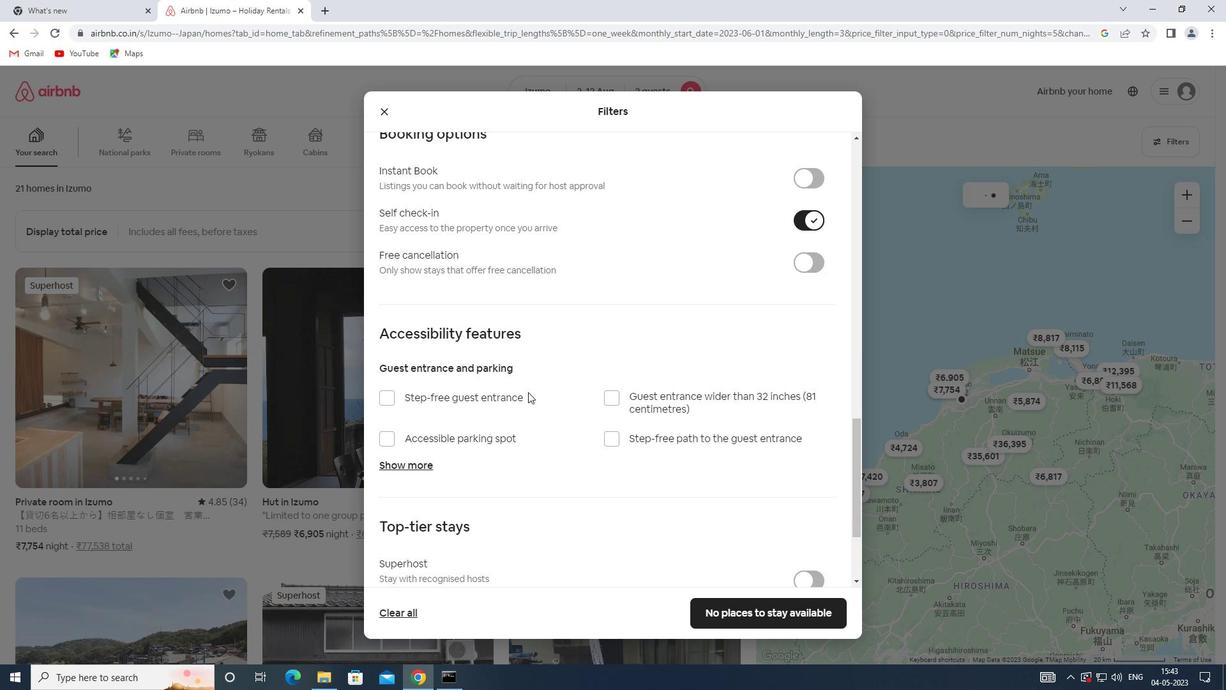 
Action: Mouse moved to (418, 550)
Screenshot: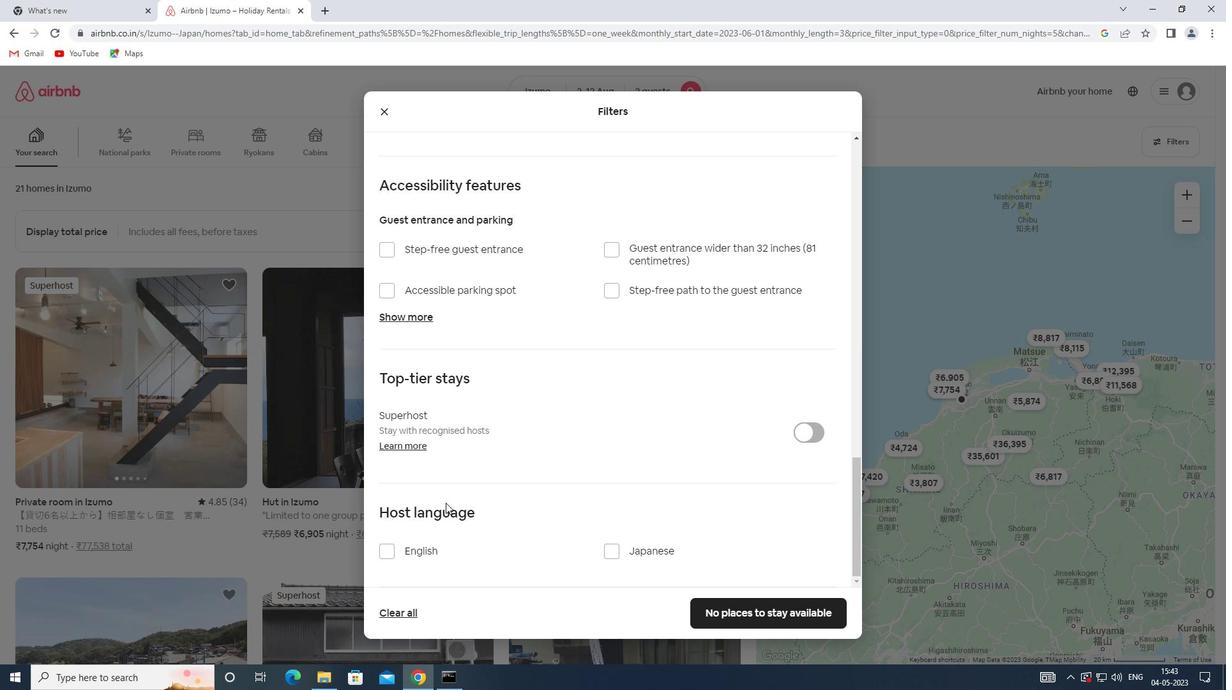 
Action: Mouse pressed left at (418, 550)
Screenshot: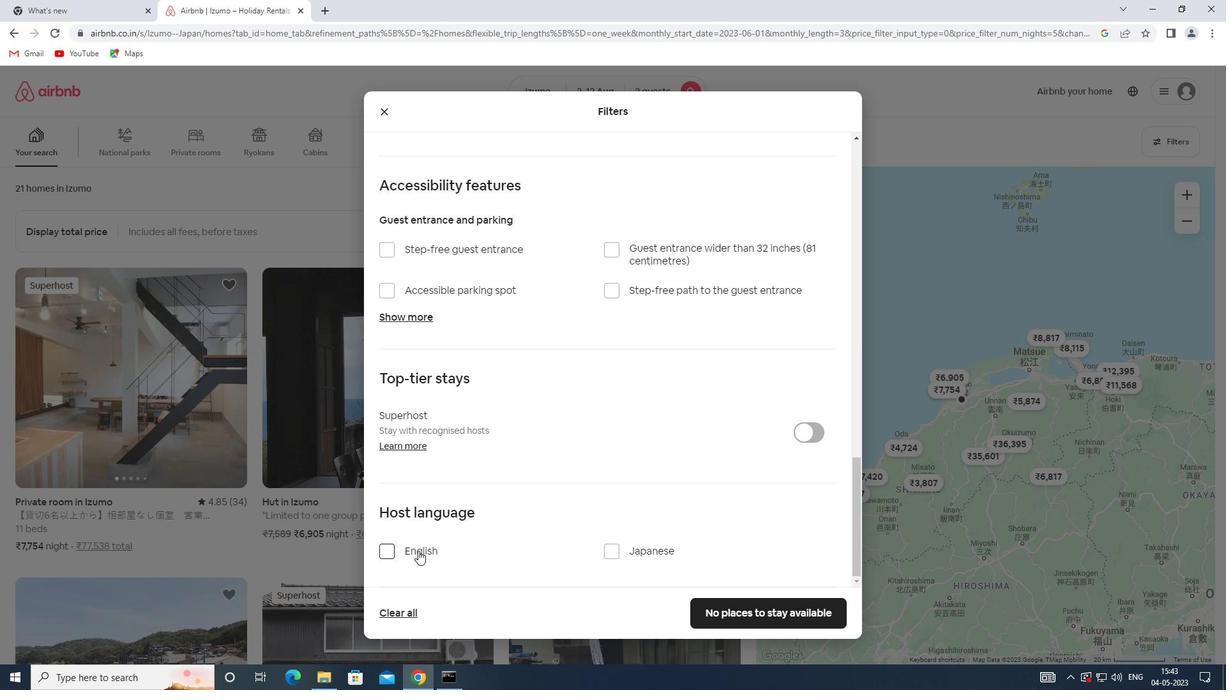 
Action: Mouse moved to (593, 492)
Screenshot: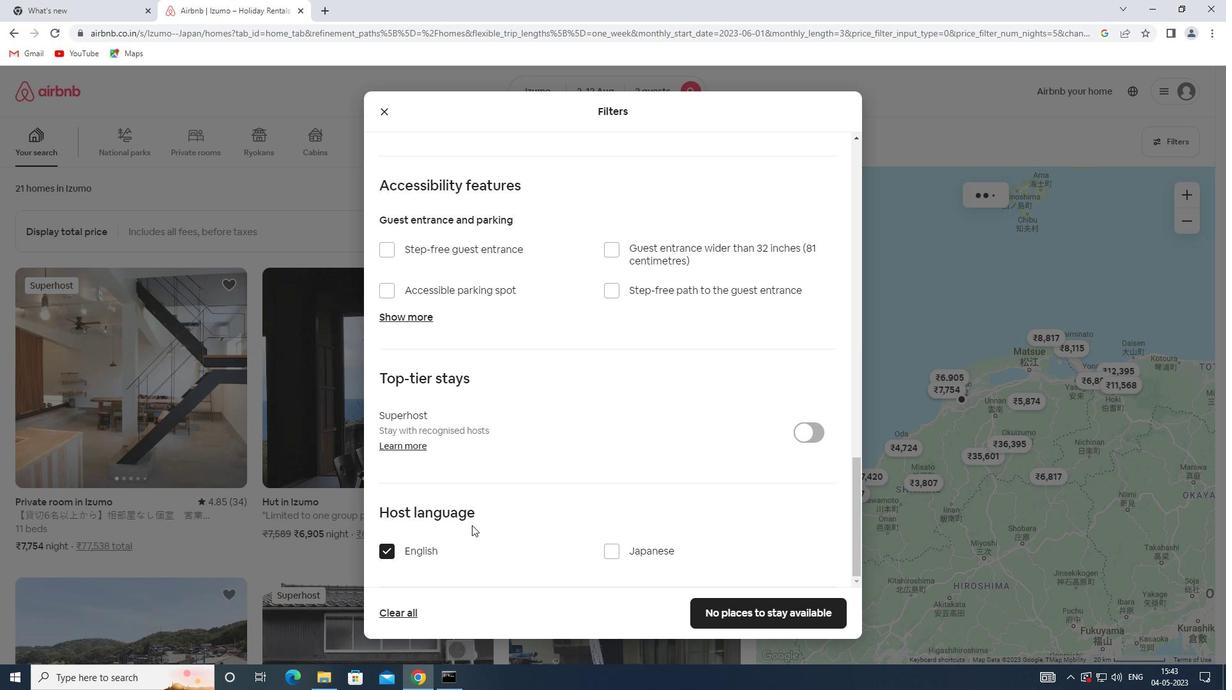 
Action: Mouse scrolled (593, 491) with delta (0, 0)
Screenshot: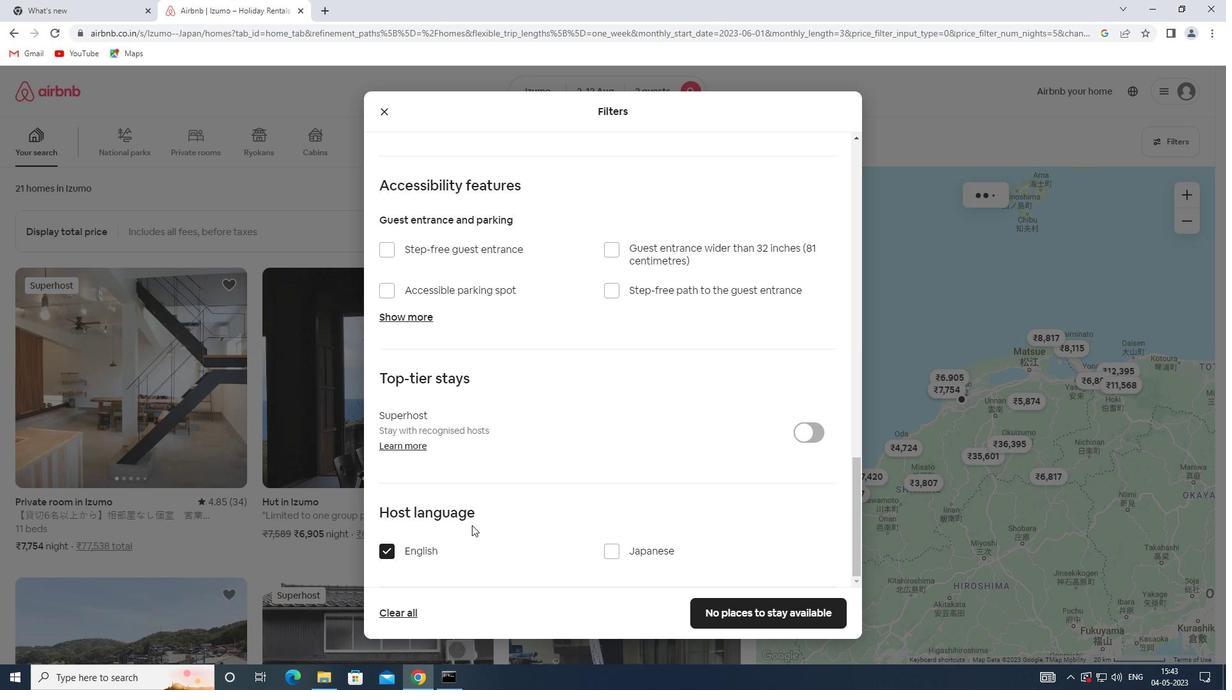 
Action: Mouse scrolled (593, 491) with delta (0, 0)
Screenshot: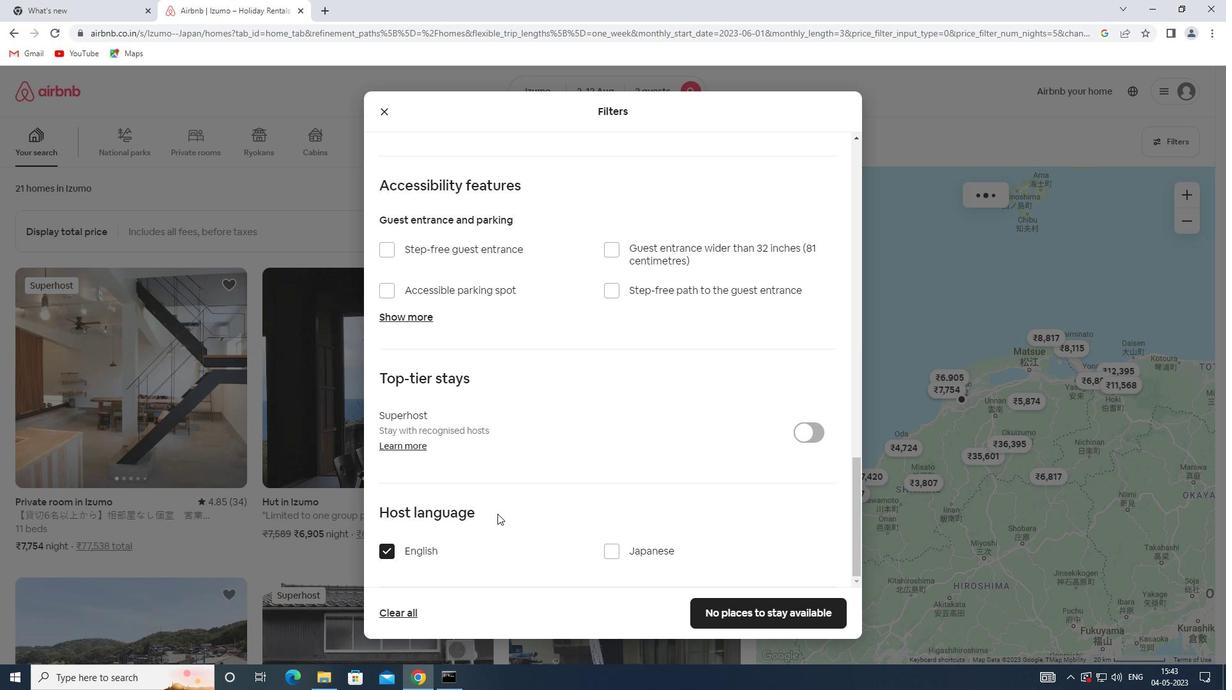 
Action: Mouse scrolled (593, 491) with delta (0, 0)
Screenshot: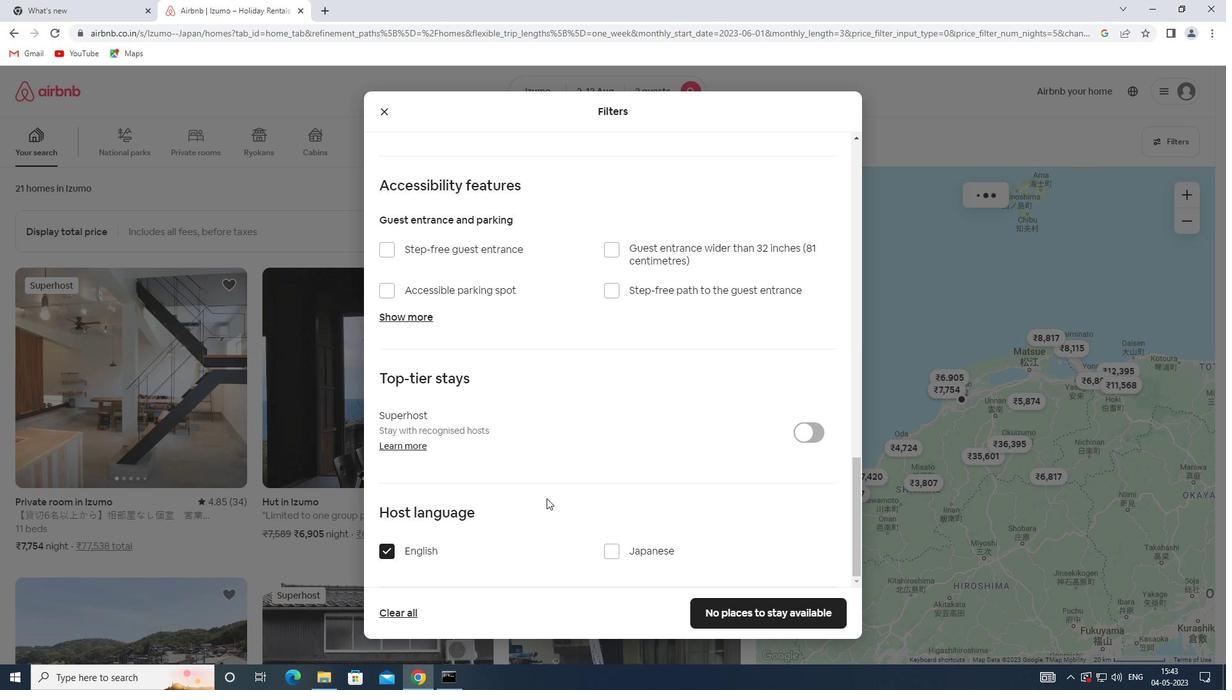 
Action: Mouse moved to (713, 617)
Screenshot: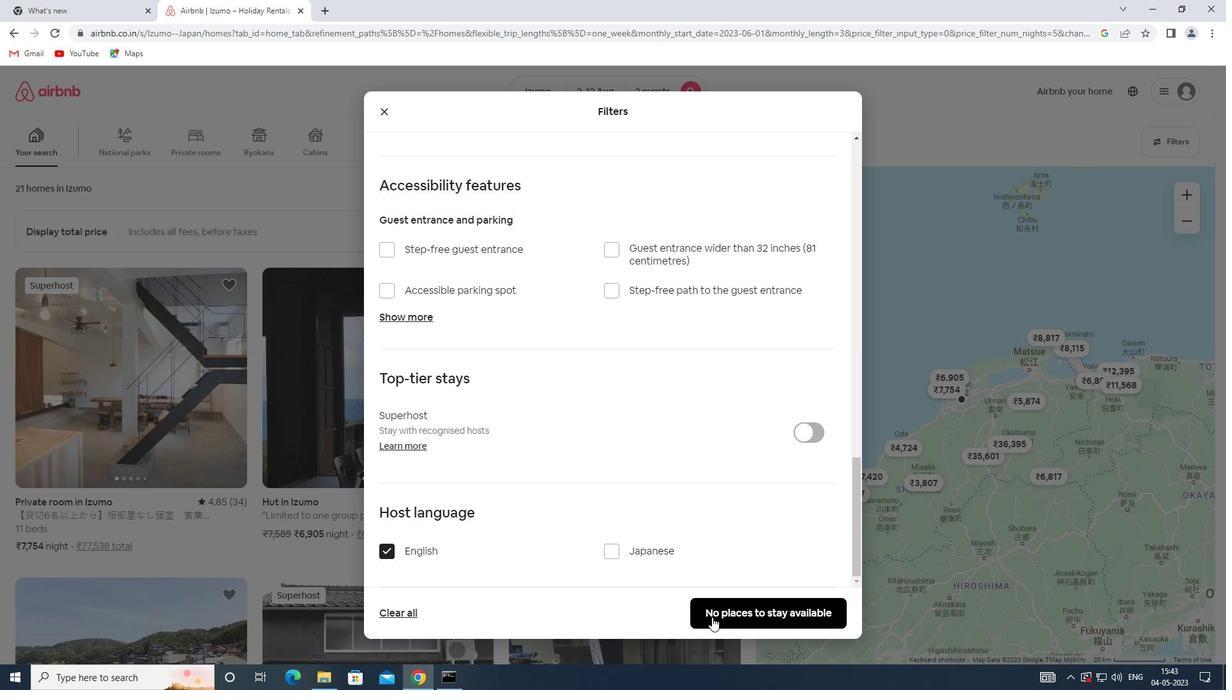
Action: Mouse pressed left at (713, 617)
Screenshot: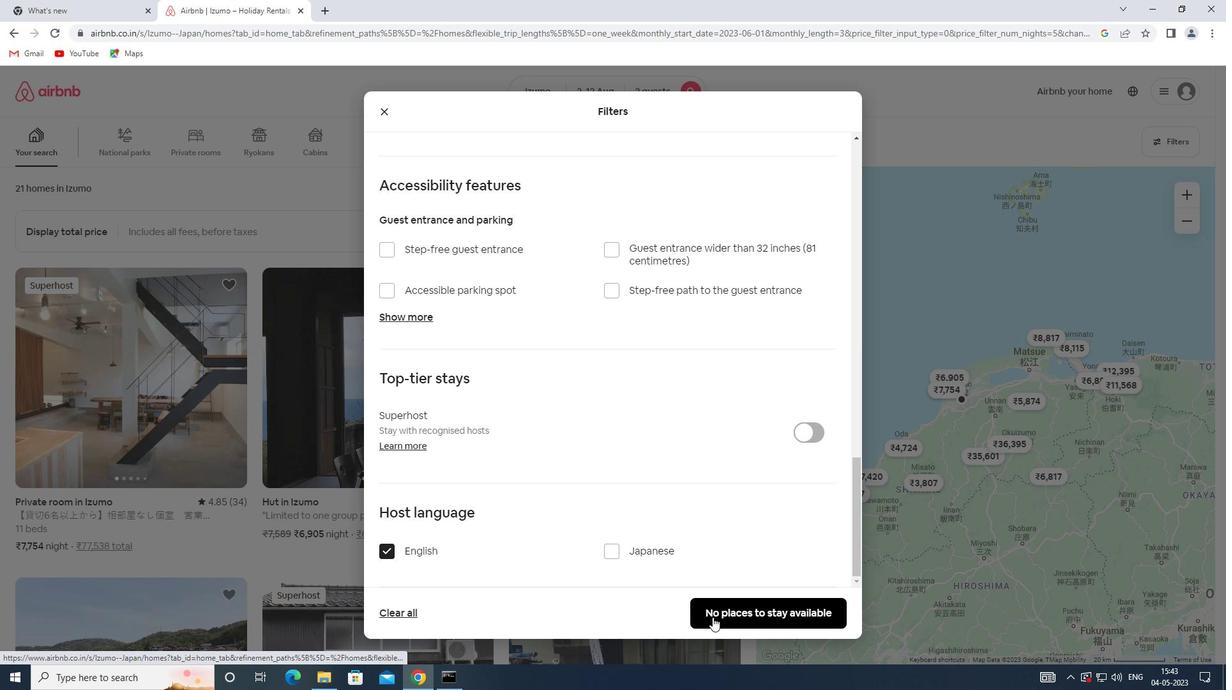 
Action: Mouse moved to (711, 610)
Screenshot: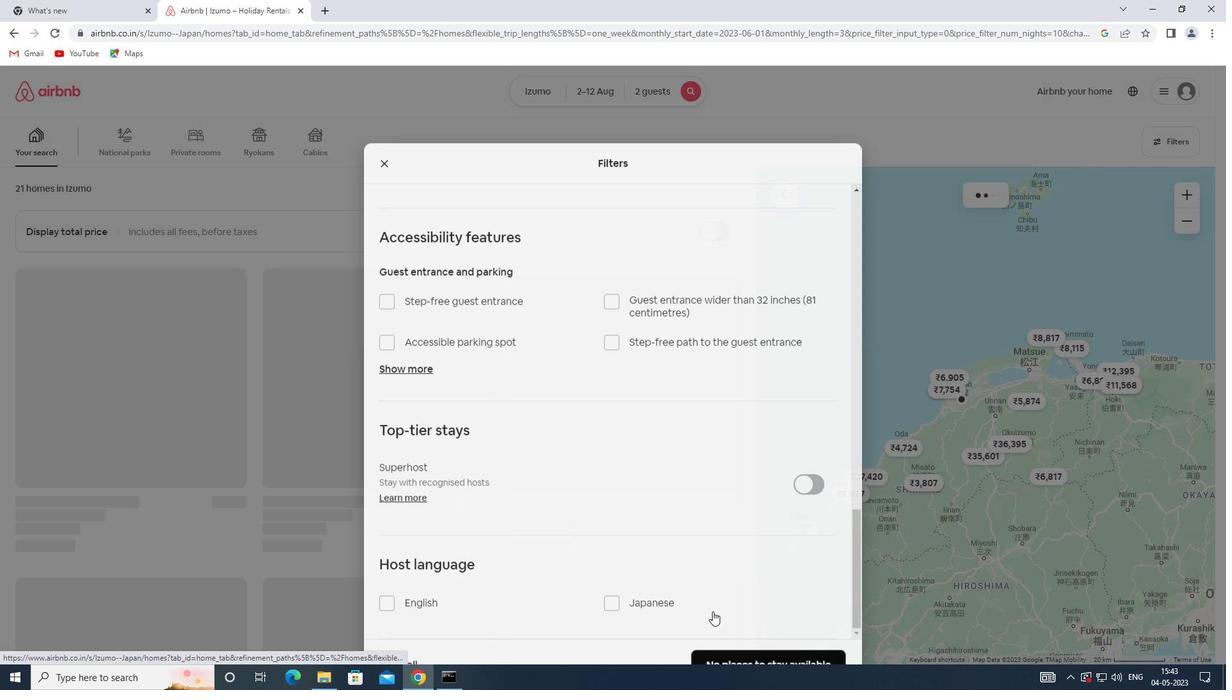
